 Task: Open Card Trademark Registration Review in Board Social Media Influencer Giveaway Campaign Creation and Management to Workspace Content Writing and add a team member Softage.3@softage.net, a label Green, a checklist Podcasting, an attachment from Trello, a color Green and finally, add a card description 'Develop and launch new customer engagement program' and a comment 'Given the potential impact of this task on our team morale and motivation, let us ensure that we approach it with a sense of positivity and enthusiasm.'. Add a start date 'Jan 03, 1900' with a due date 'Jan 10, 1900'
Action: Mouse moved to (35, 382)
Screenshot: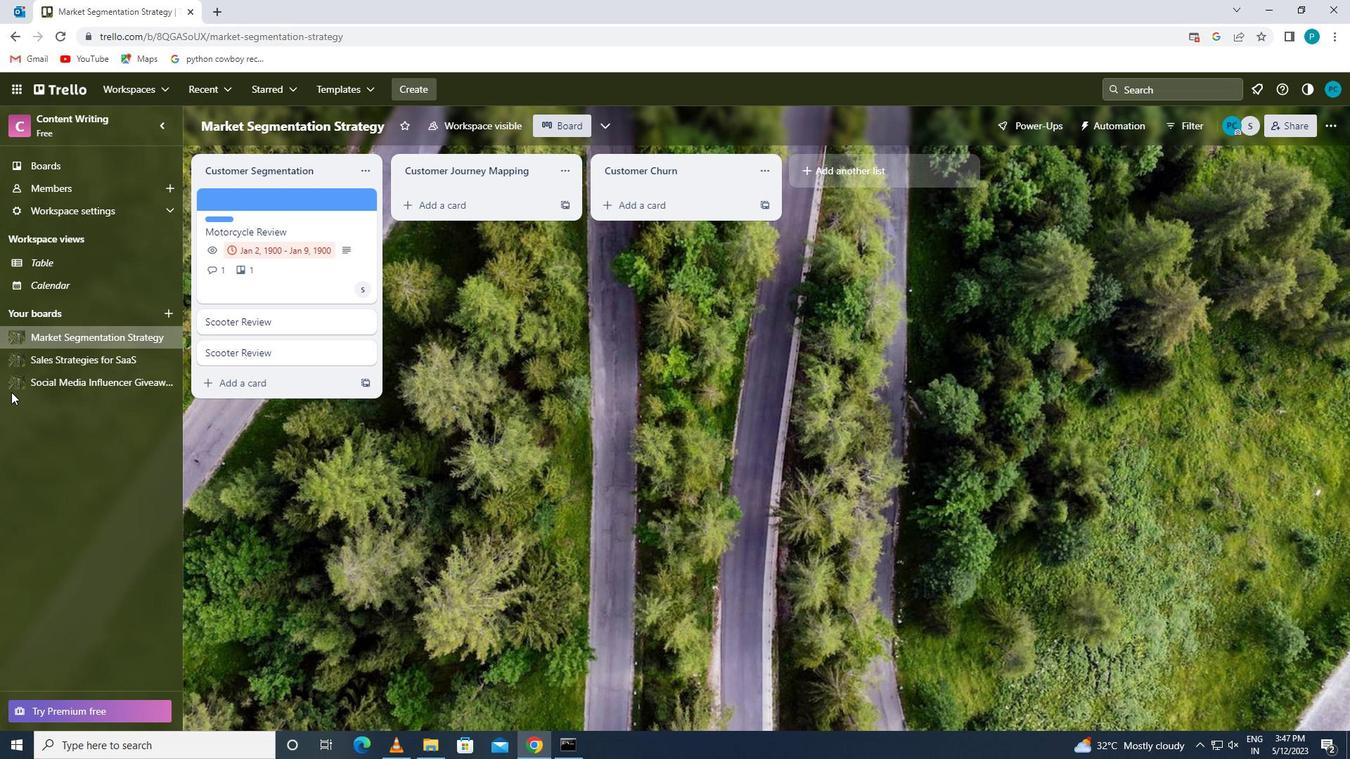 
Action: Mouse pressed left at (35, 382)
Screenshot: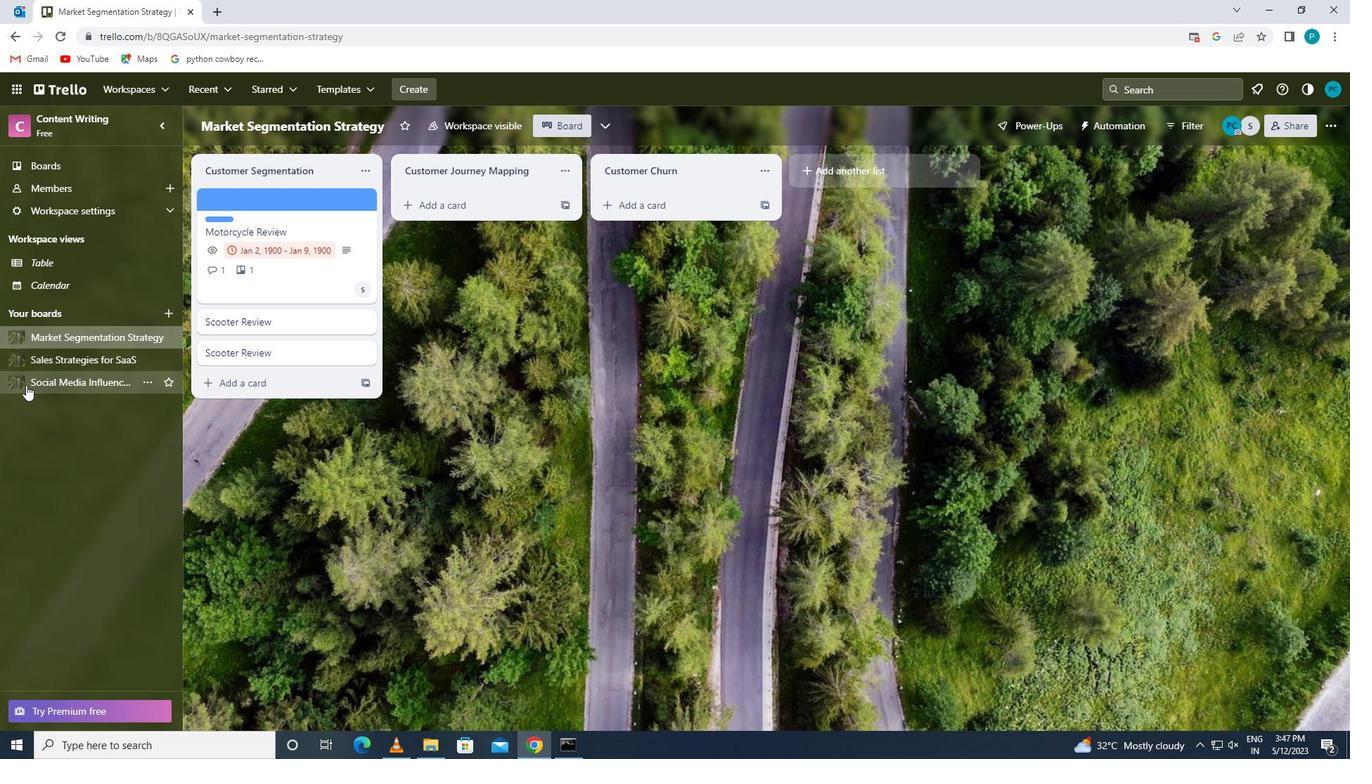 
Action: Mouse moved to (278, 213)
Screenshot: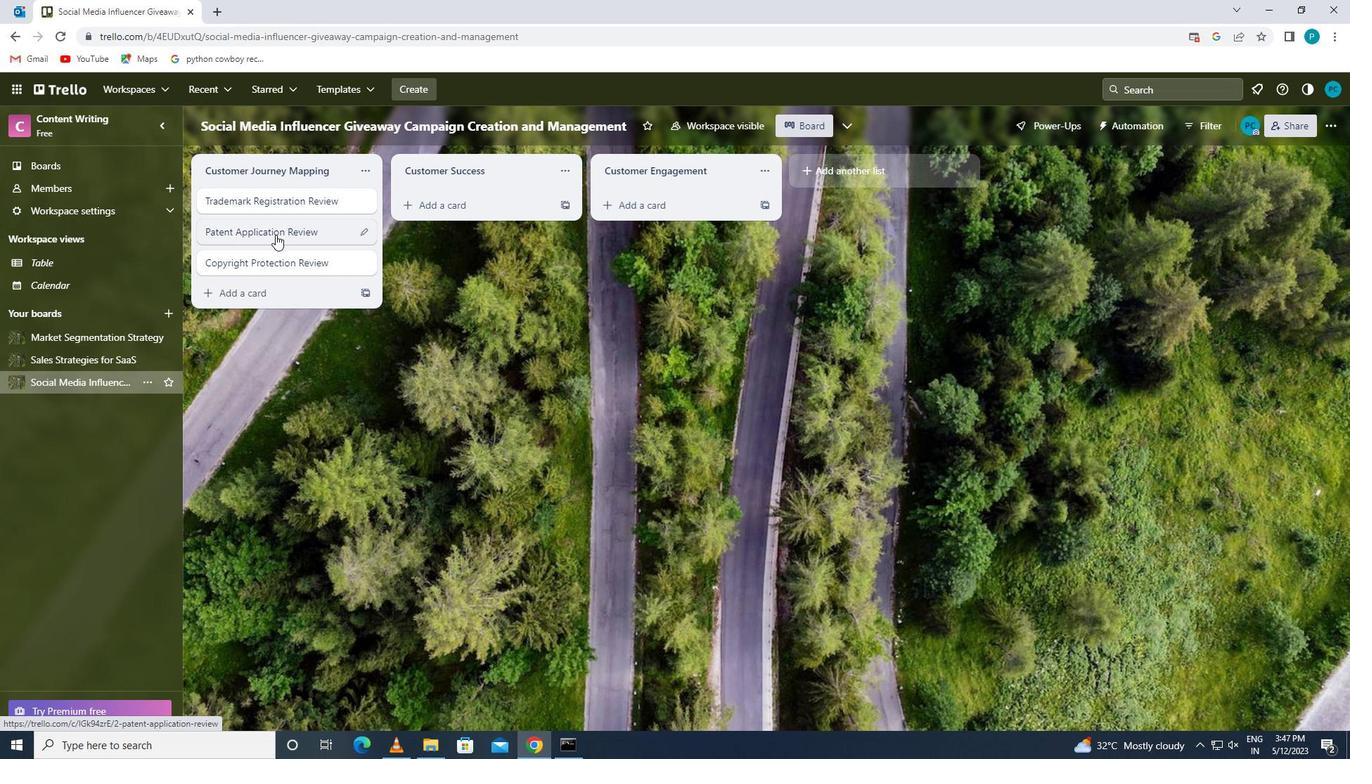 
Action: Mouse pressed left at (278, 213)
Screenshot: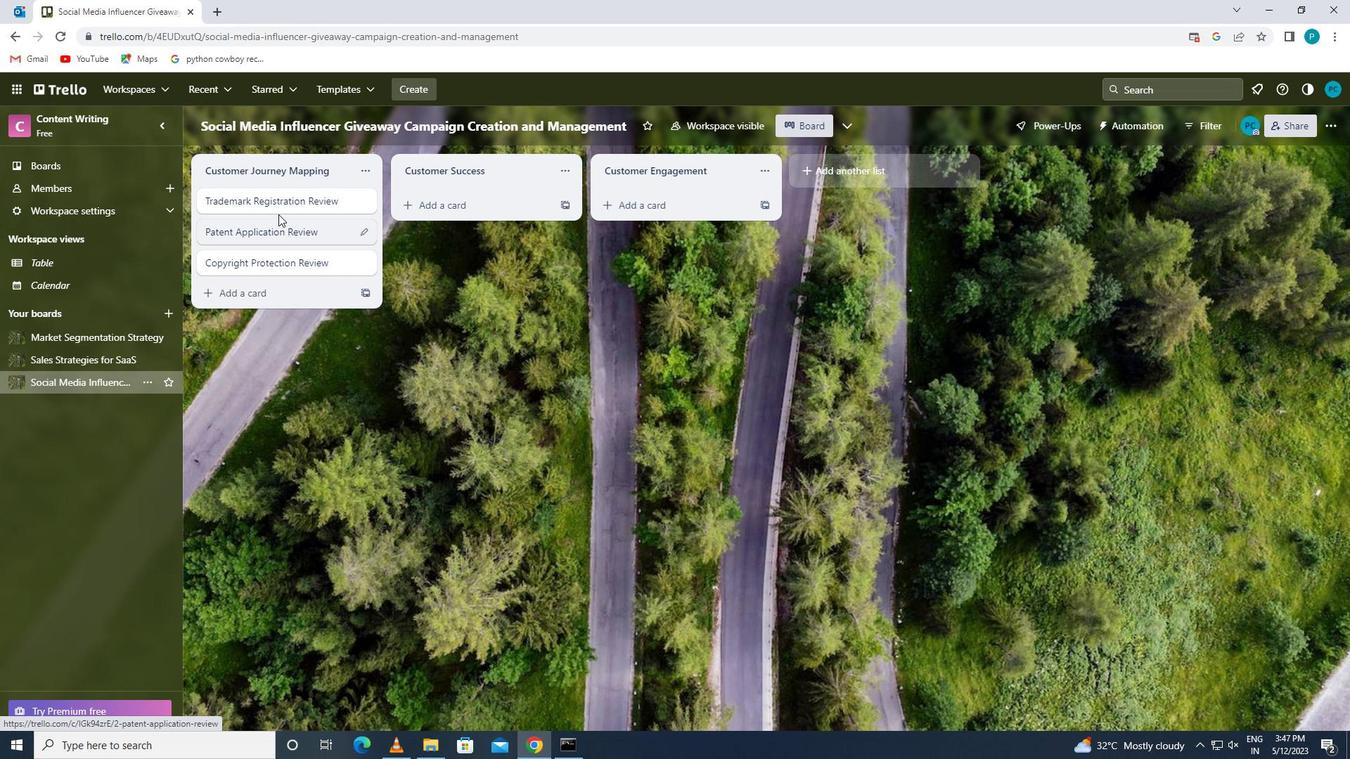 
Action: Mouse moved to (277, 203)
Screenshot: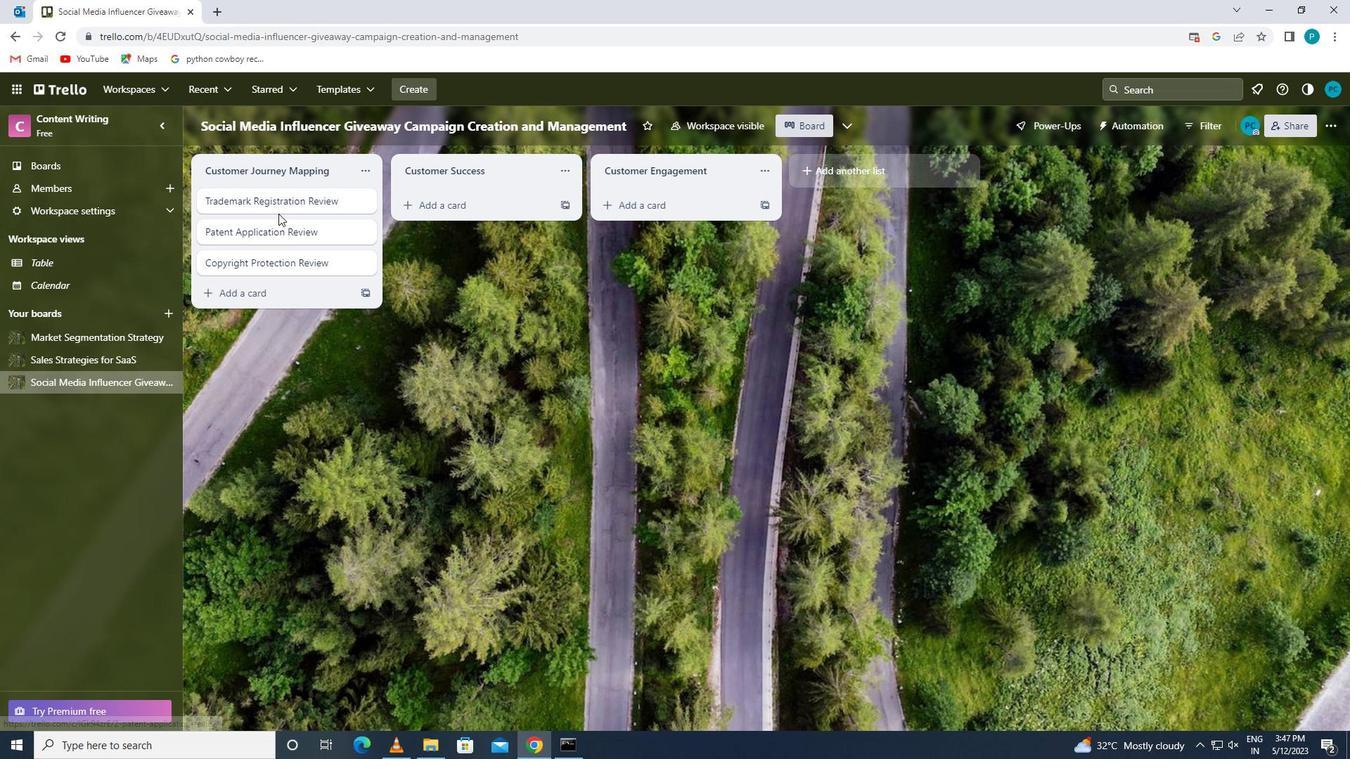 
Action: Mouse pressed left at (277, 203)
Screenshot: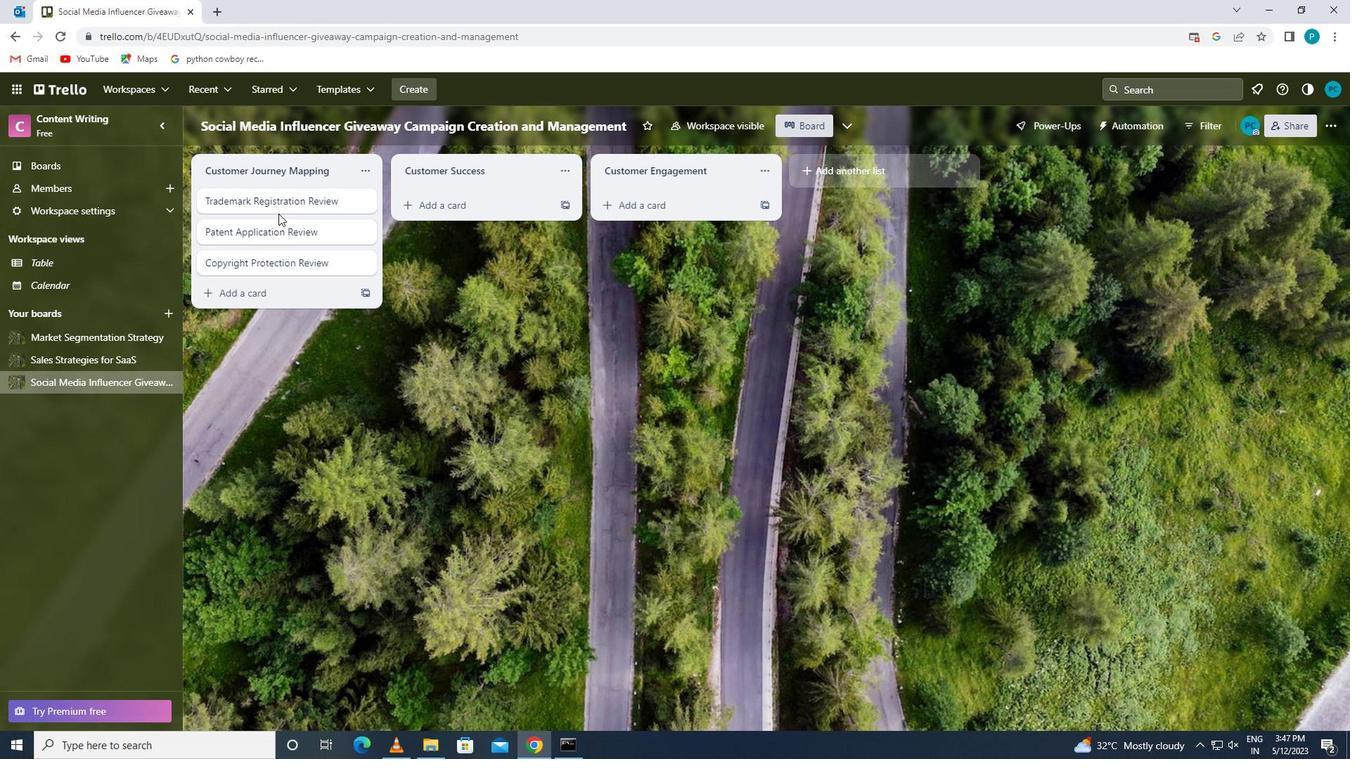 
Action: Mouse moved to (828, 208)
Screenshot: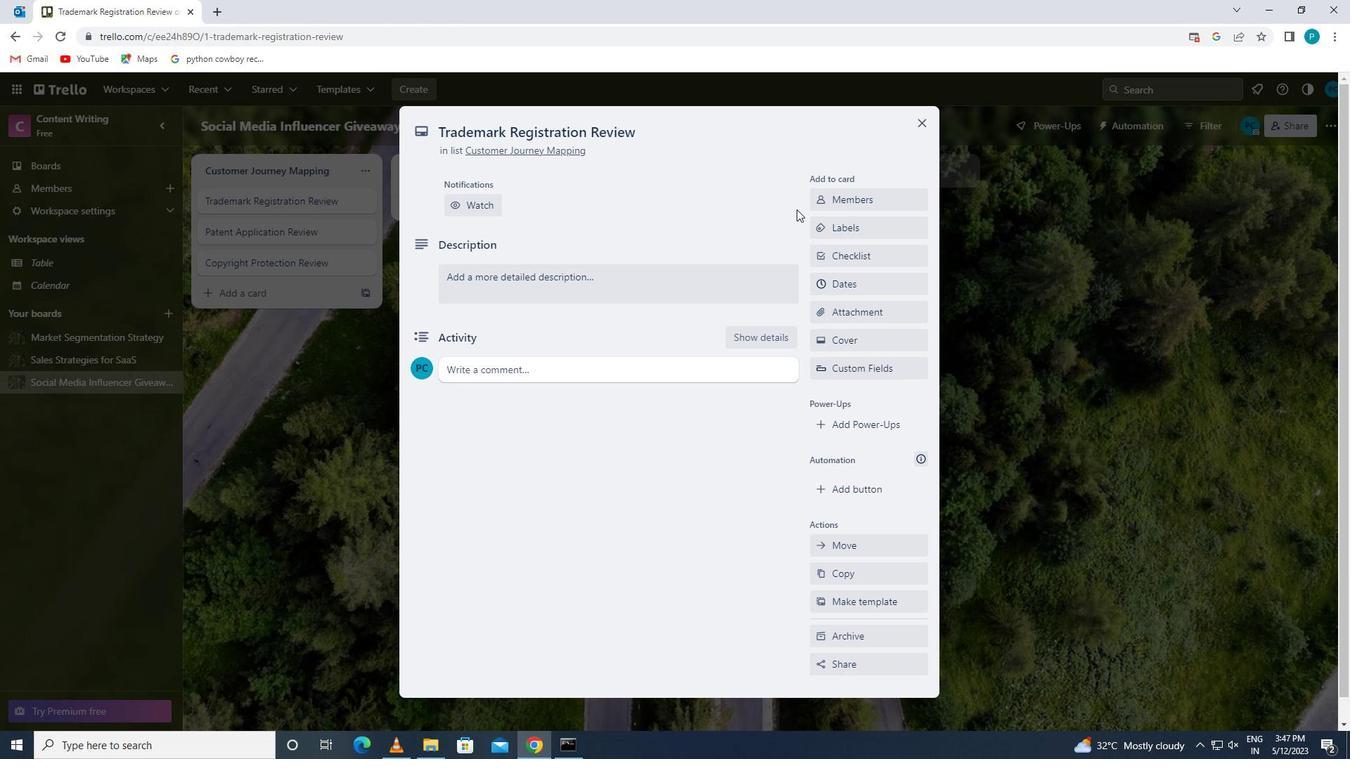 
Action: Mouse pressed left at (828, 208)
Screenshot: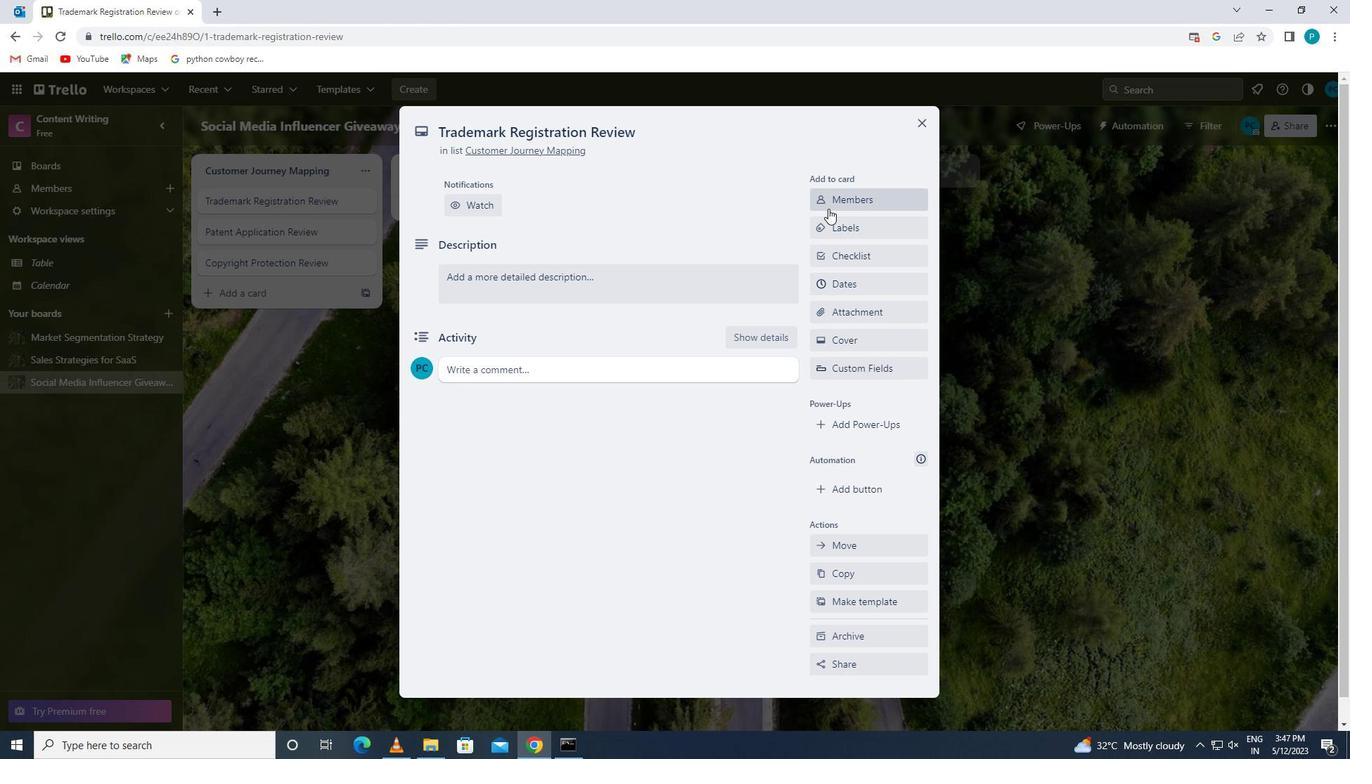 
Action: Key pressed <Key.caps_lock>s<Key.caps_lock>o
Screenshot: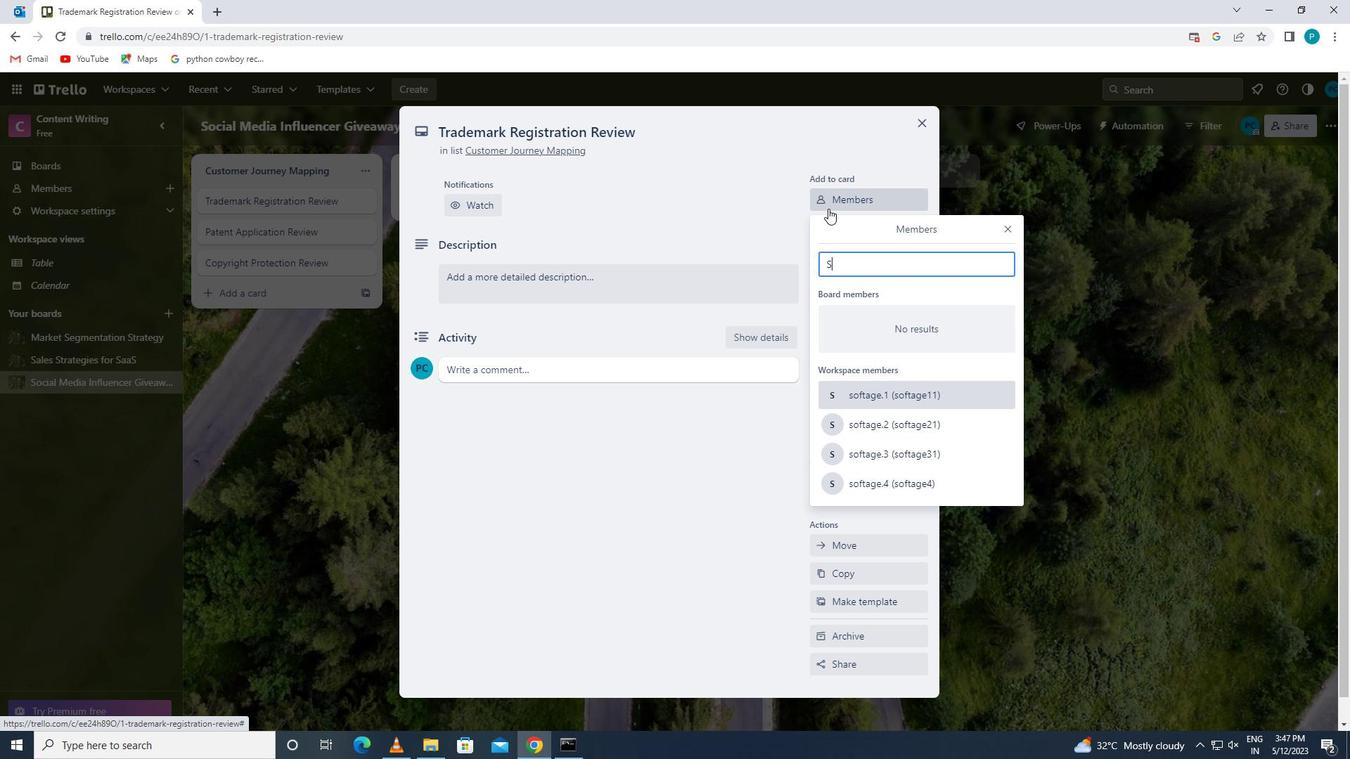 
Action: Mouse moved to (889, 446)
Screenshot: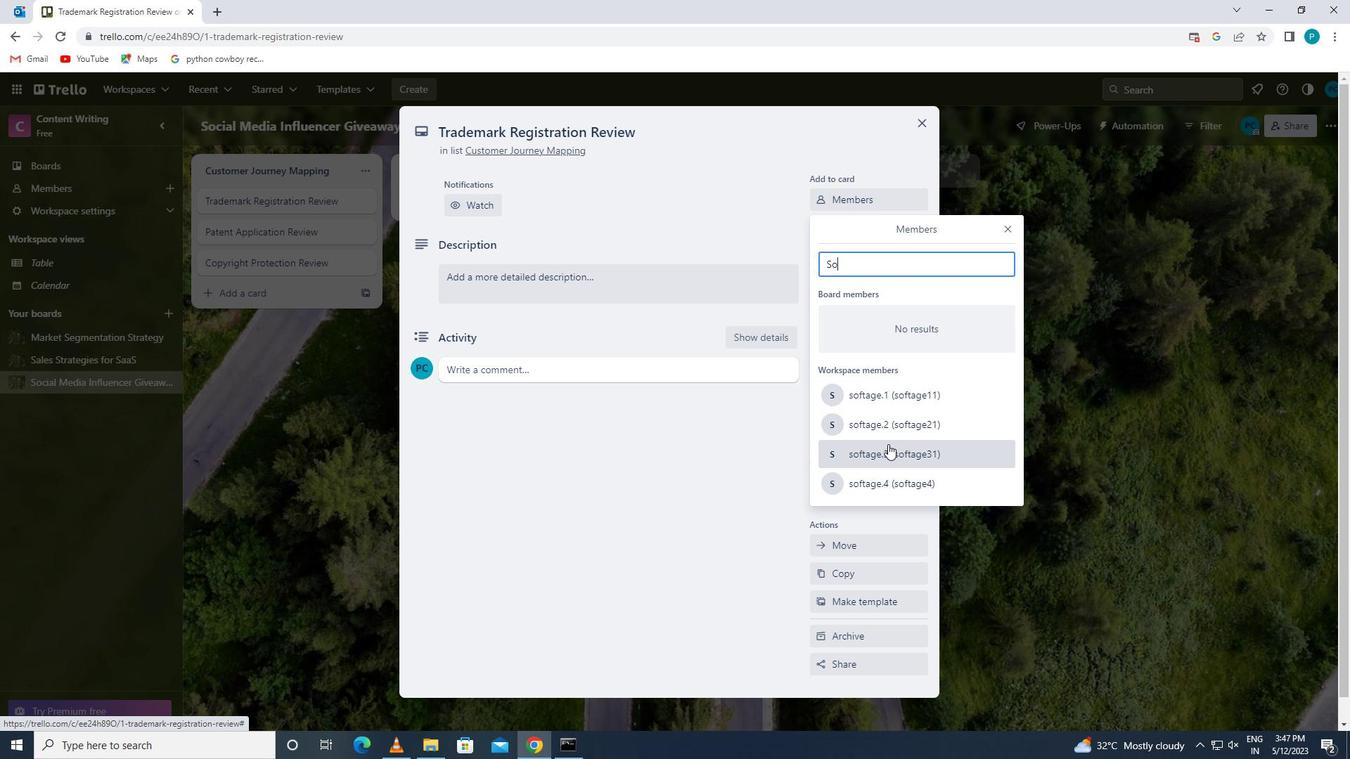 
Action: Mouse pressed left at (889, 446)
Screenshot: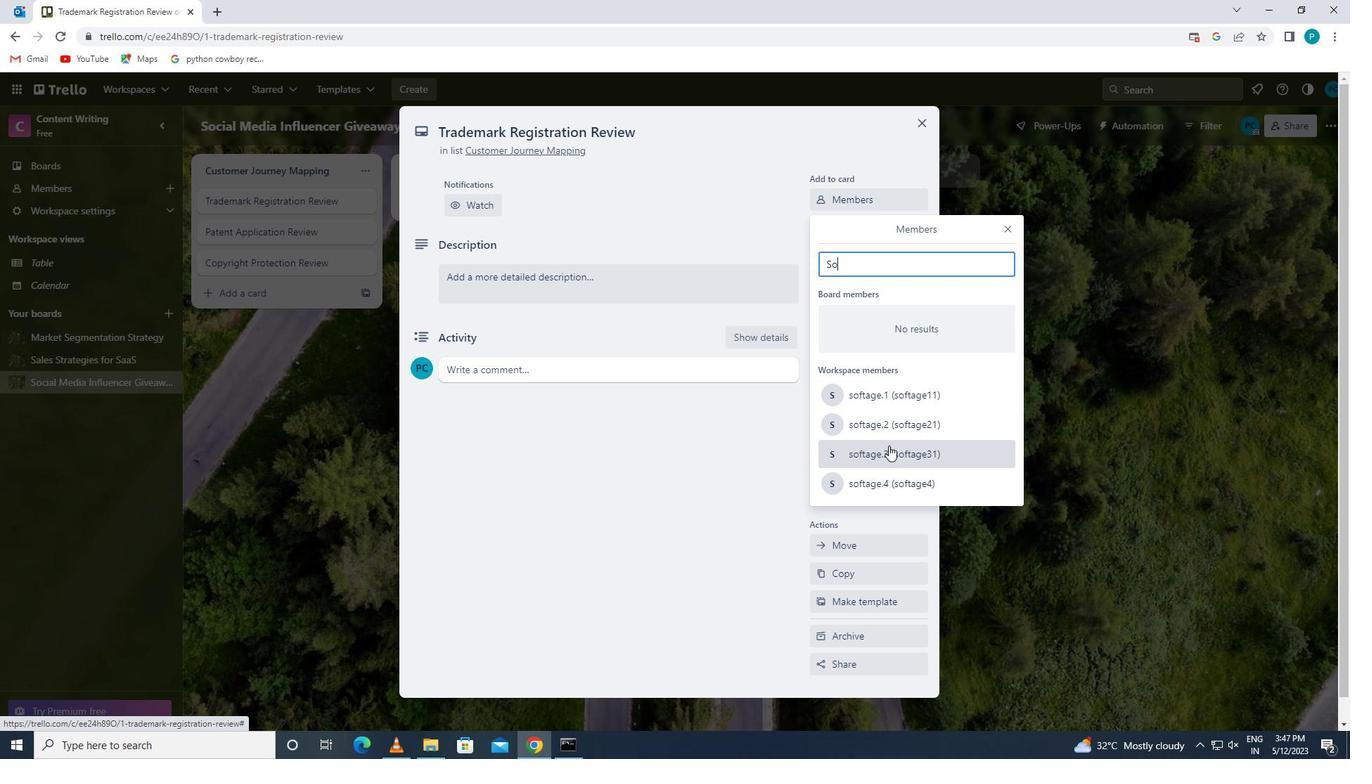 
Action: Mouse moved to (1006, 224)
Screenshot: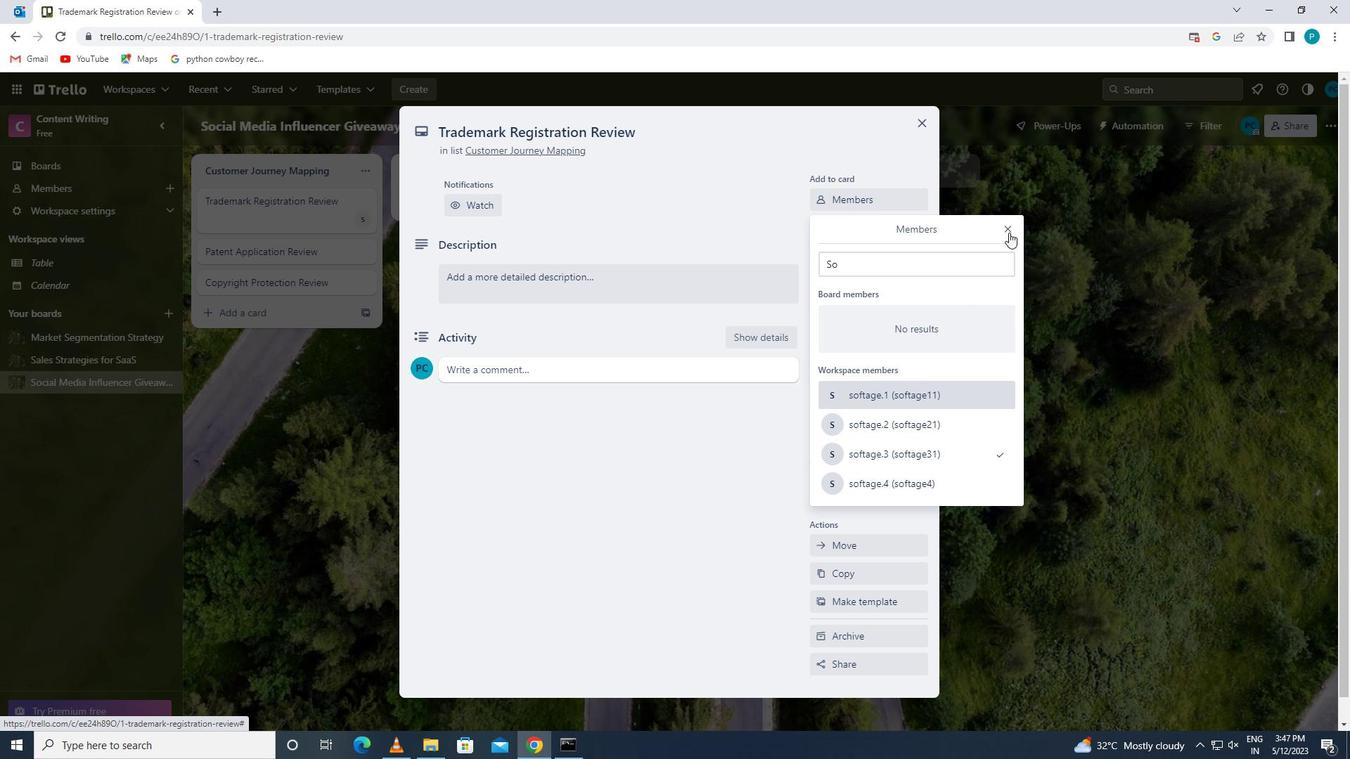 
Action: Mouse pressed left at (1006, 224)
Screenshot: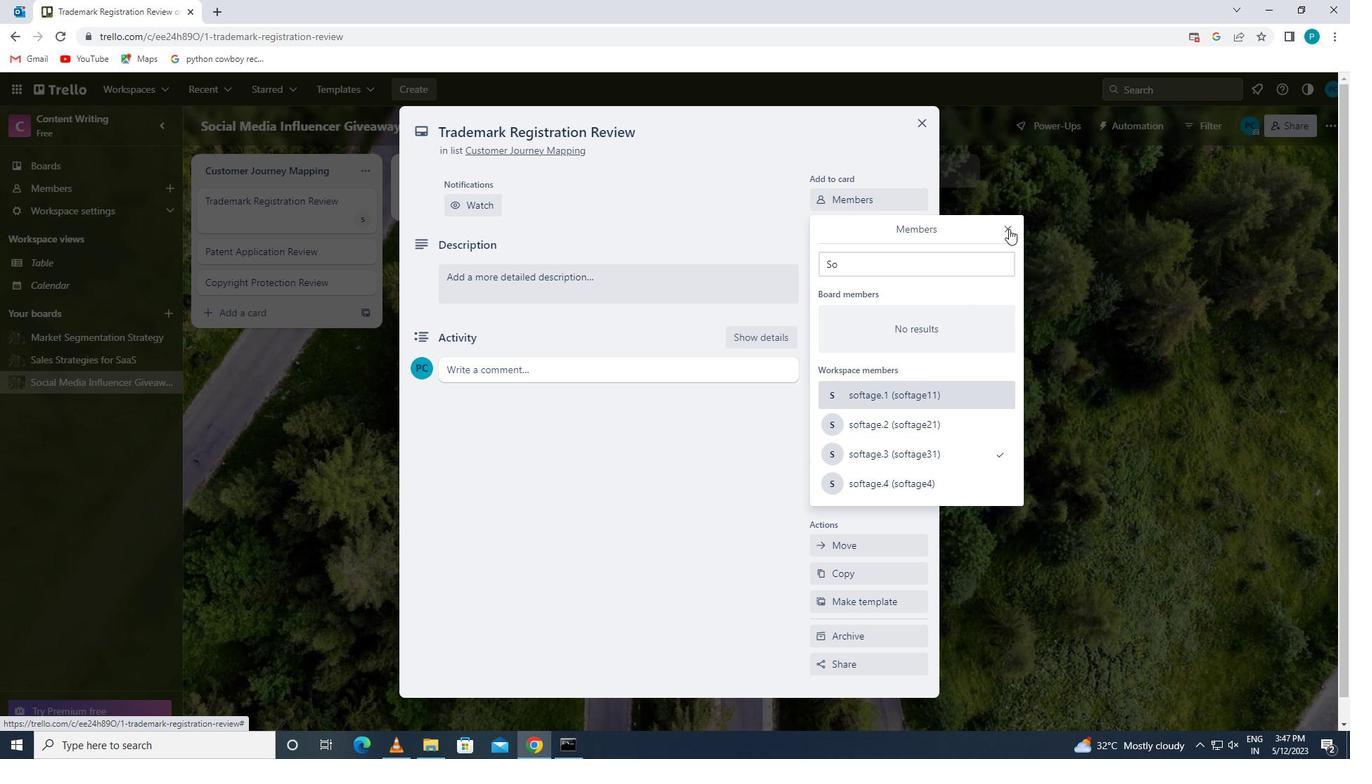 
Action: Mouse moved to (846, 270)
Screenshot: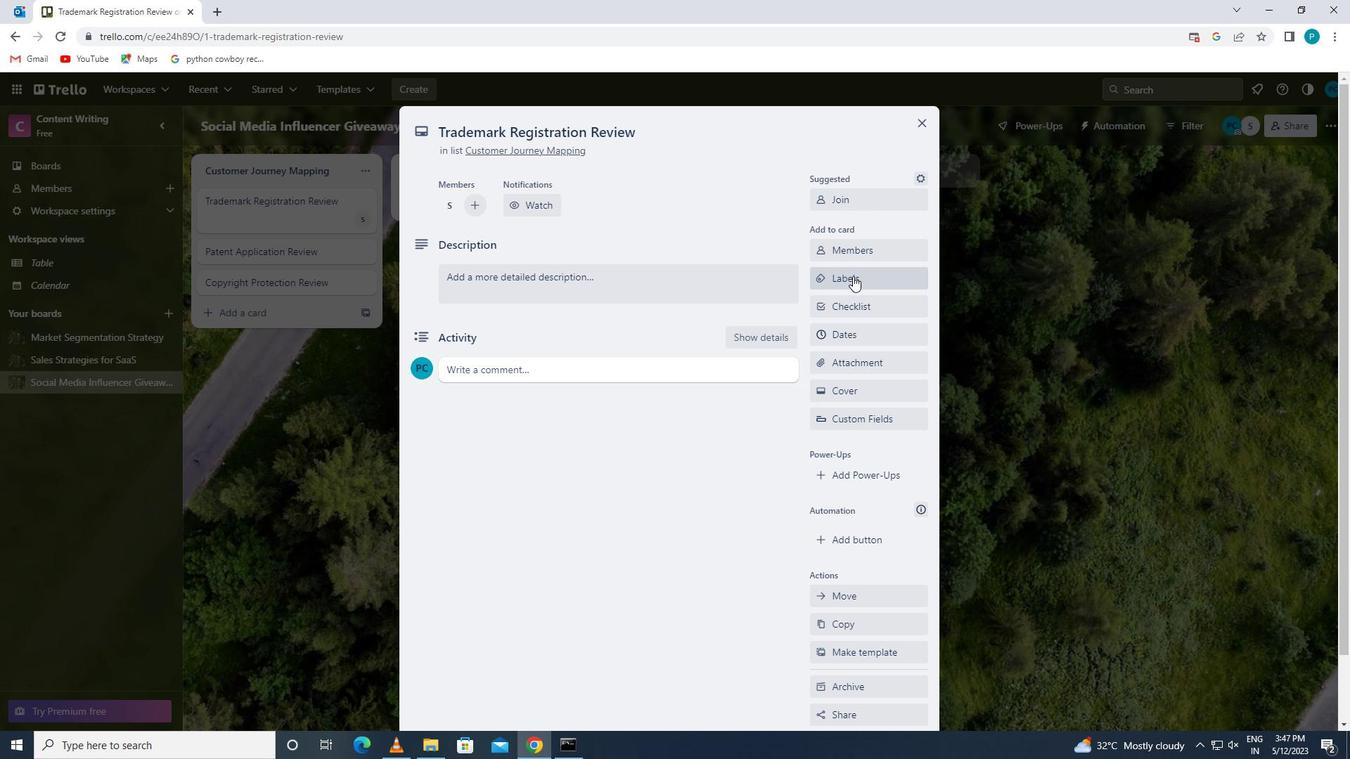 
Action: Mouse pressed left at (846, 270)
Screenshot: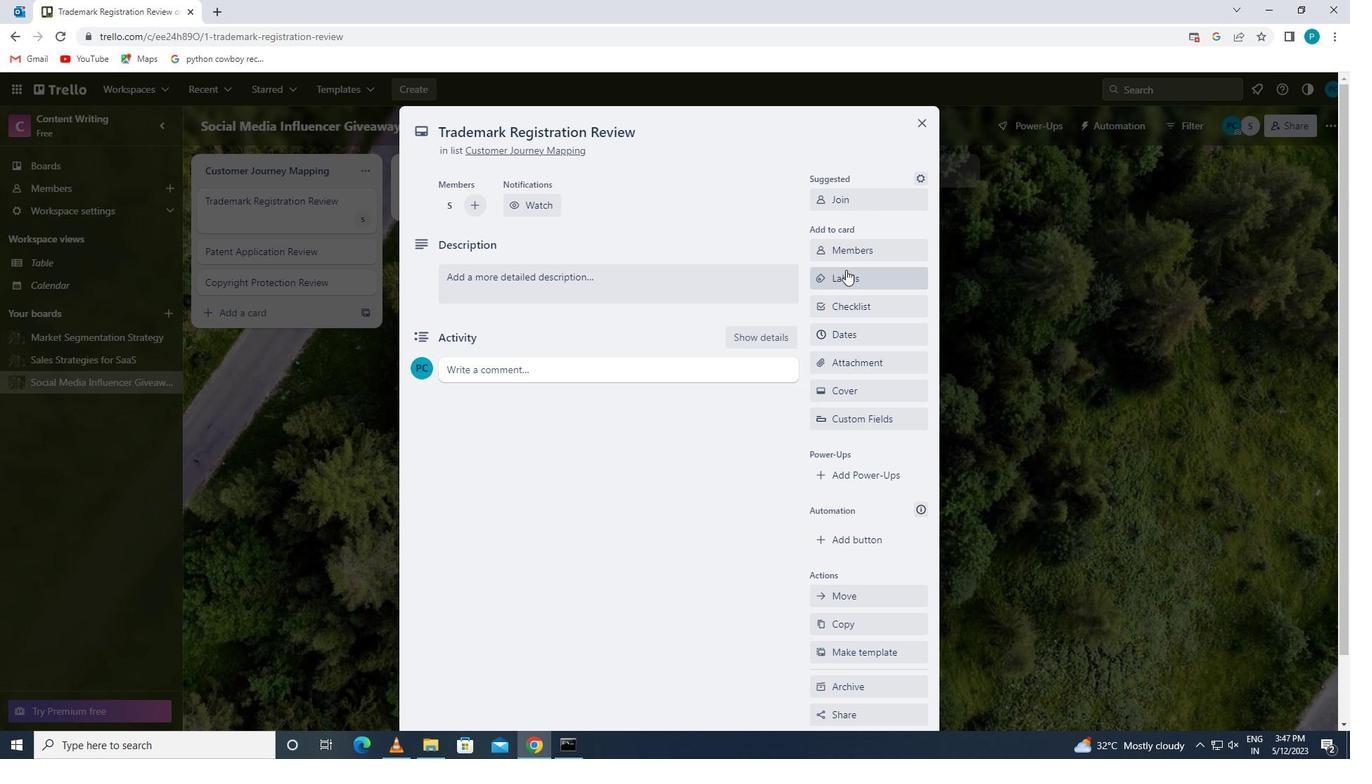 
Action: Mouse moved to (884, 555)
Screenshot: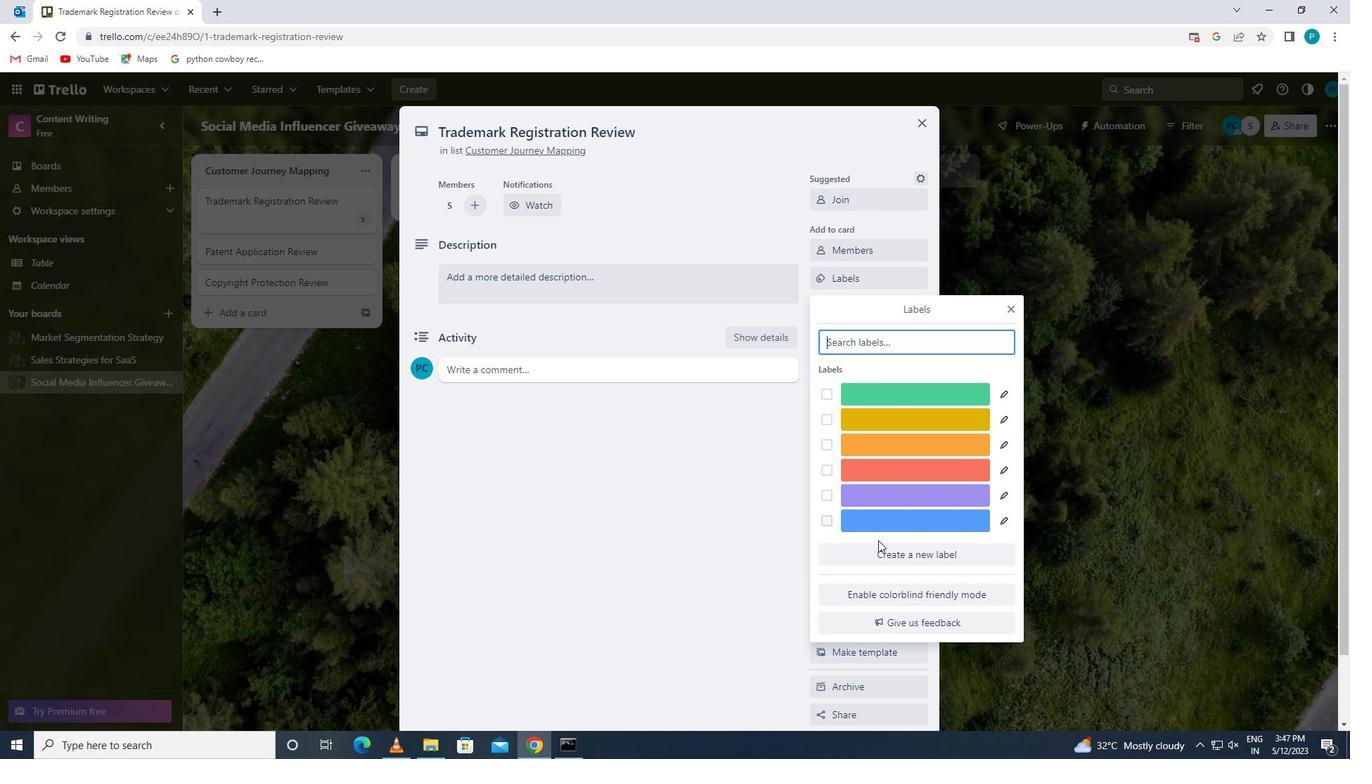 
Action: Mouse pressed left at (884, 555)
Screenshot: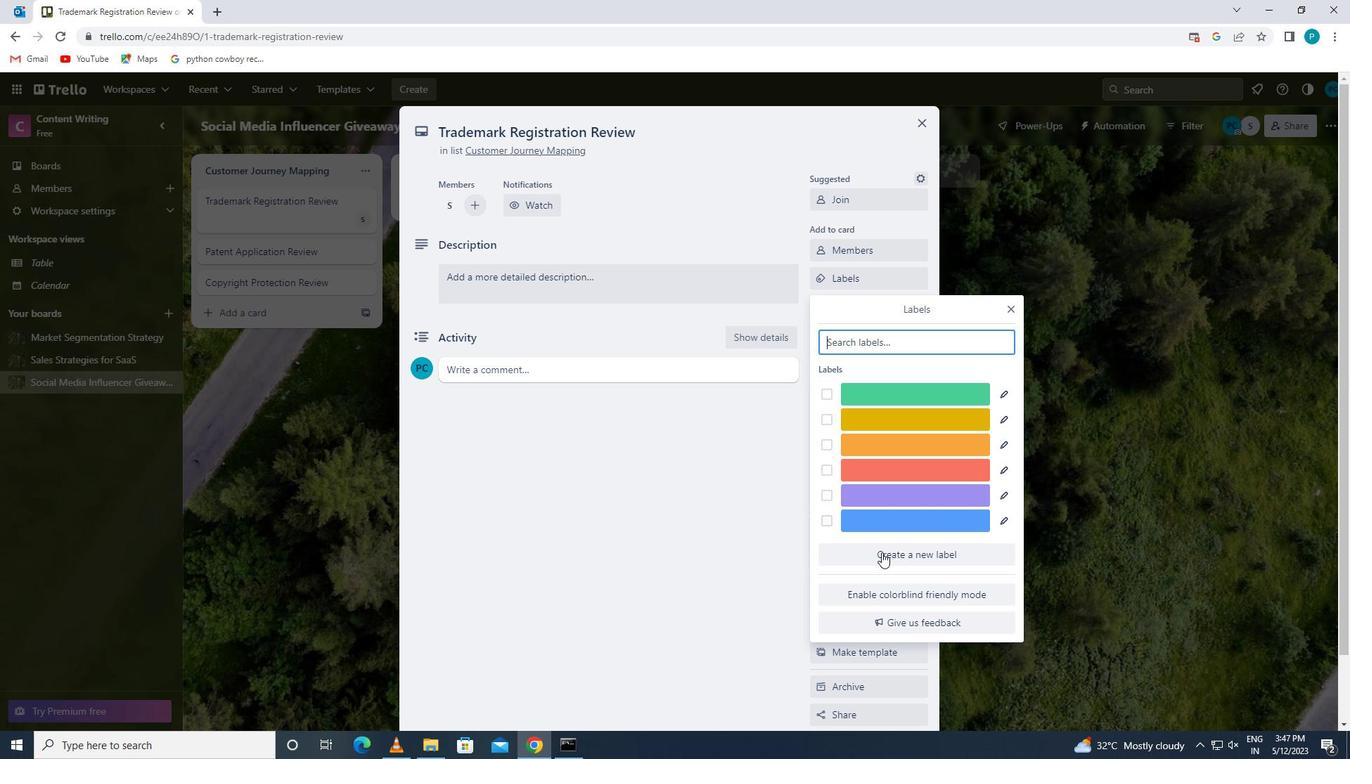 
Action: Mouse moved to (841, 509)
Screenshot: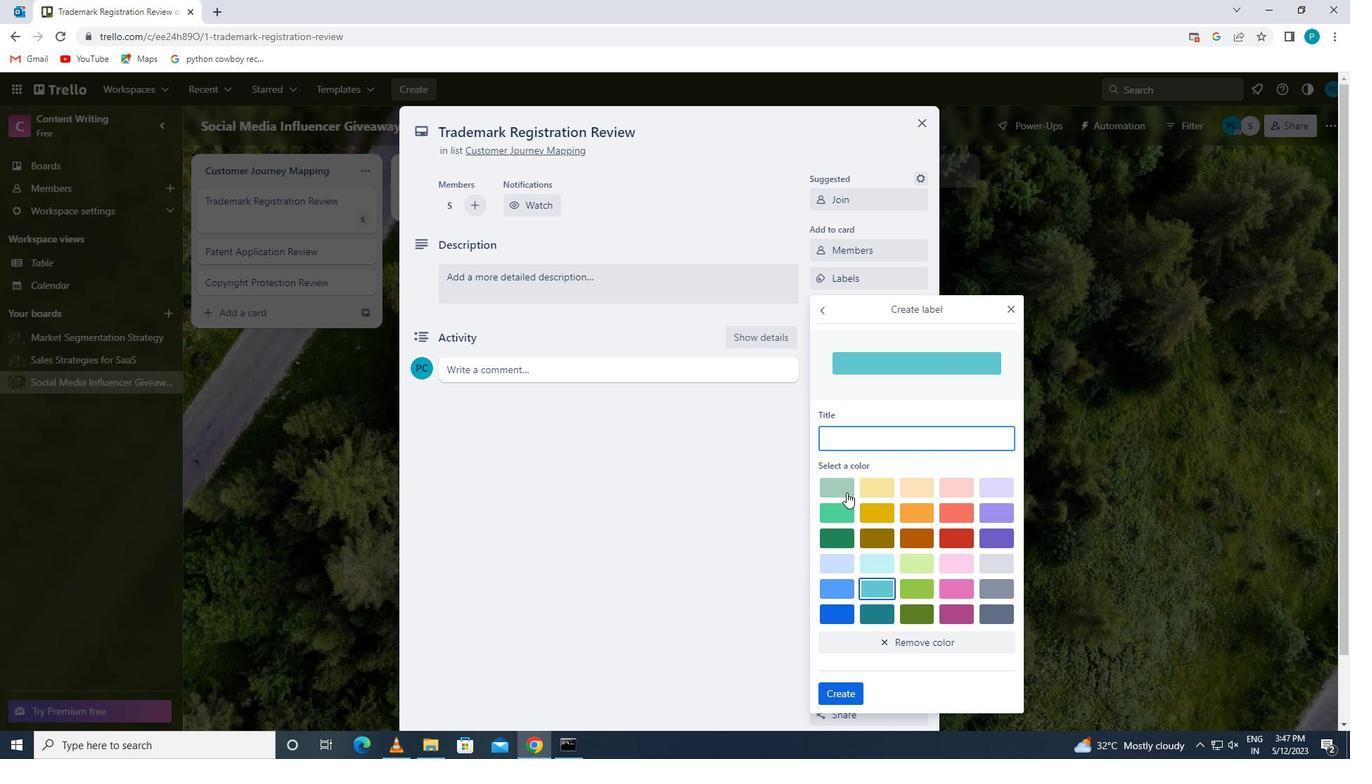 
Action: Mouse pressed left at (841, 509)
Screenshot: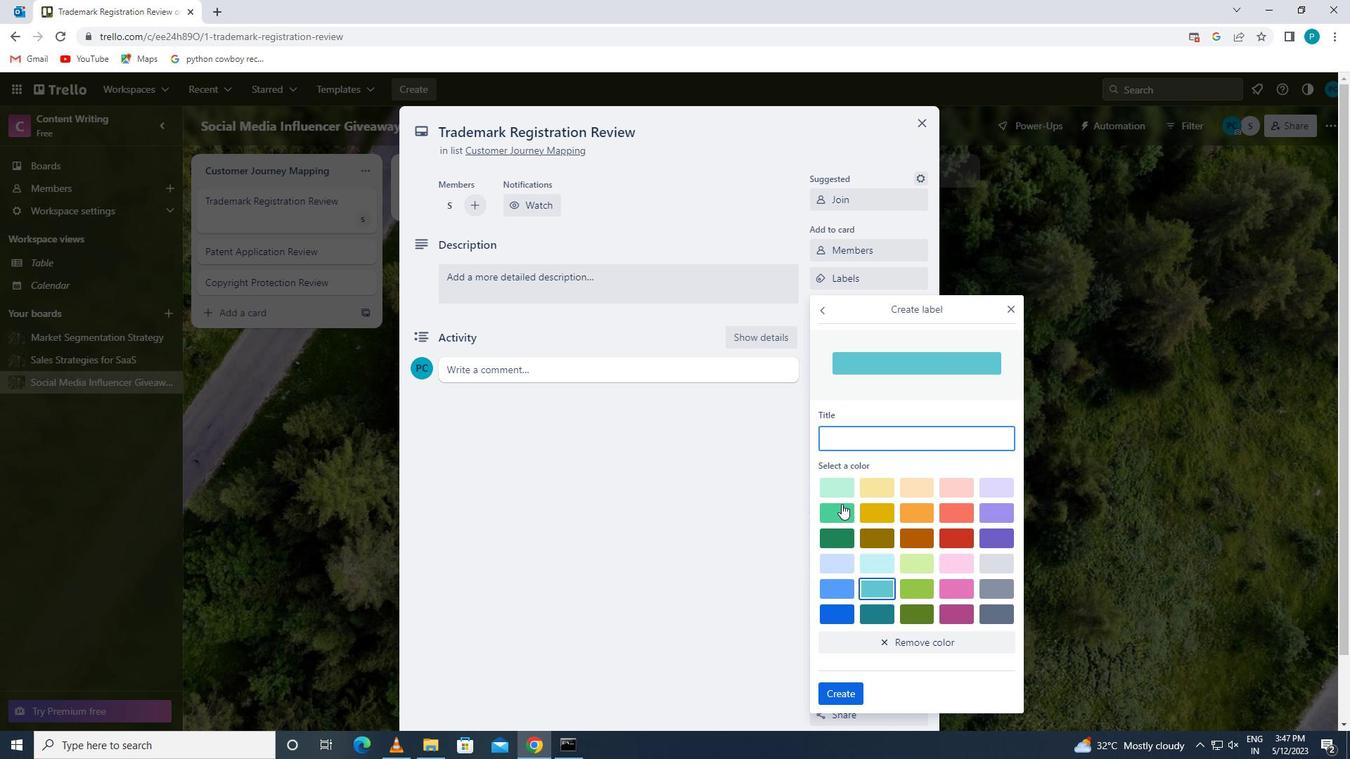 
Action: Mouse moved to (833, 695)
Screenshot: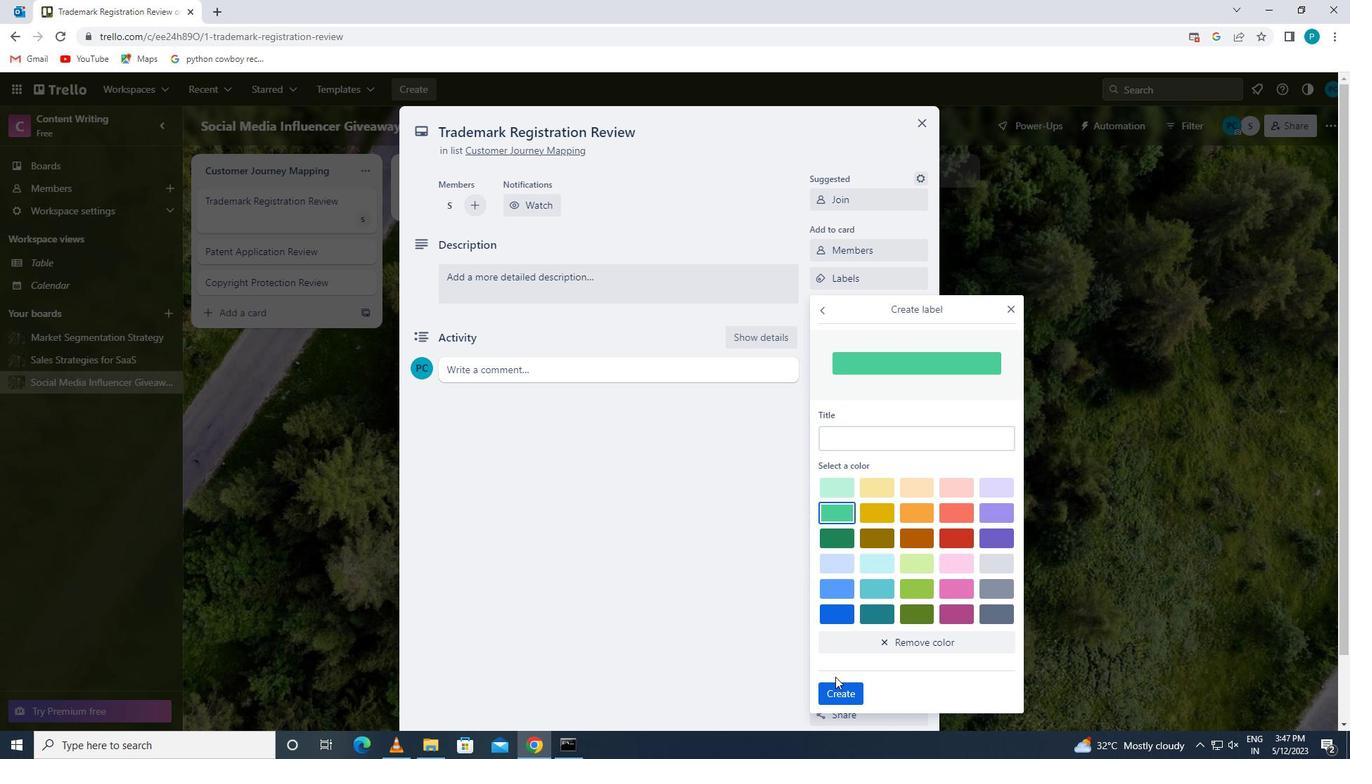
Action: Mouse pressed left at (833, 695)
Screenshot: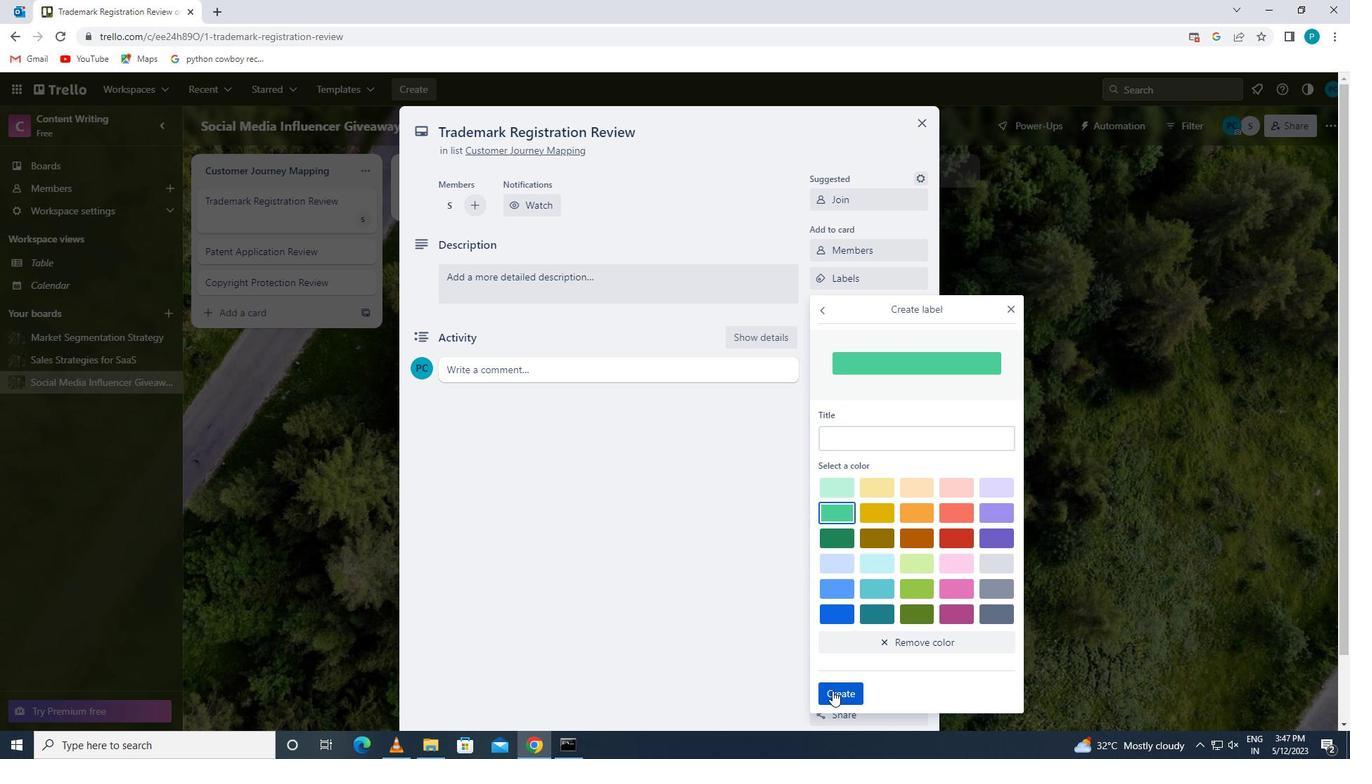 
Action: Mouse moved to (1006, 308)
Screenshot: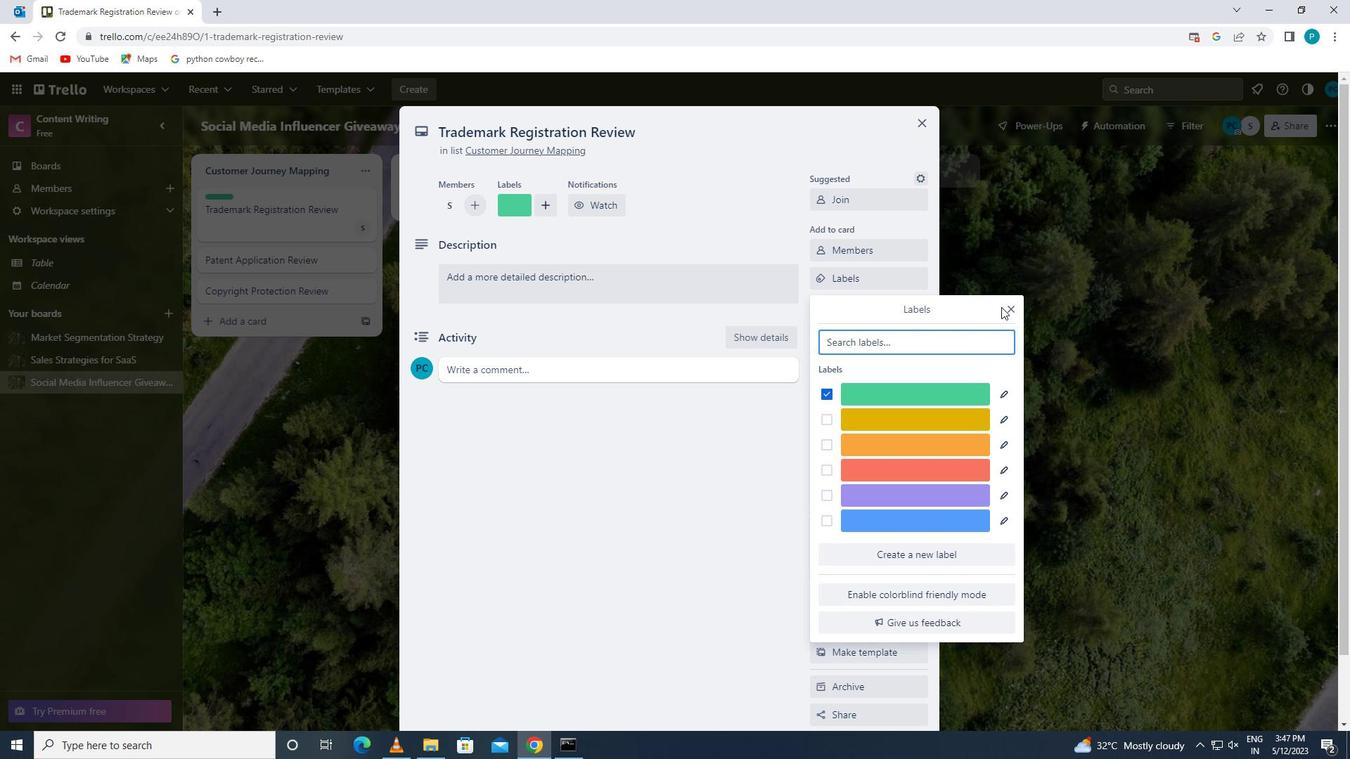 
Action: Mouse pressed left at (1006, 308)
Screenshot: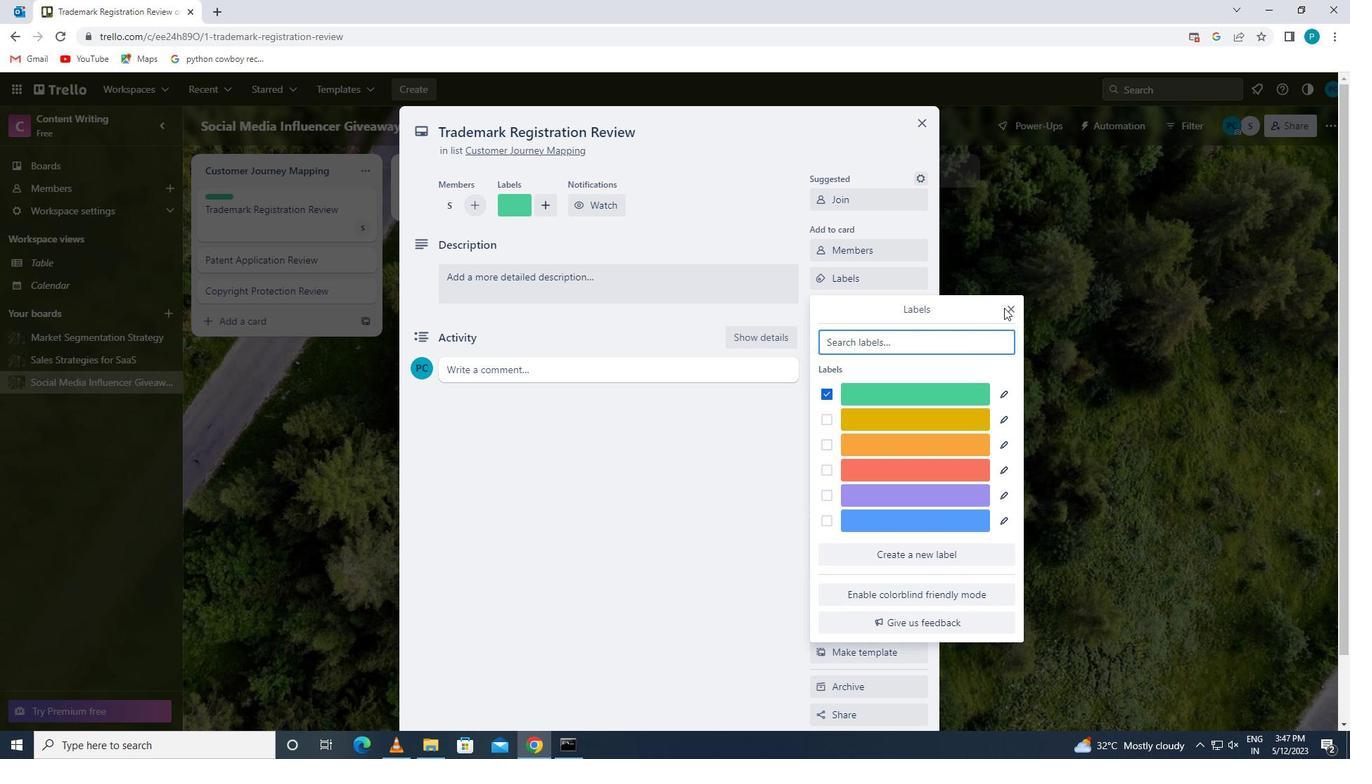 
Action: Mouse moved to (1011, 308)
Screenshot: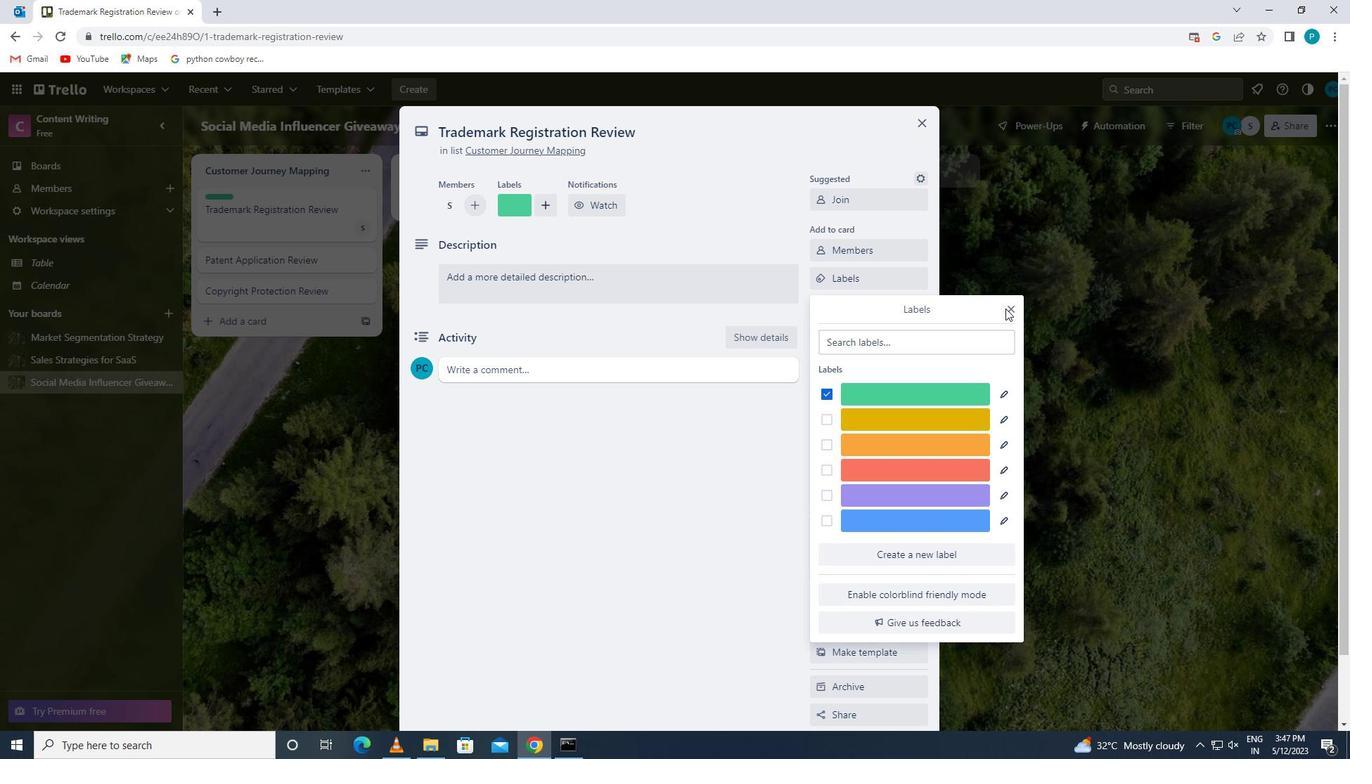 
Action: Mouse pressed left at (1011, 308)
Screenshot: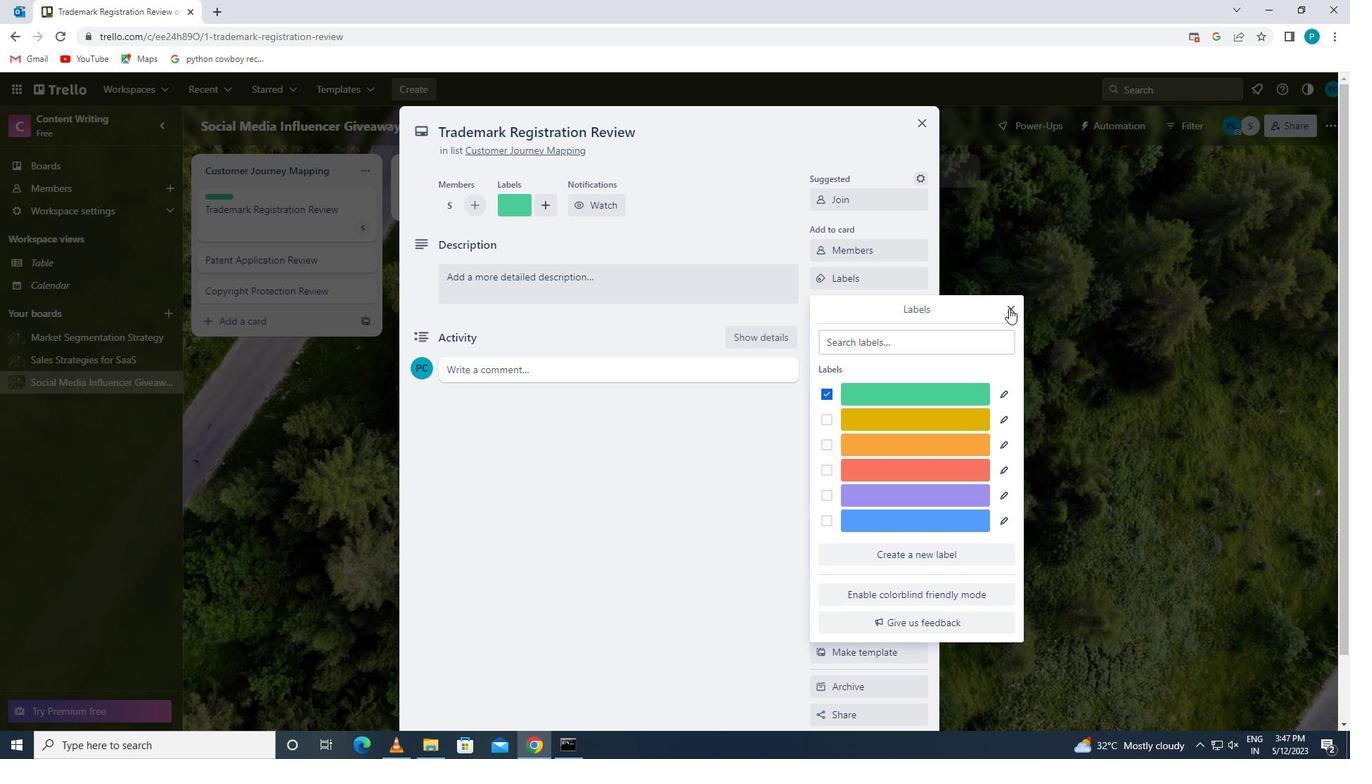 
Action: Mouse moved to (828, 318)
Screenshot: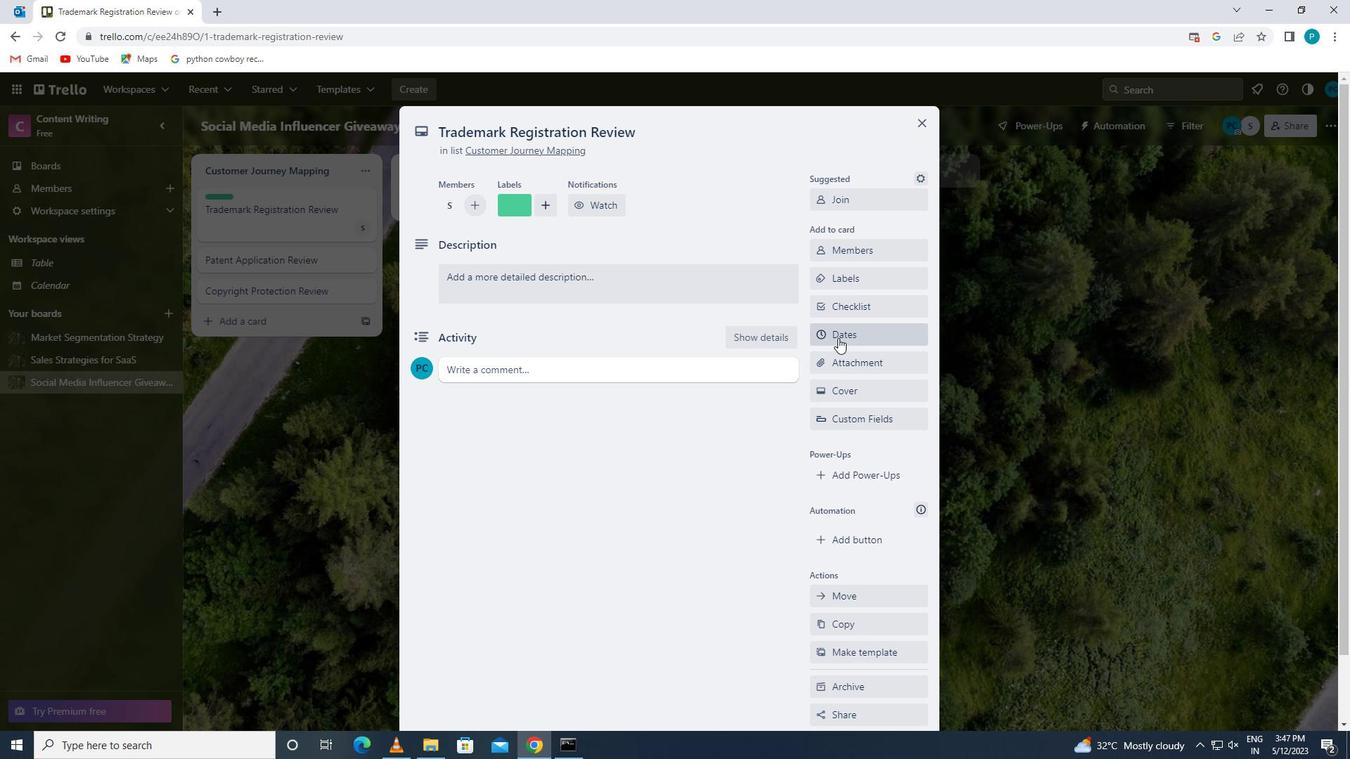 
Action: Mouse pressed left at (828, 318)
Screenshot: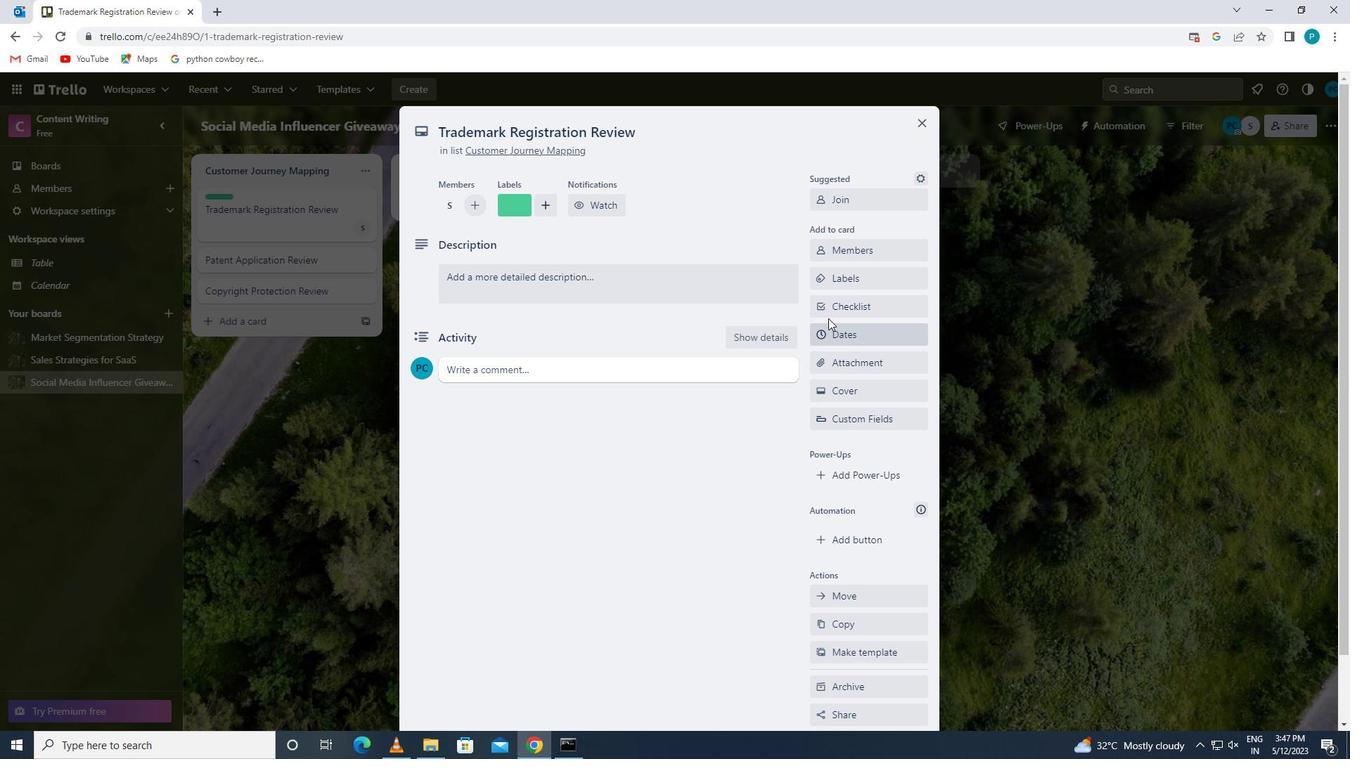 
Action: Mouse moved to (823, 308)
Screenshot: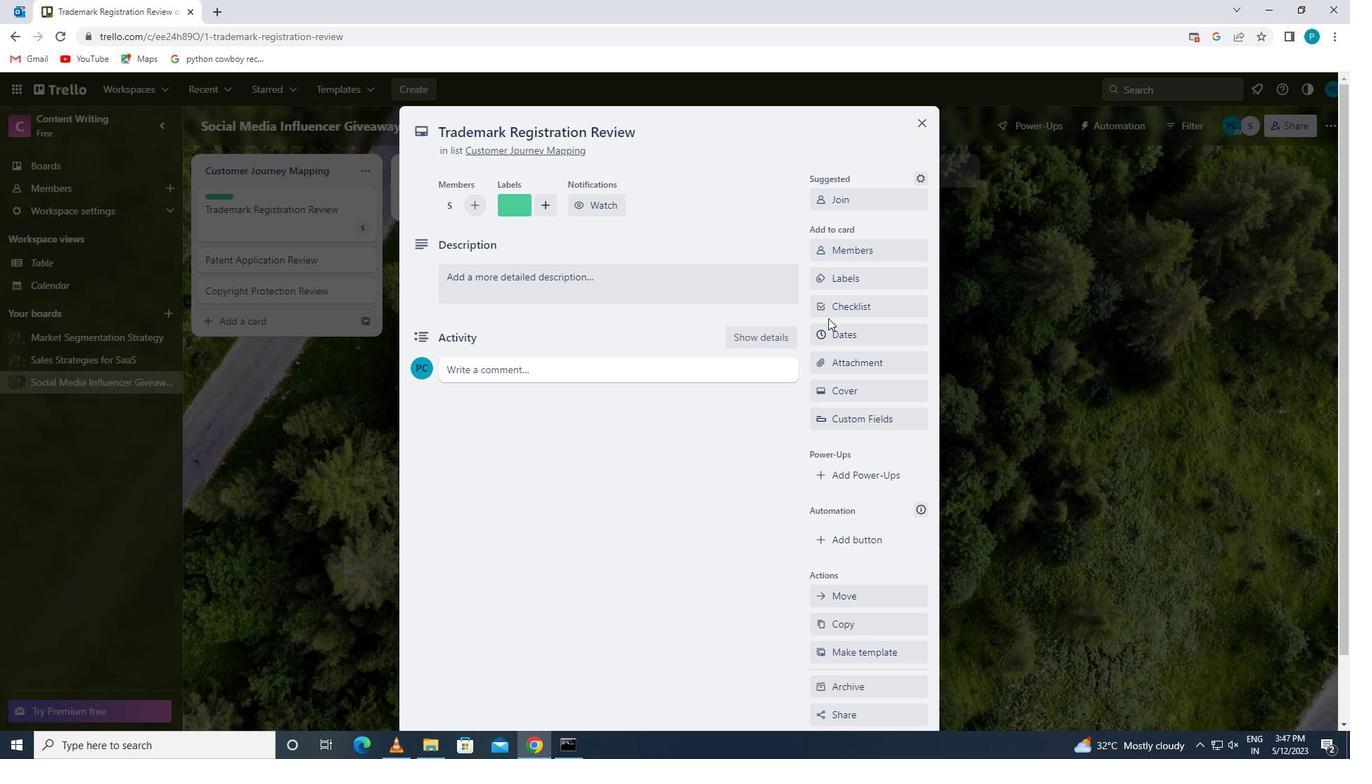 
Action: Mouse pressed left at (823, 308)
Screenshot: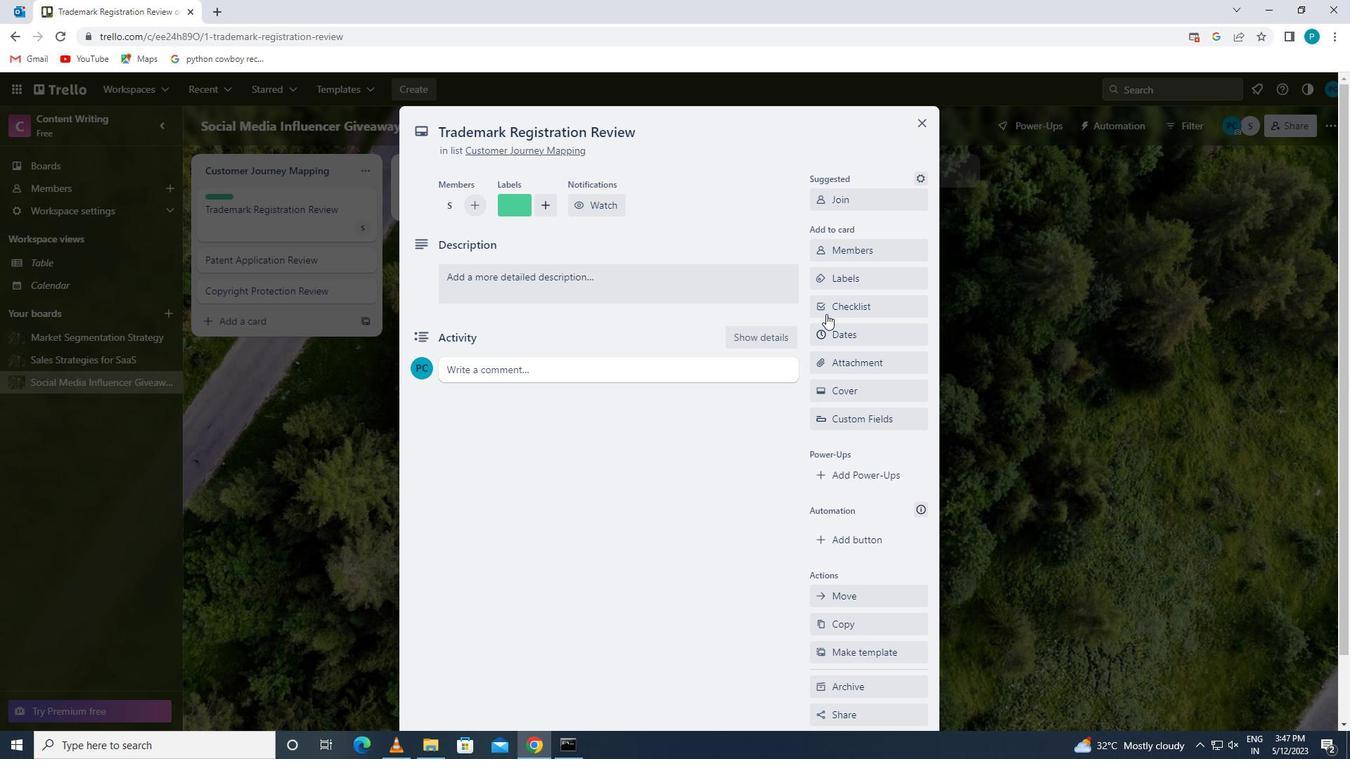 
Action: Key pressed p
Screenshot: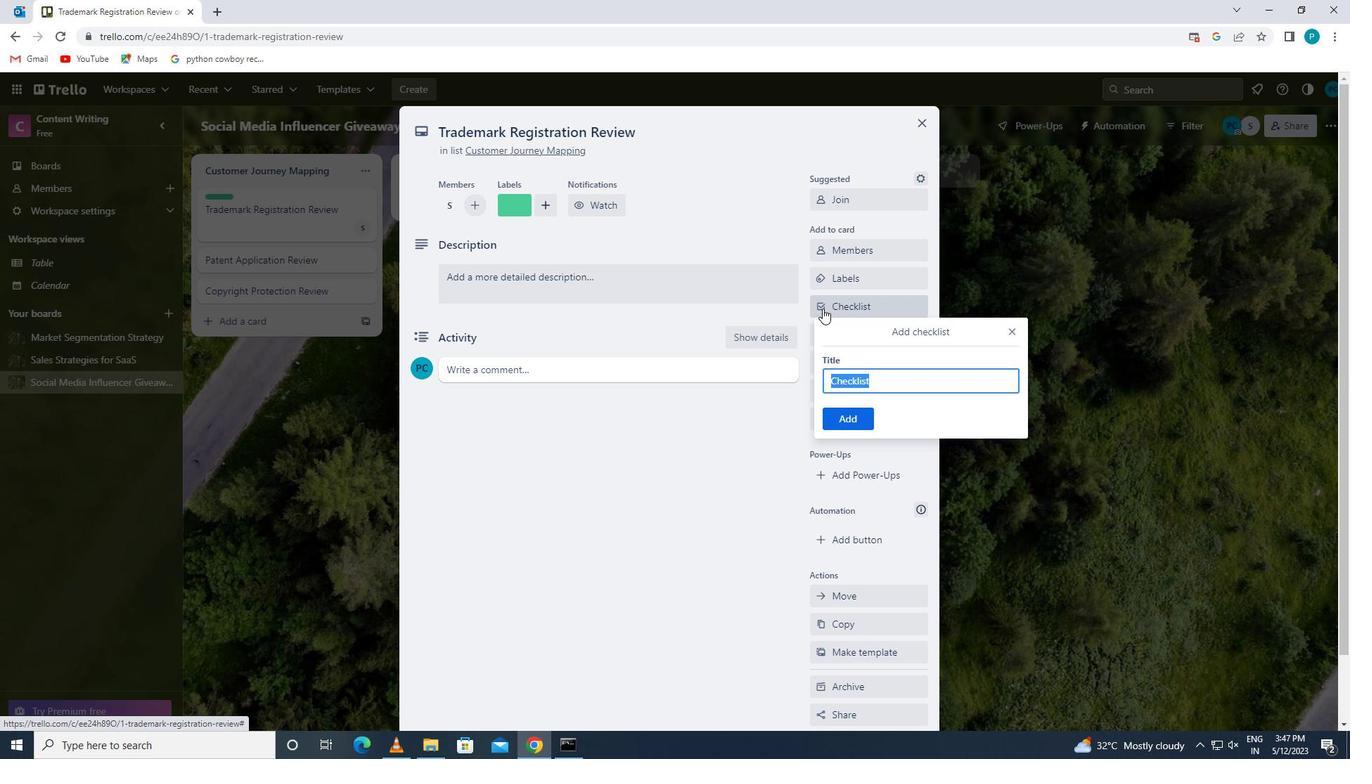 
Action: Mouse moved to (938, 447)
Screenshot: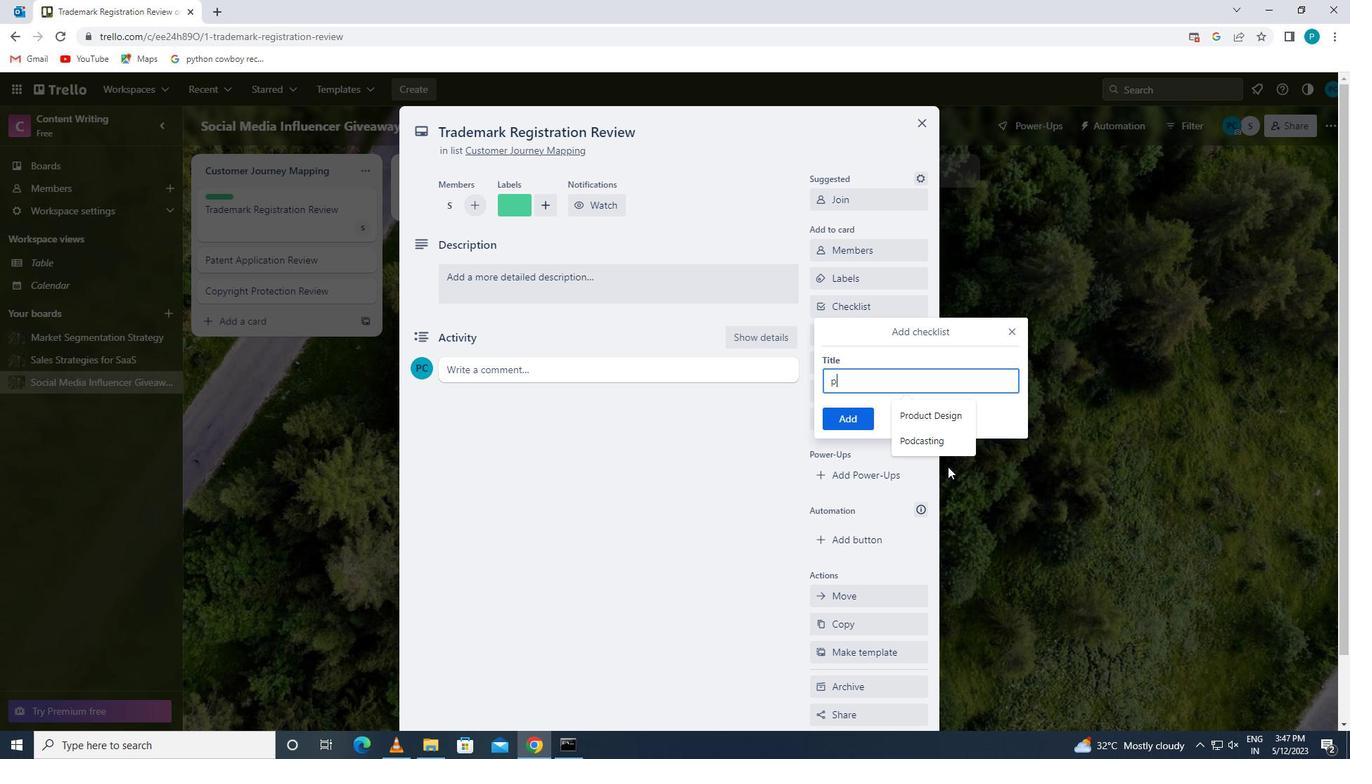 
Action: Mouse pressed left at (938, 447)
Screenshot: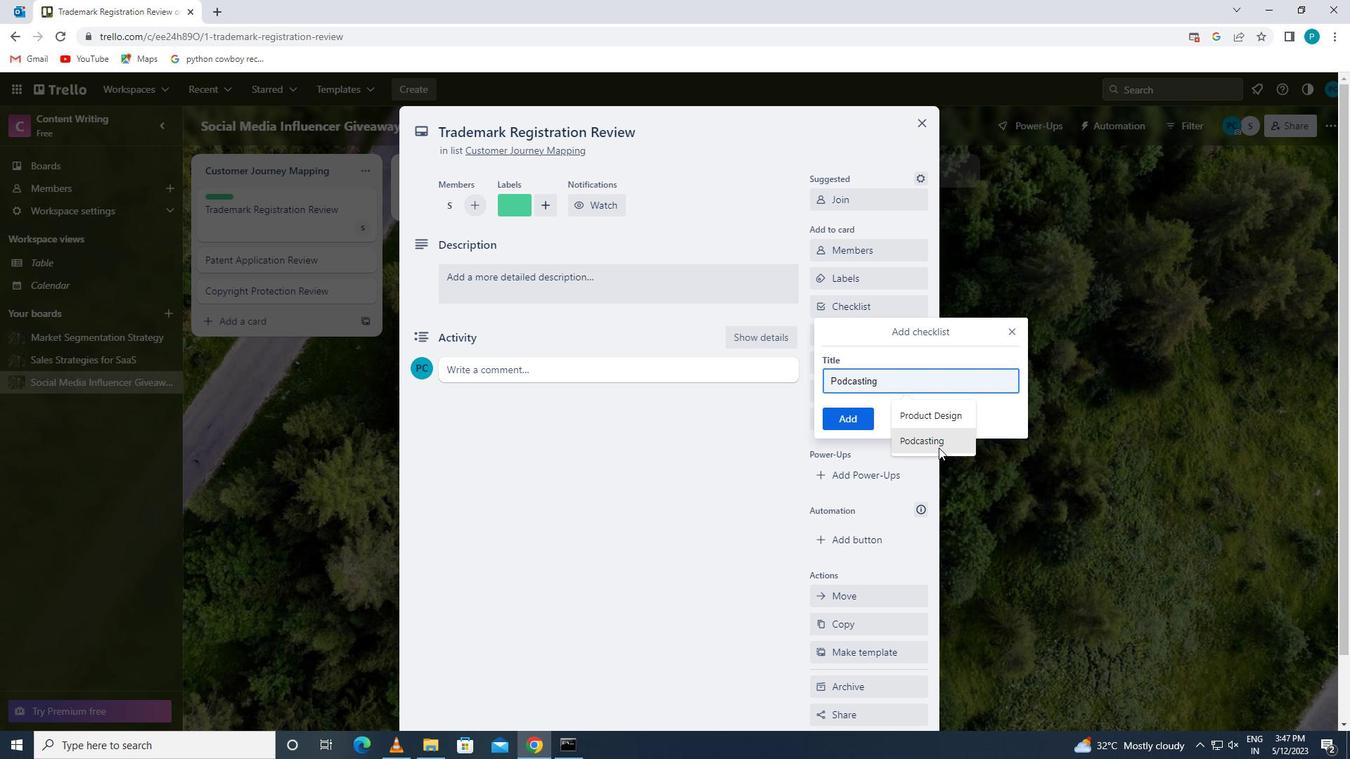 
Action: Mouse moved to (845, 412)
Screenshot: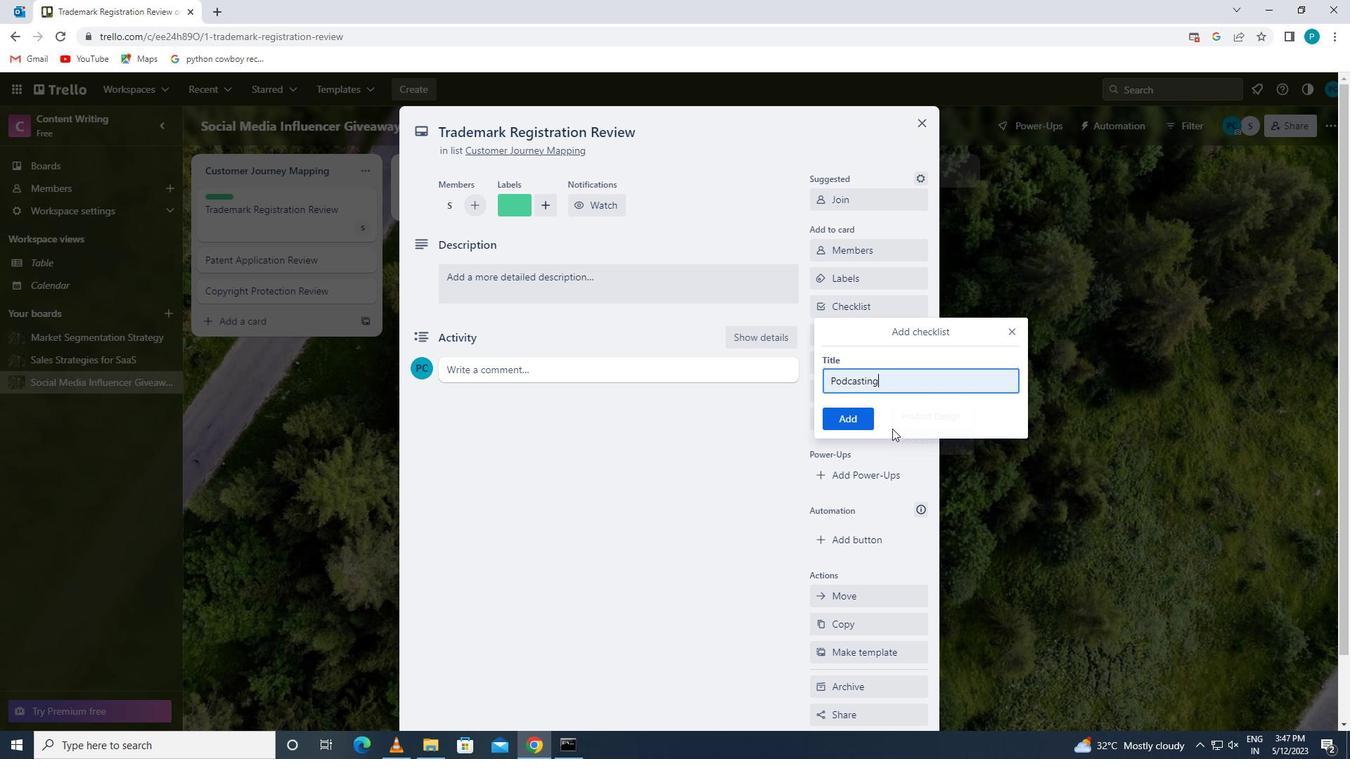 
Action: Mouse pressed left at (845, 412)
Screenshot: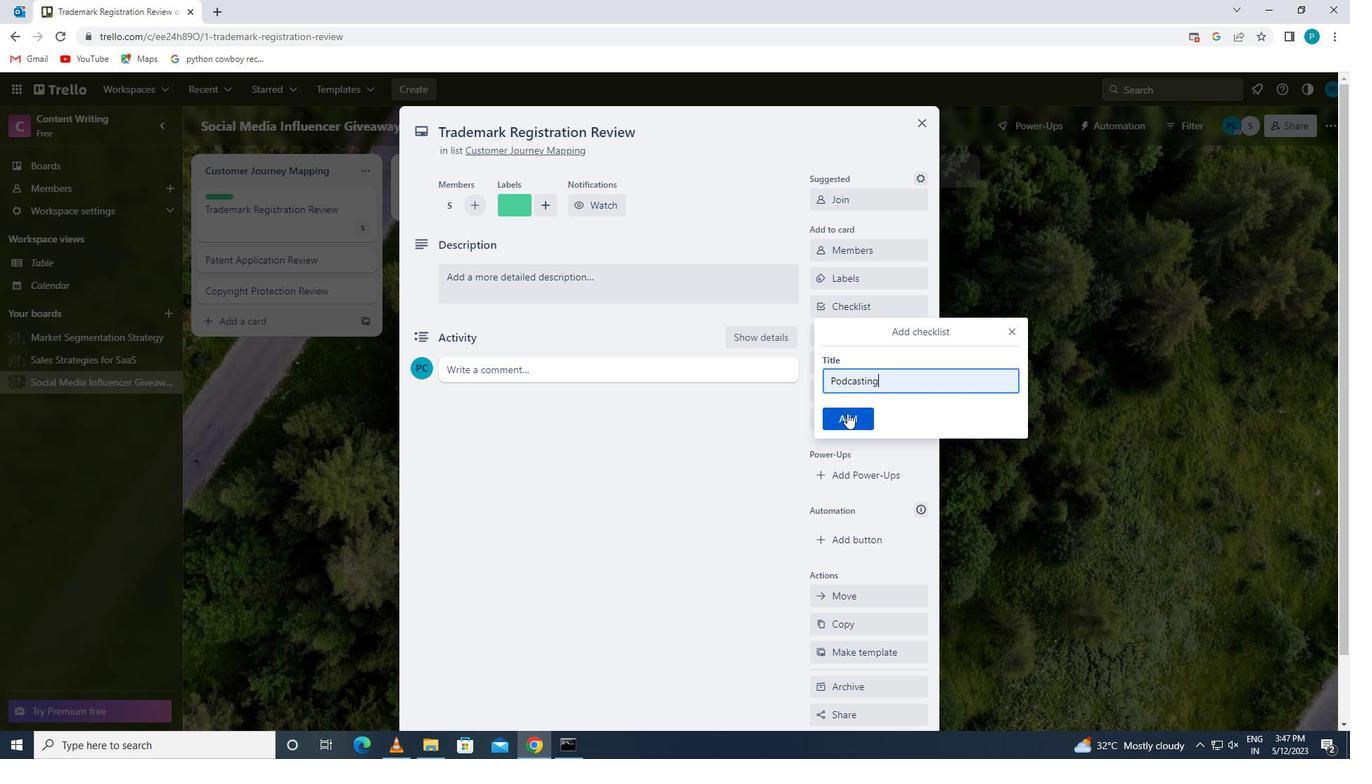 
Action: Mouse moved to (853, 357)
Screenshot: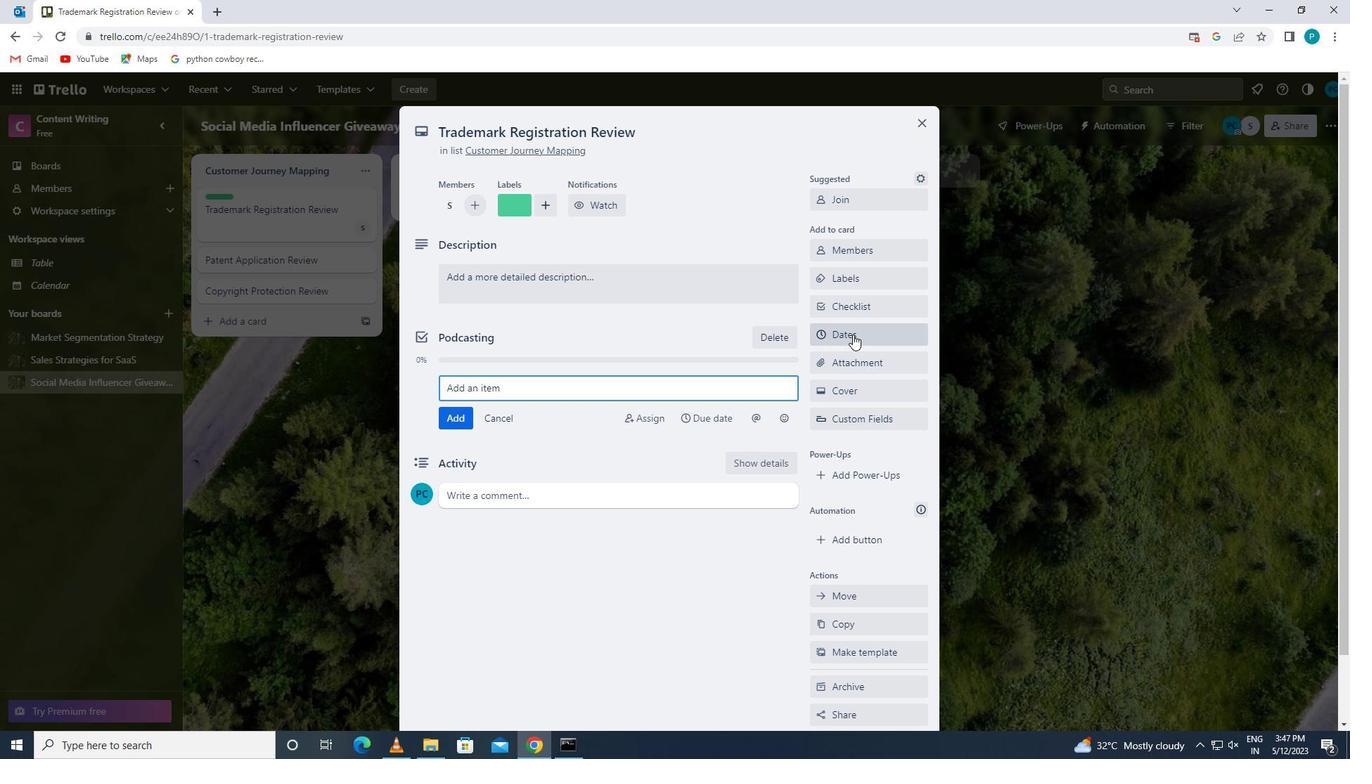
Action: Mouse pressed left at (853, 357)
Screenshot: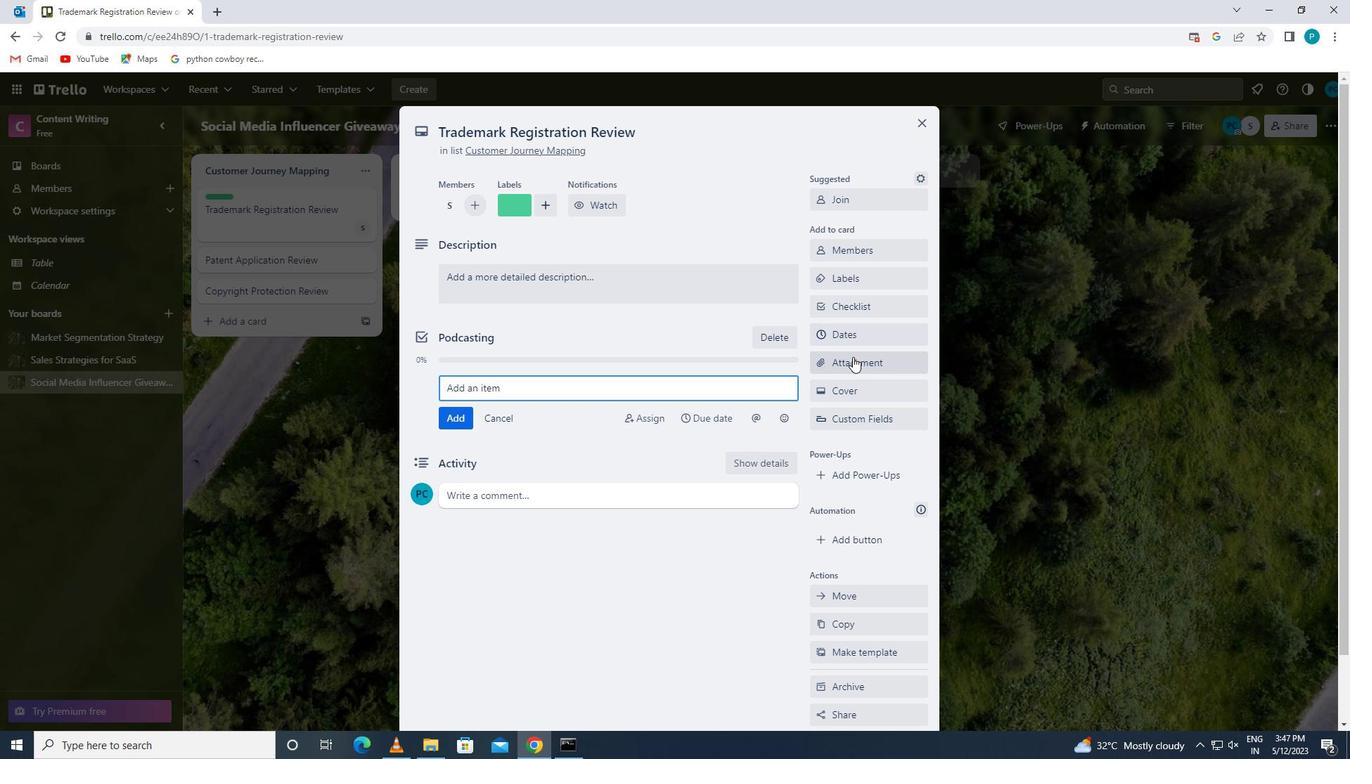 
Action: Mouse moved to (842, 451)
Screenshot: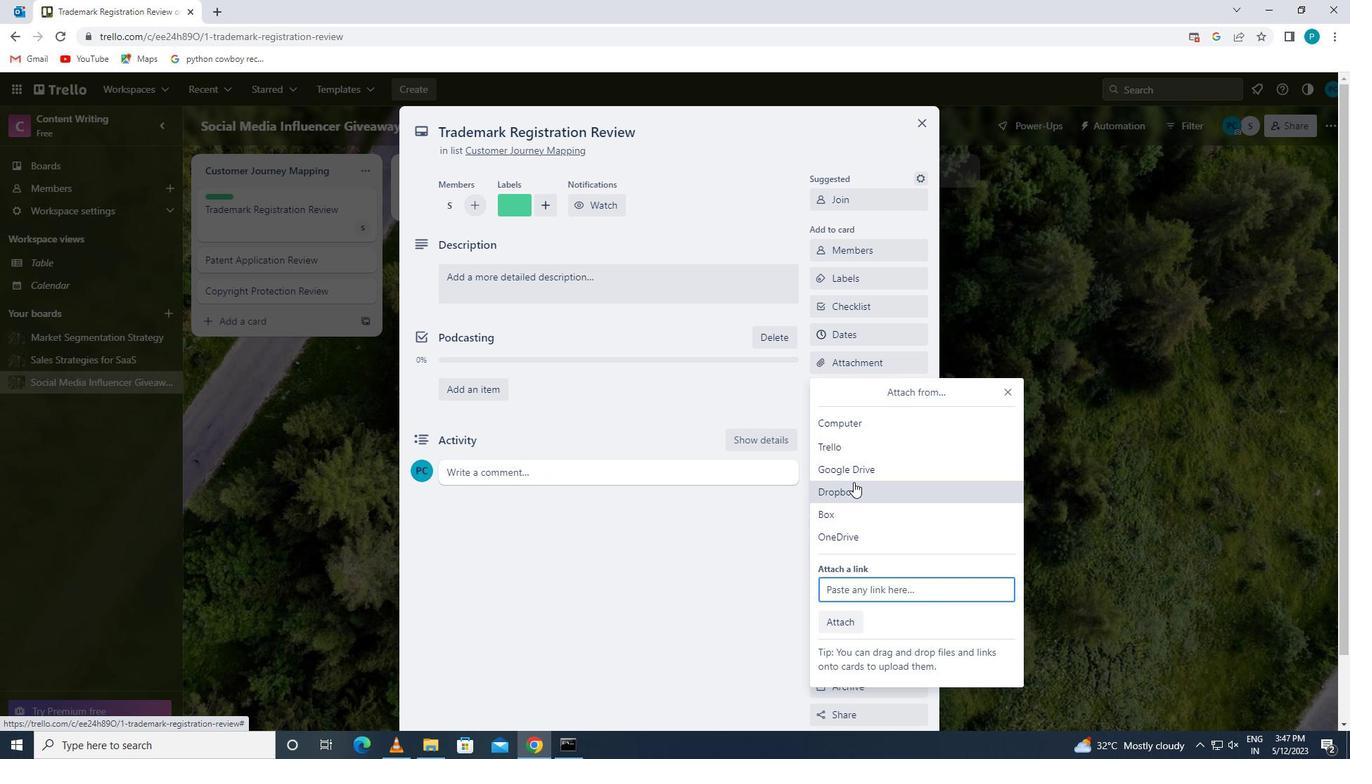 
Action: Mouse pressed left at (842, 451)
Screenshot: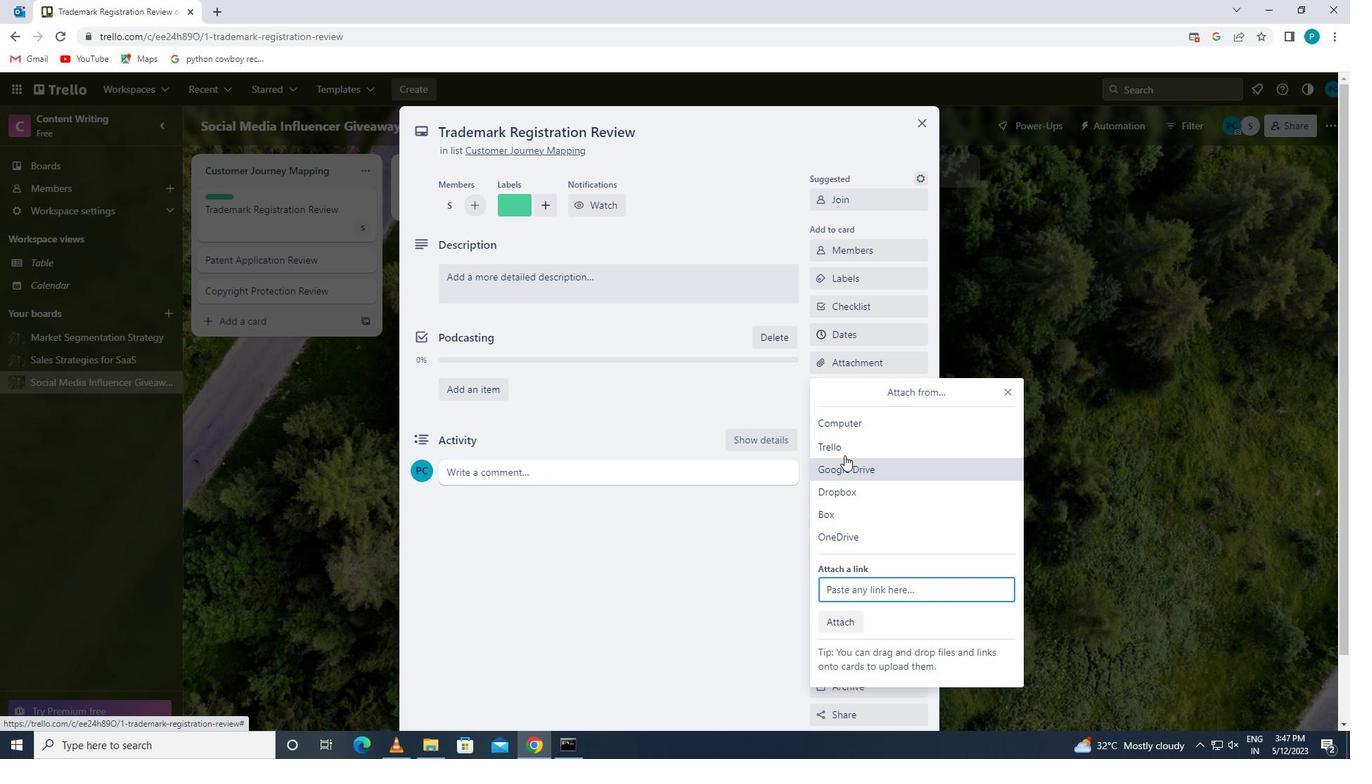 
Action: Mouse moved to (856, 553)
Screenshot: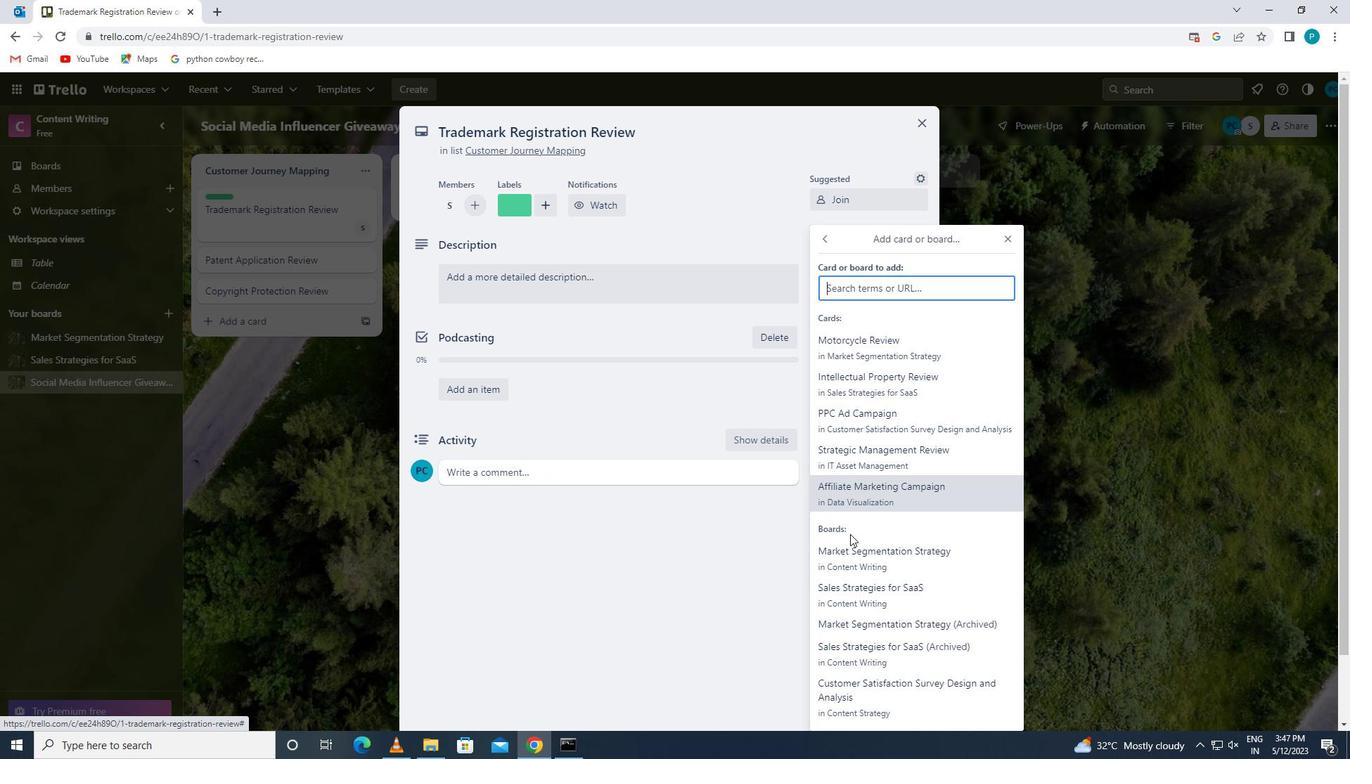 
Action: Mouse pressed left at (856, 553)
Screenshot: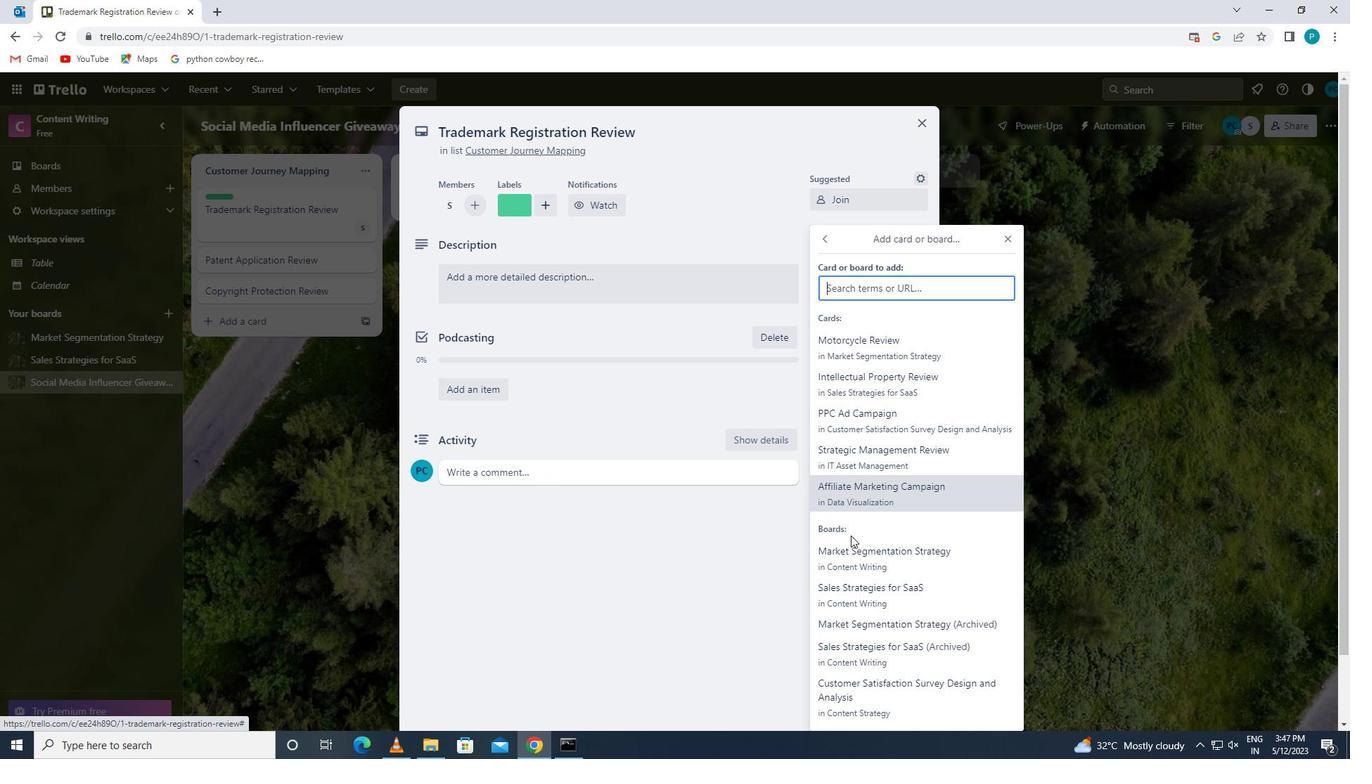 
Action: Mouse moved to (877, 394)
Screenshot: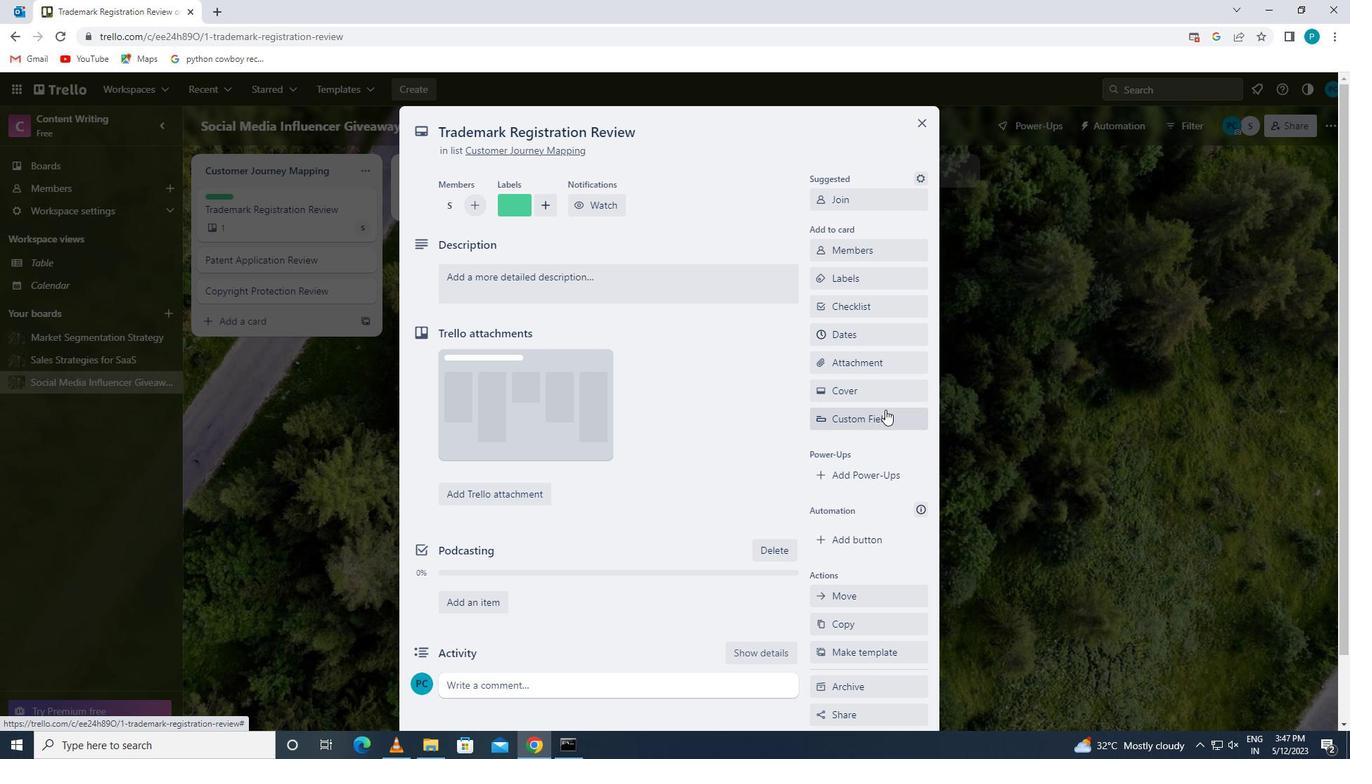 
Action: Mouse pressed left at (877, 394)
Screenshot: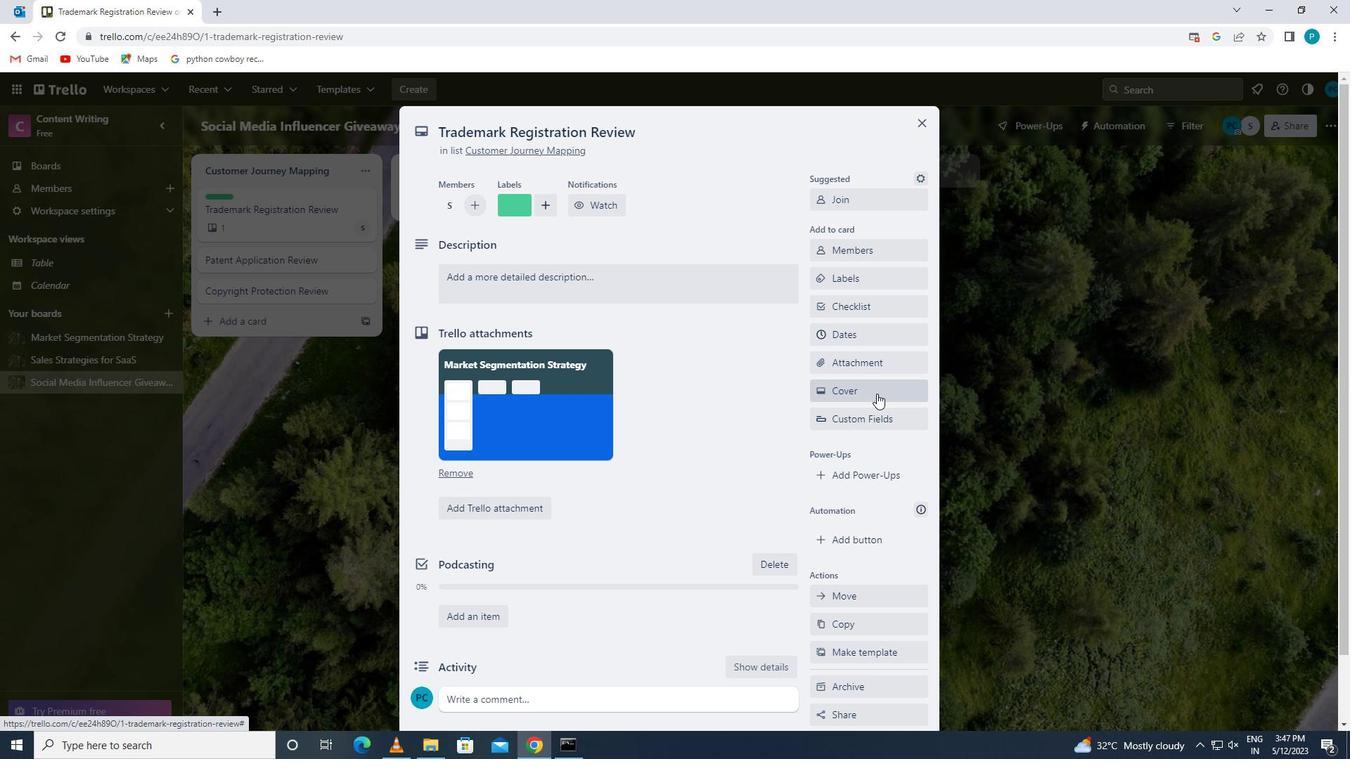 
Action: Mouse moved to (828, 456)
Screenshot: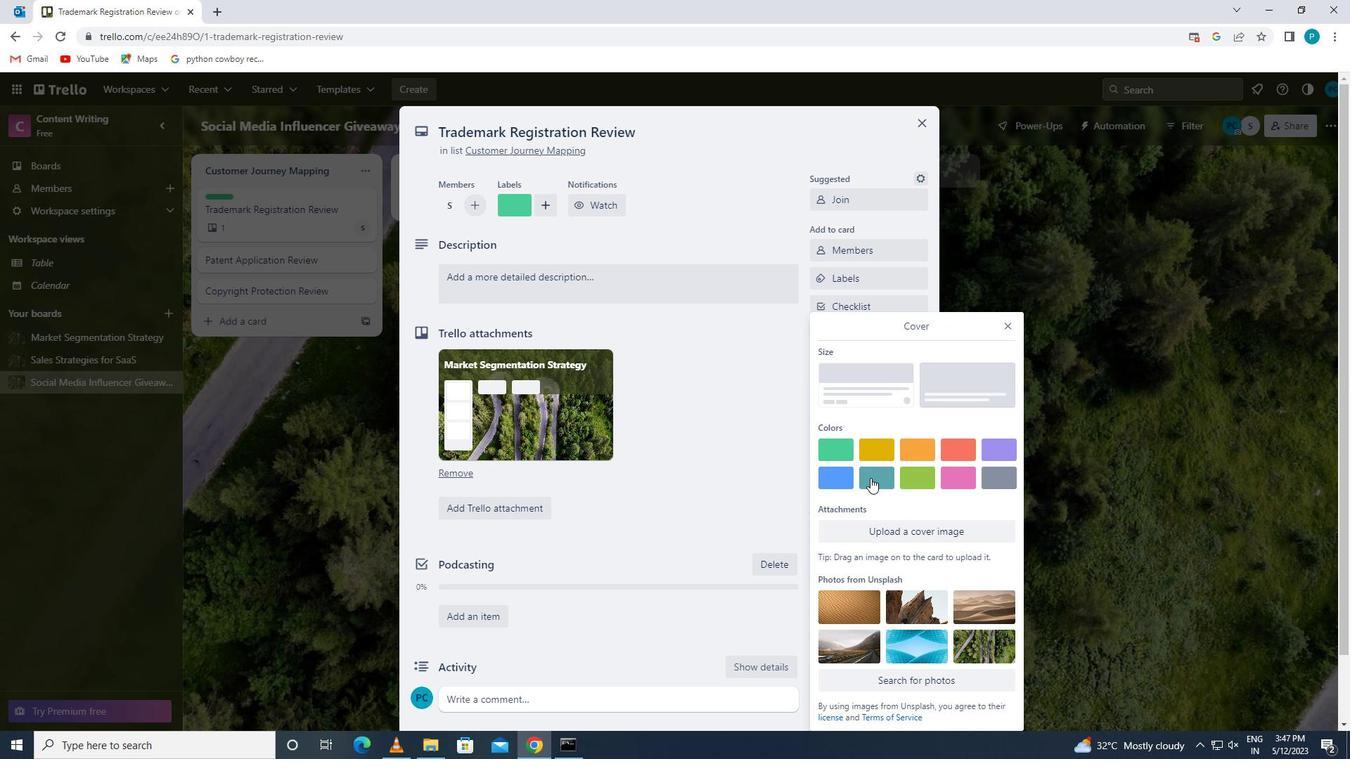 
Action: Mouse pressed left at (828, 456)
Screenshot: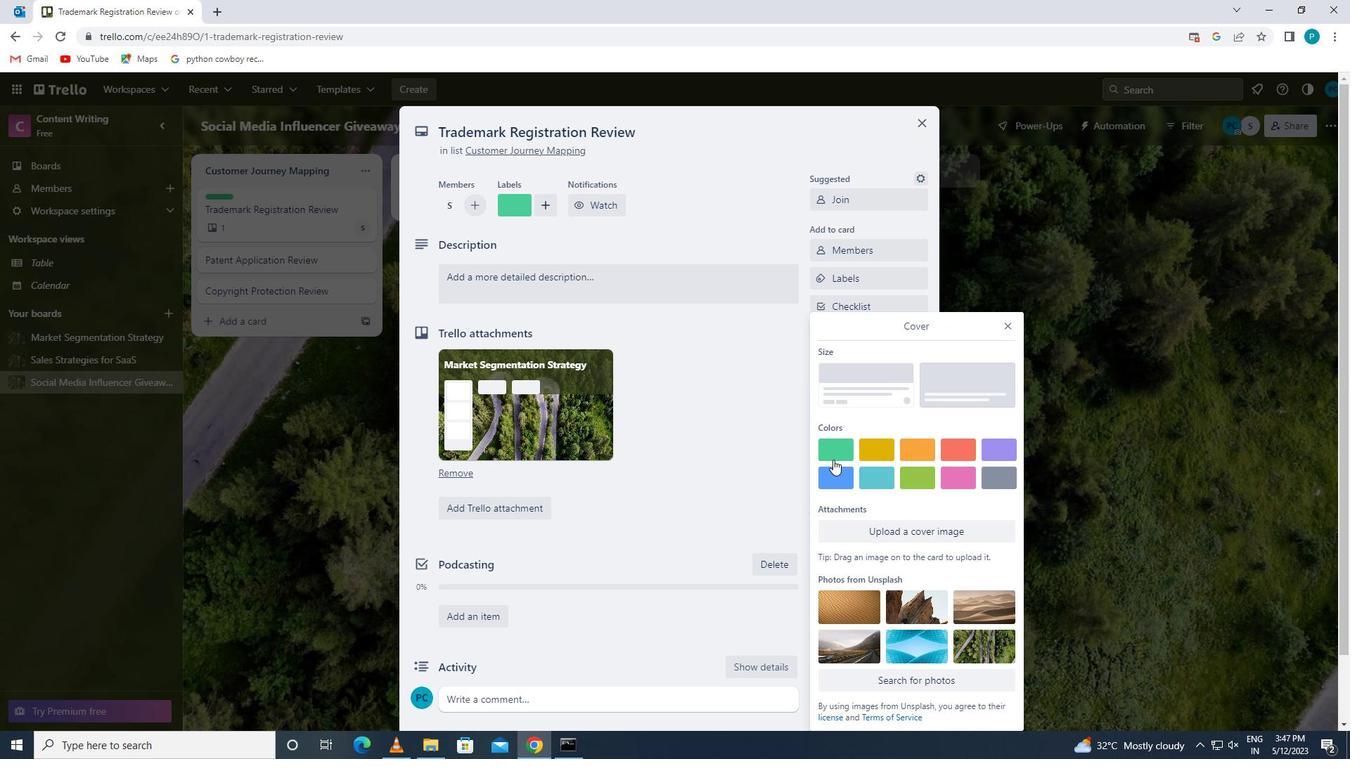 
Action: Mouse moved to (1009, 294)
Screenshot: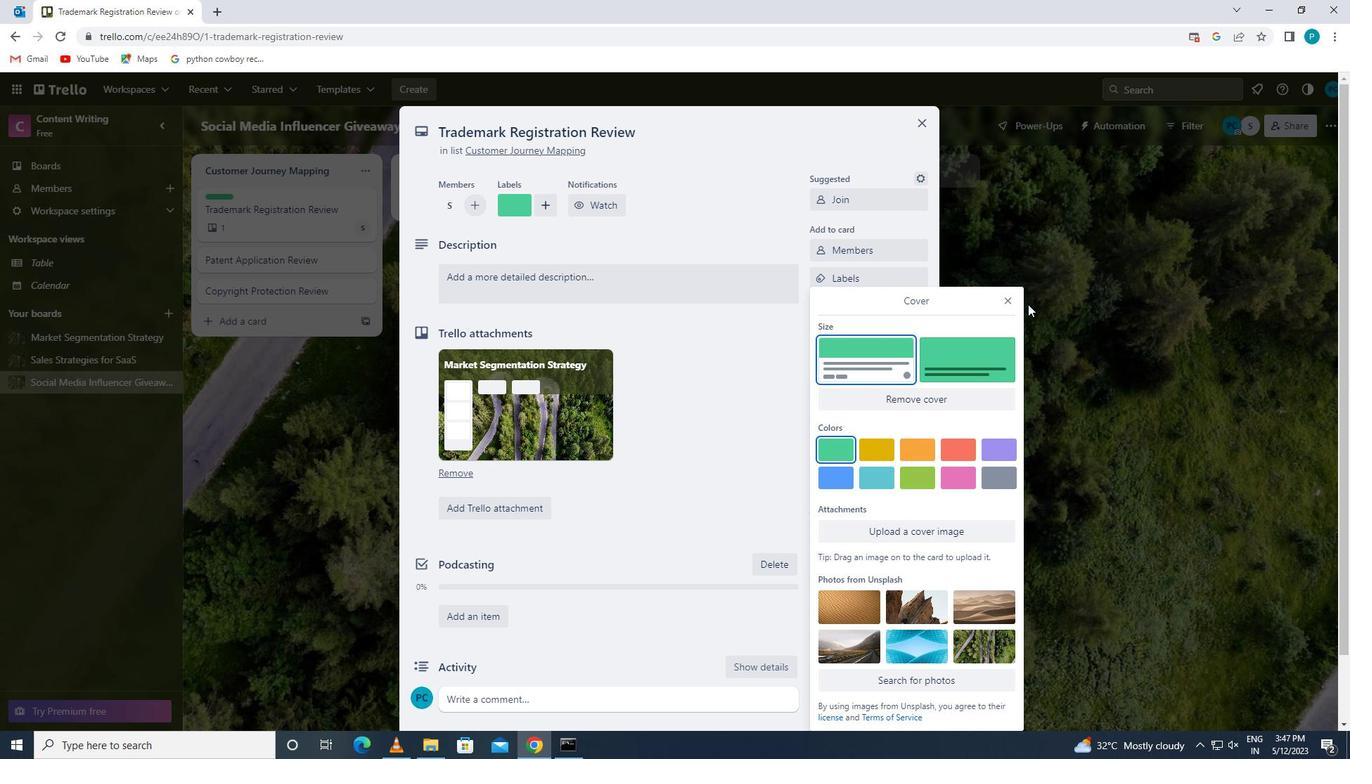 
Action: Mouse pressed left at (1009, 294)
Screenshot: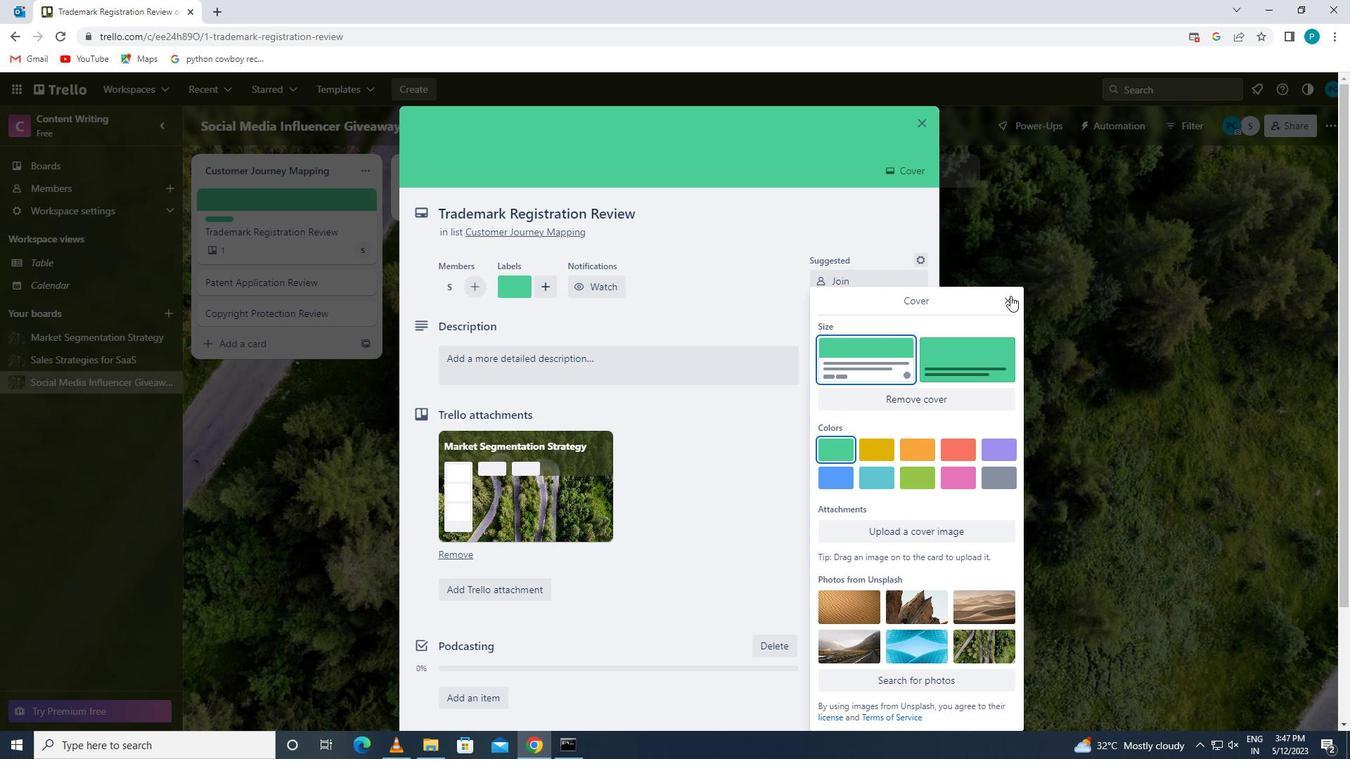 
Action: Mouse moved to (715, 360)
Screenshot: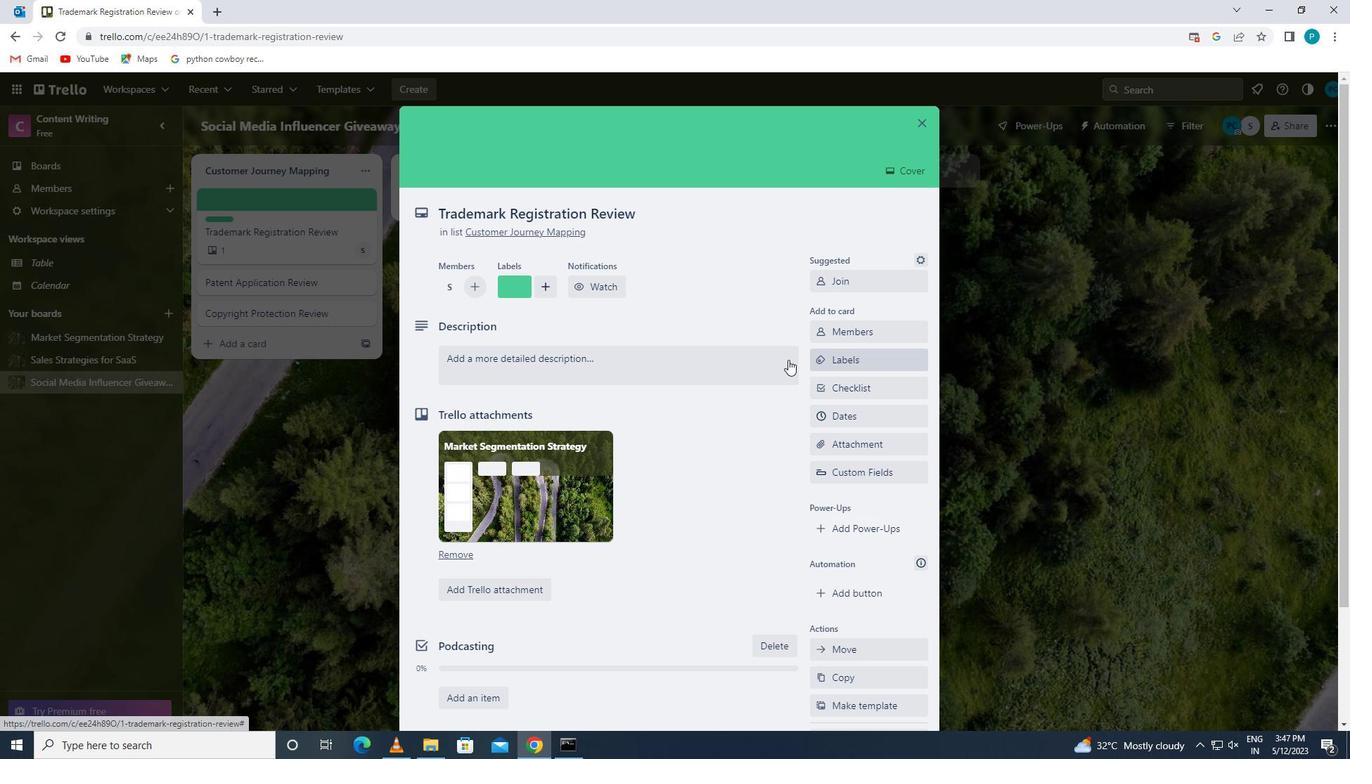 
Action: Mouse pressed left at (715, 360)
Screenshot: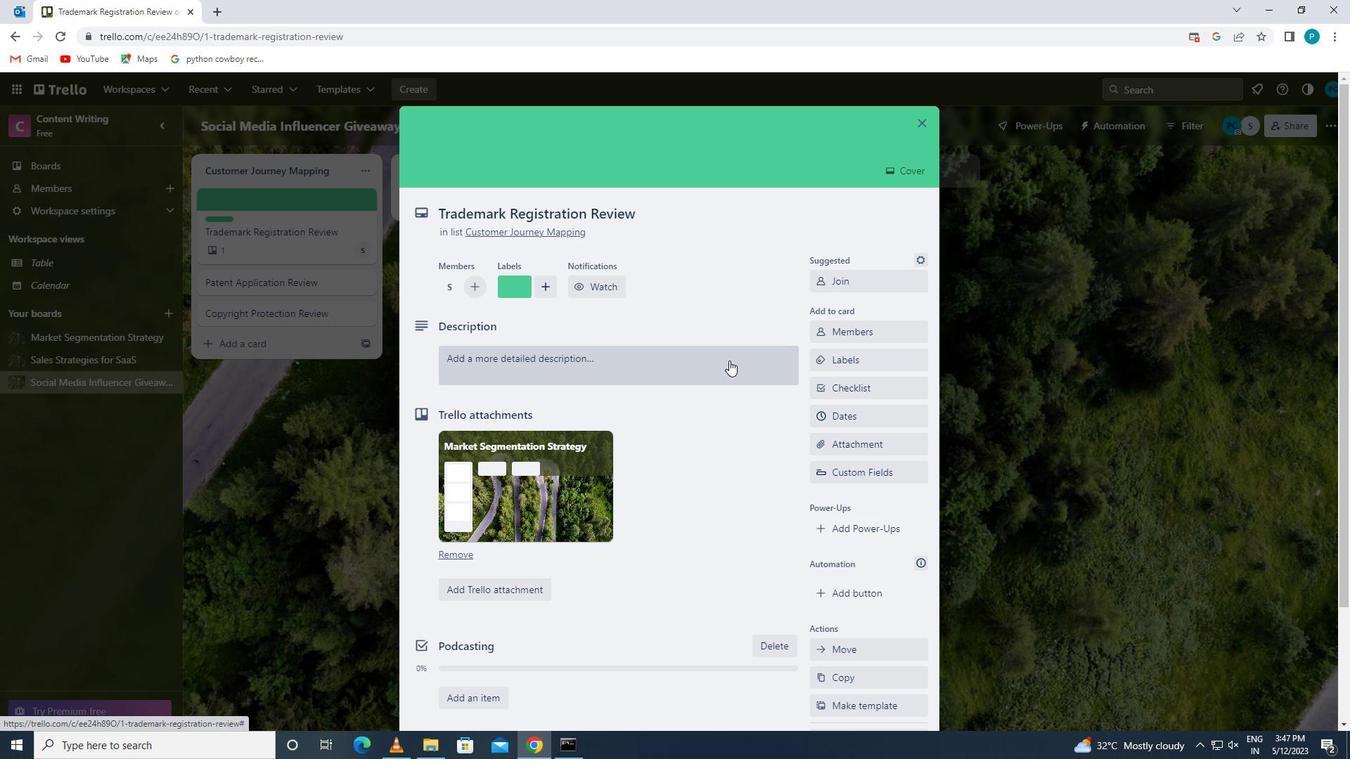 
Action: Key pressed <Key.caps_lock>d<Key.caps_lock>evek<Key.backspace>;<Key.backspace>lop<Key.space>and<Key.space>launch<Key.space>new<Key.space>customer<Key.space>engagement<Key.space>program
Screenshot: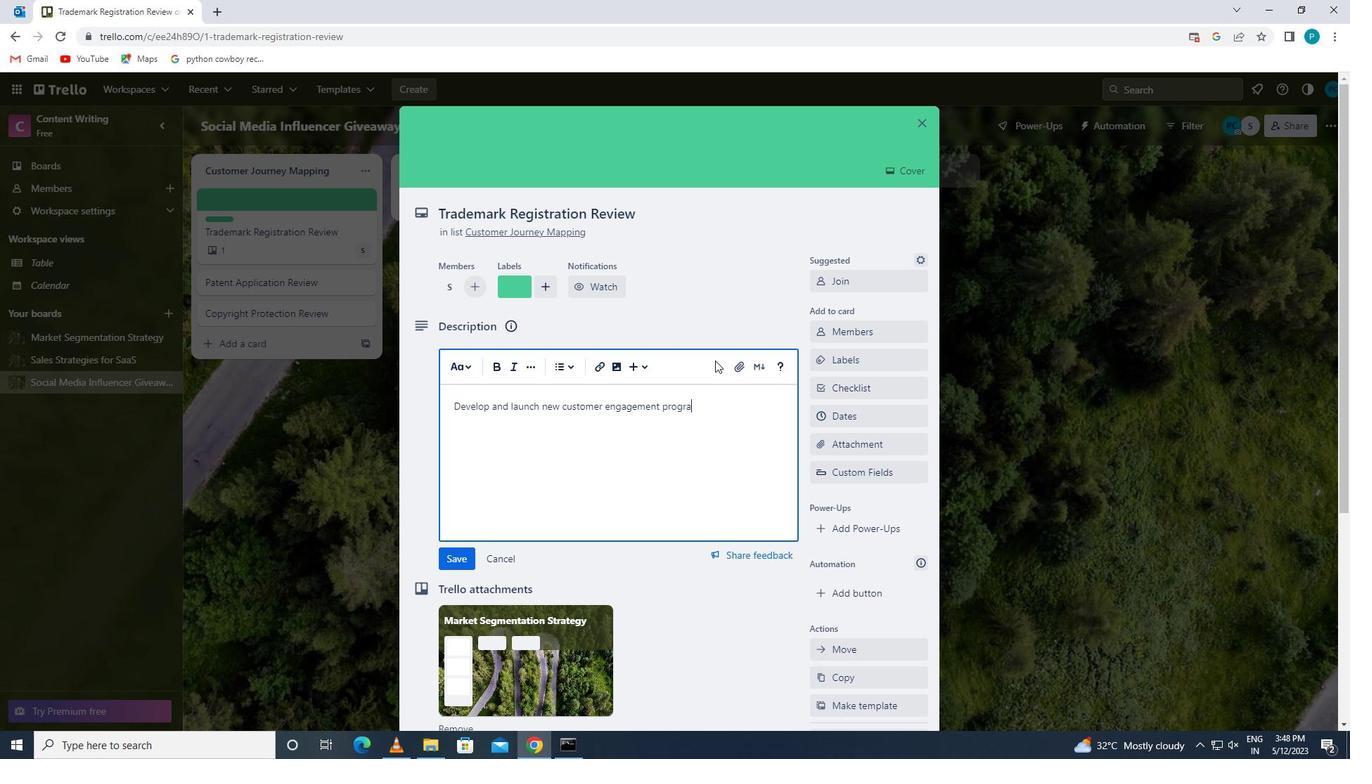 
Action: Mouse moved to (456, 560)
Screenshot: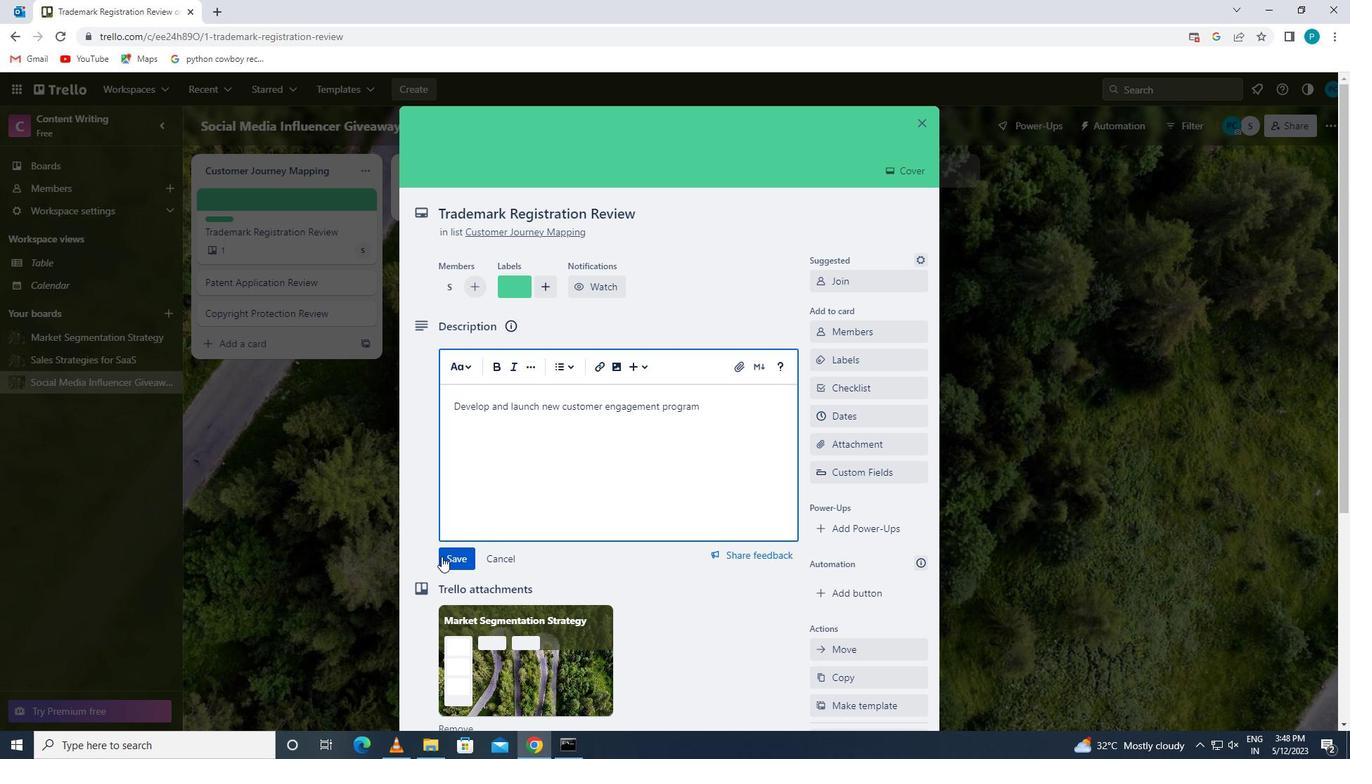 
Action: Mouse pressed left at (456, 560)
Screenshot: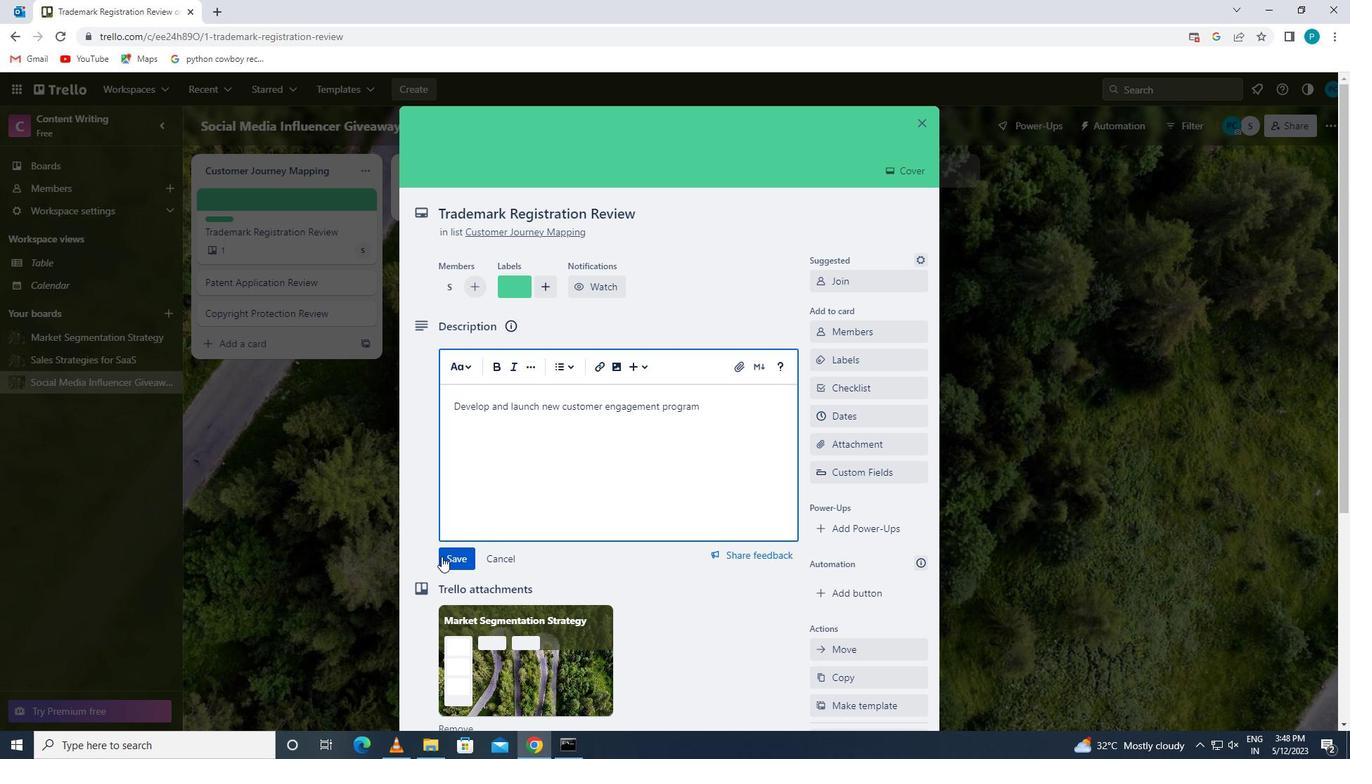 
Action: Mouse moved to (459, 554)
Screenshot: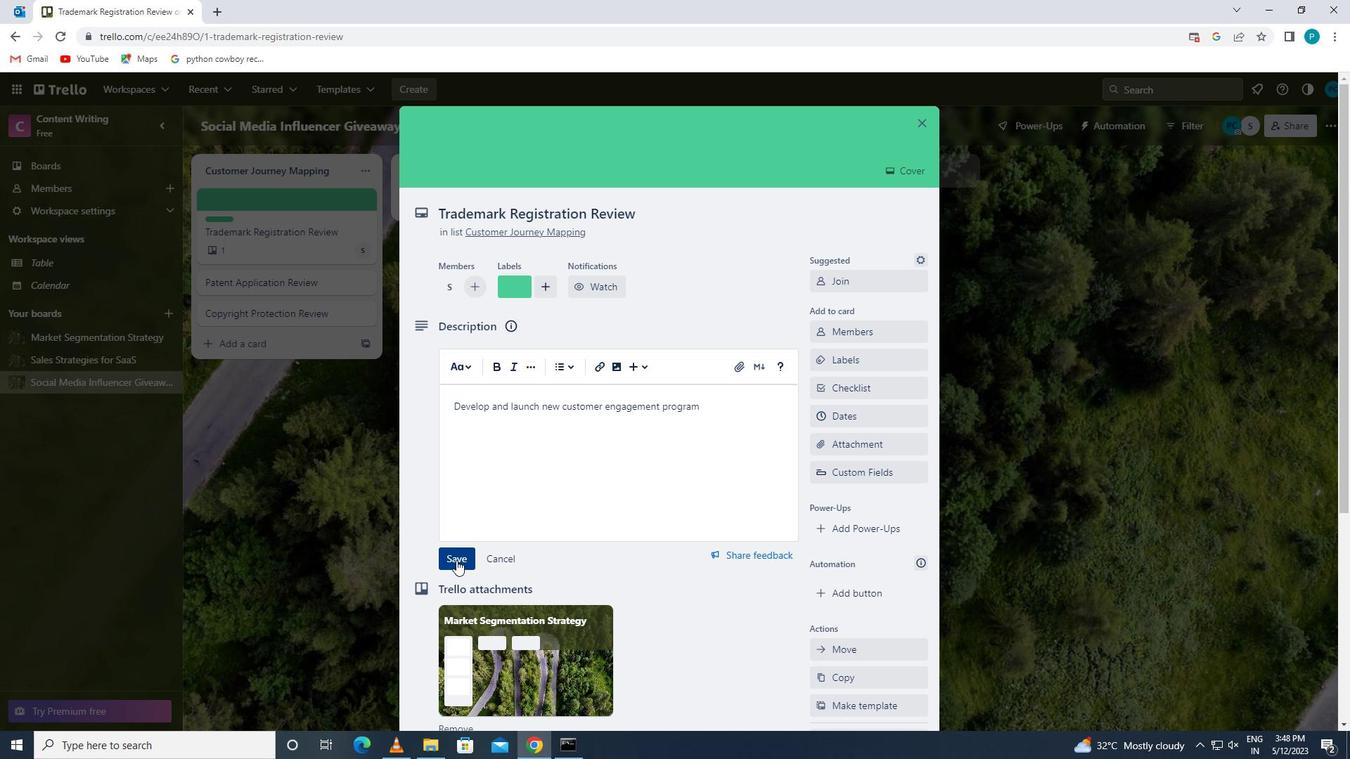 
Action: Mouse scrolled (459, 553) with delta (0, 0)
Screenshot: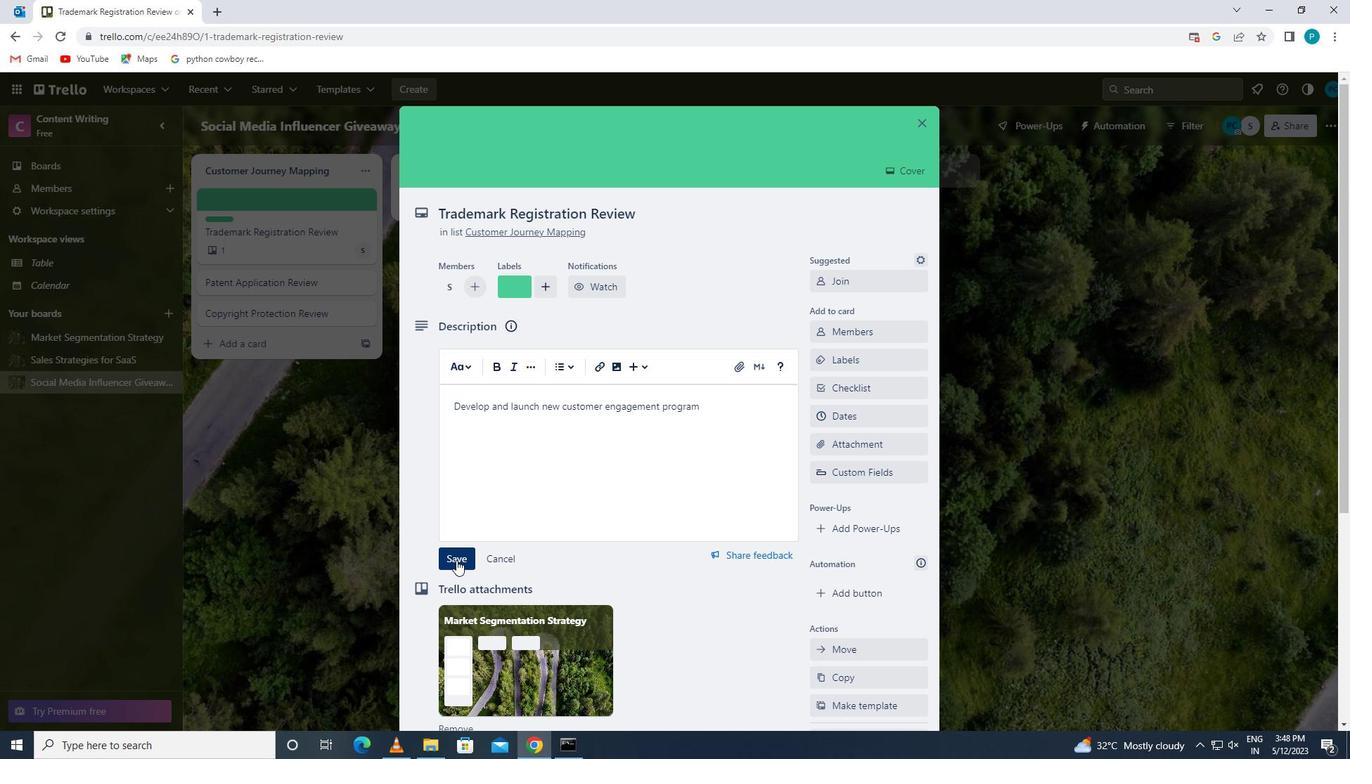 
Action: Mouse scrolled (459, 553) with delta (0, 0)
Screenshot: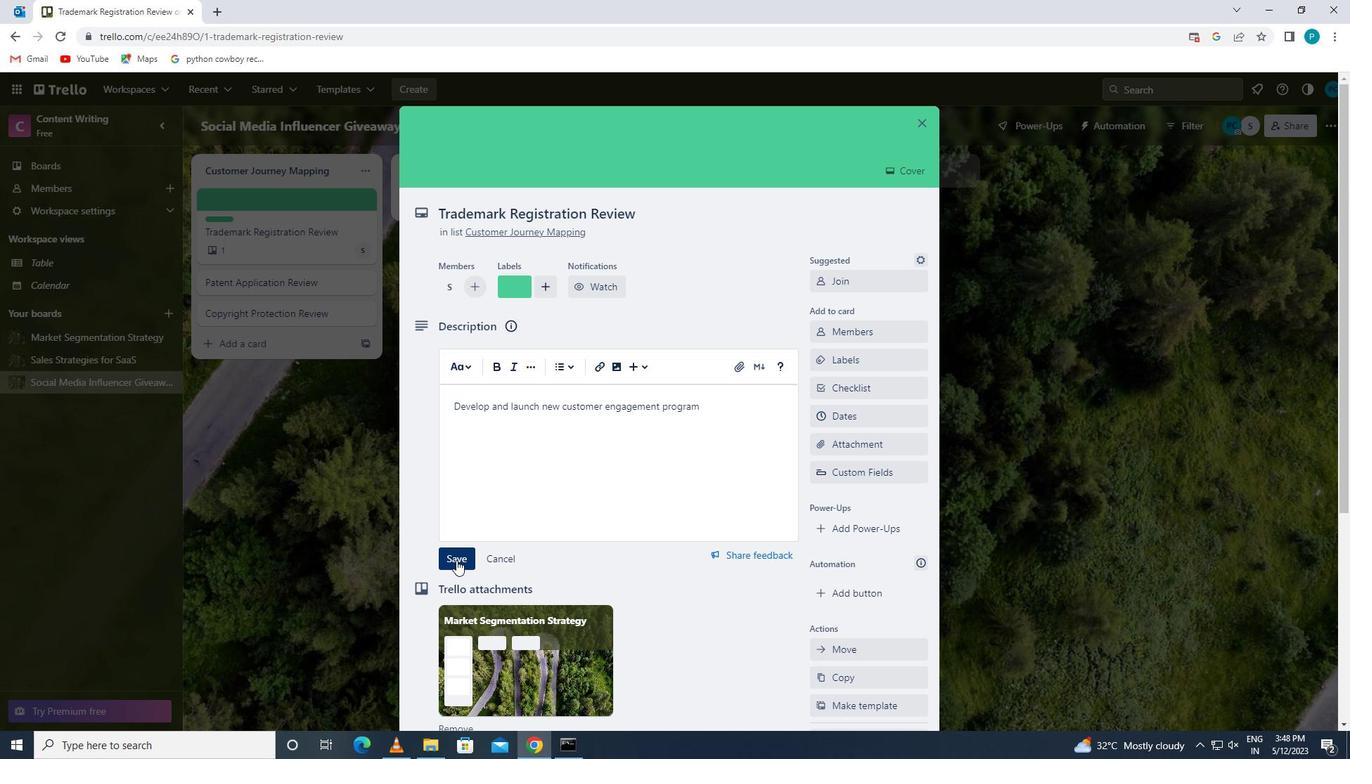 
Action: Mouse scrolled (459, 553) with delta (0, 0)
Screenshot: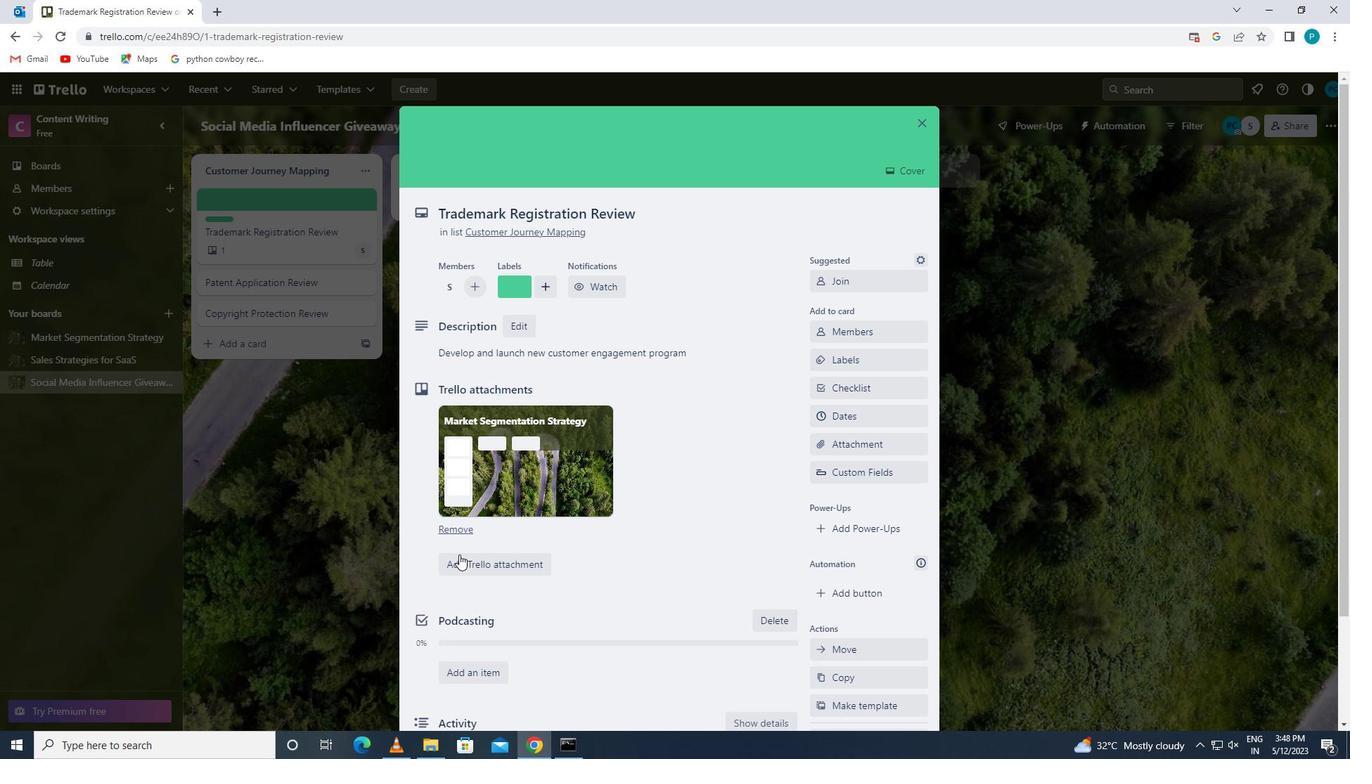 
Action: Mouse moved to (460, 553)
Screenshot: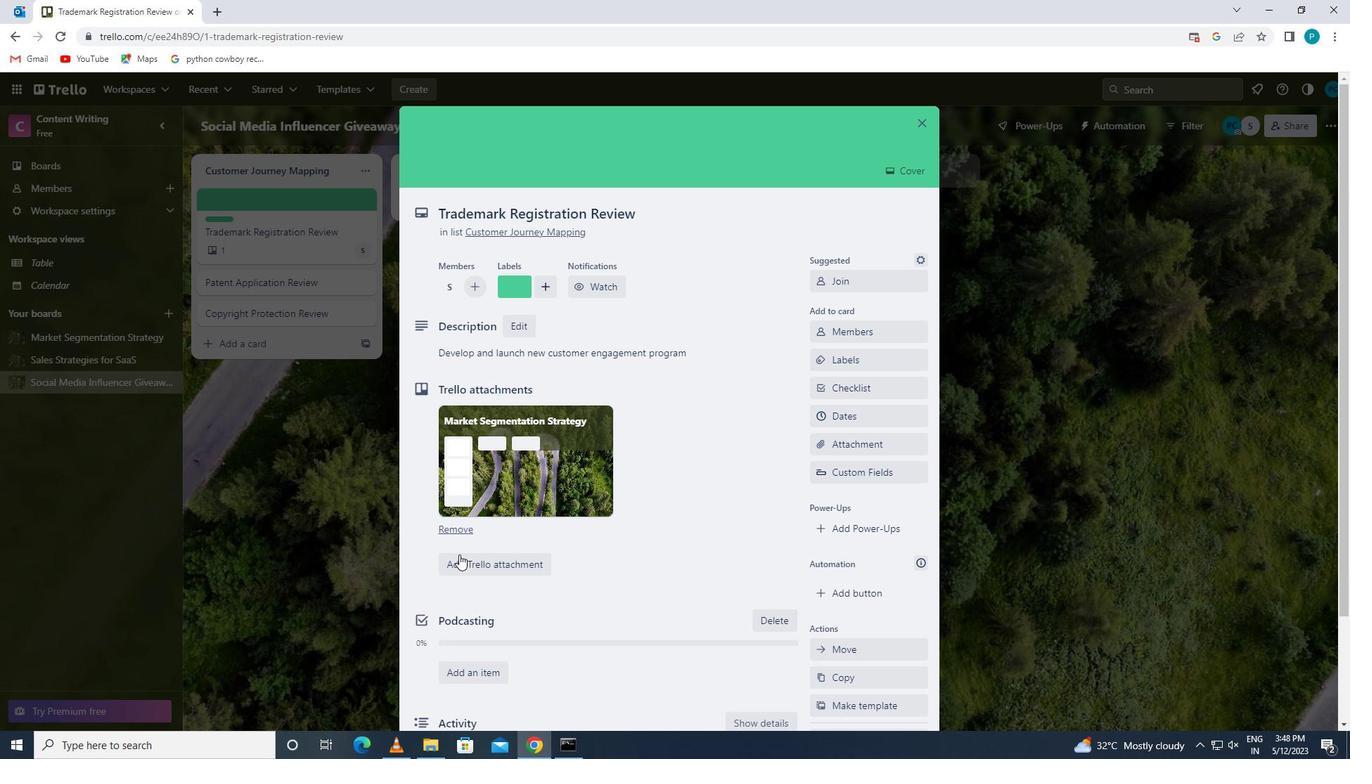 
Action: Mouse scrolled (460, 553) with delta (0, 0)
Screenshot: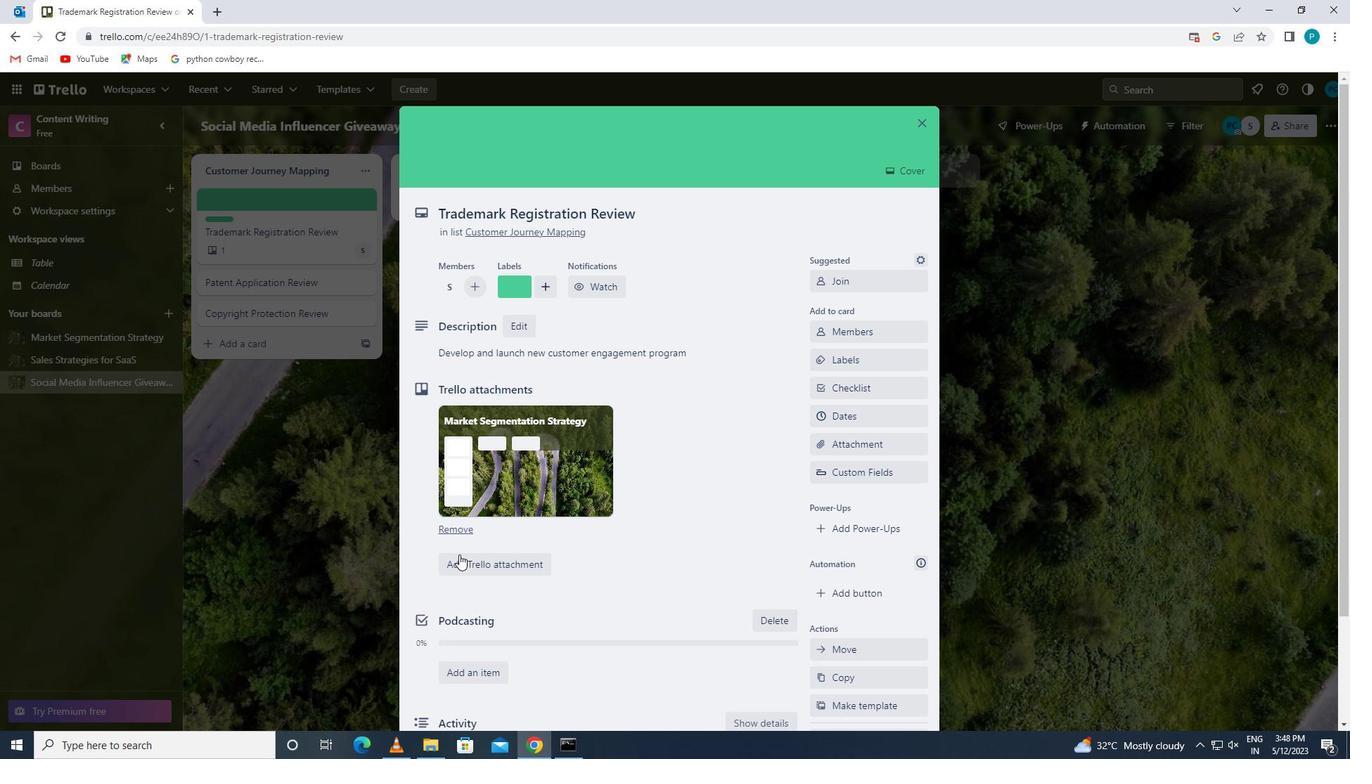 
Action: Mouse moved to (477, 613)
Screenshot: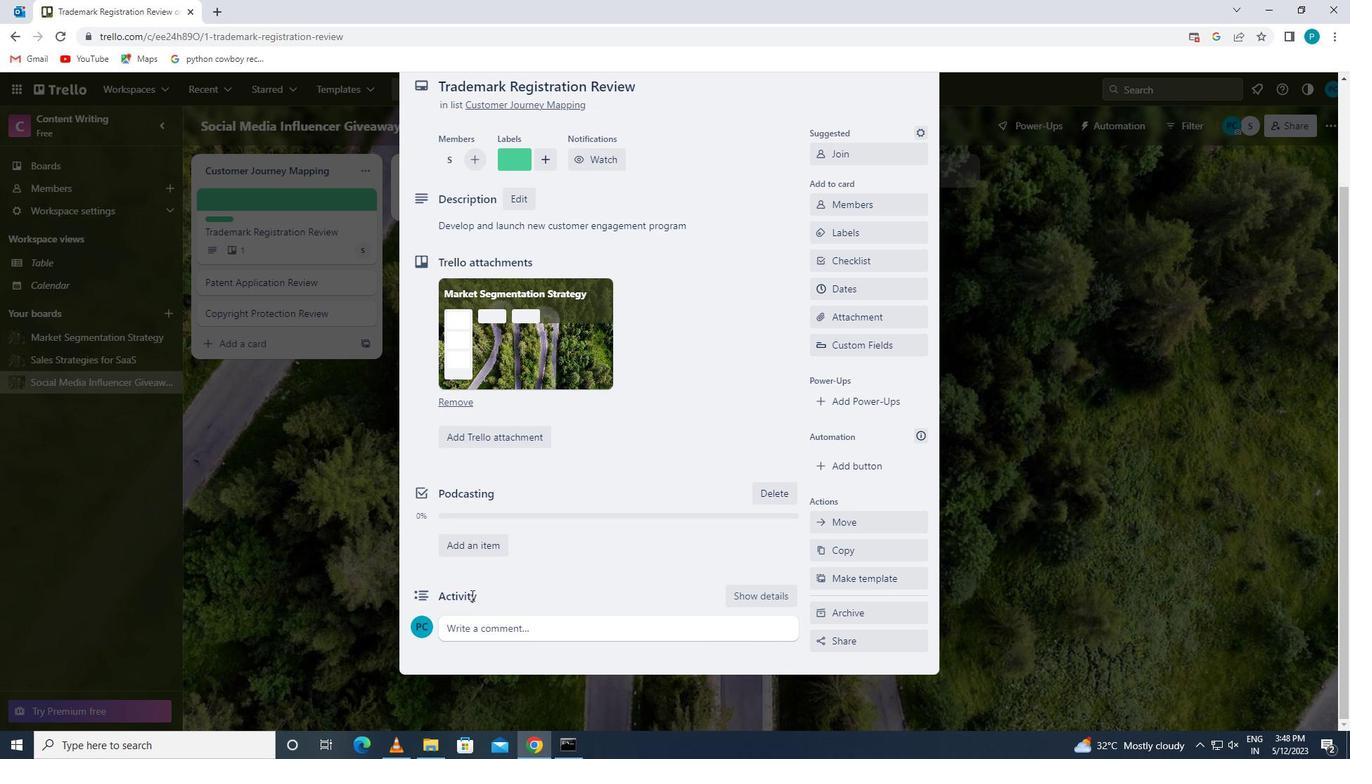 
Action: Mouse pressed left at (477, 613)
Screenshot: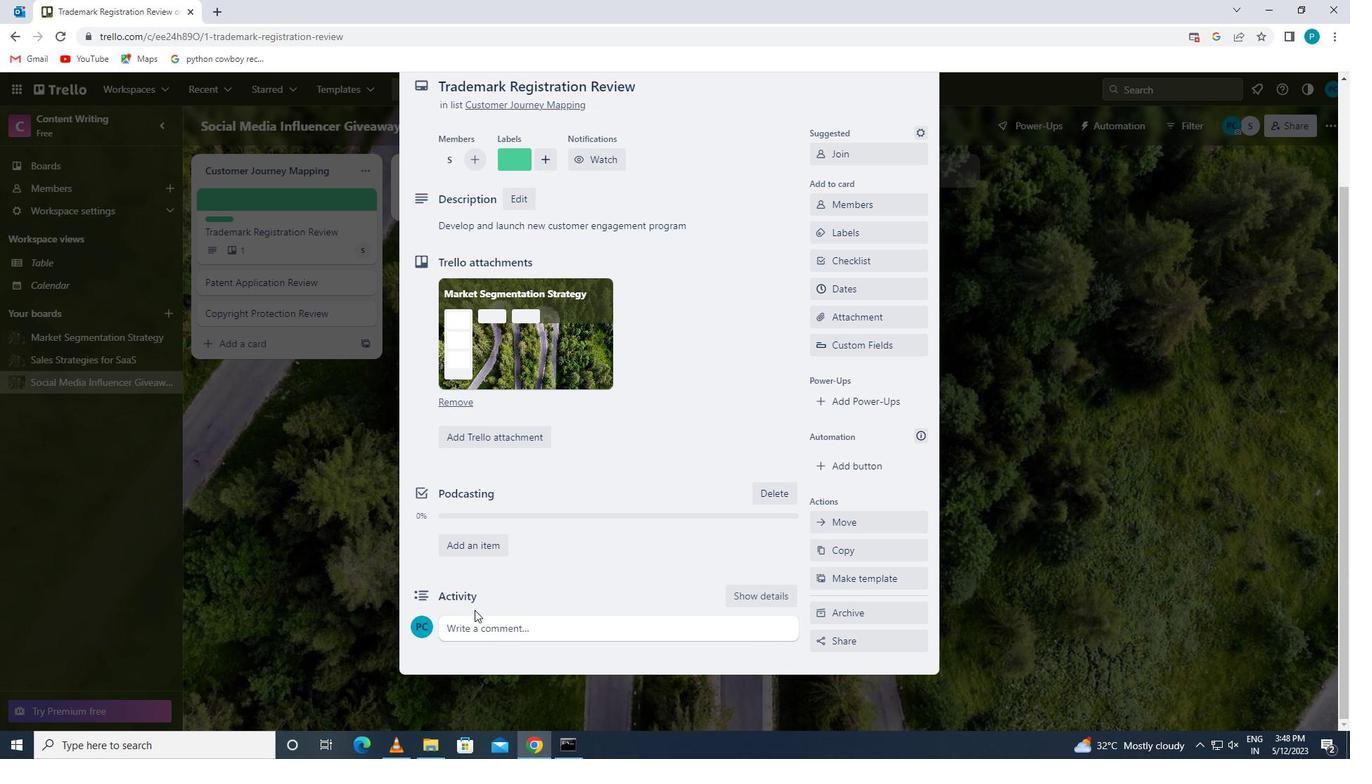 
Action: Mouse moved to (479, 632)
Screenshot: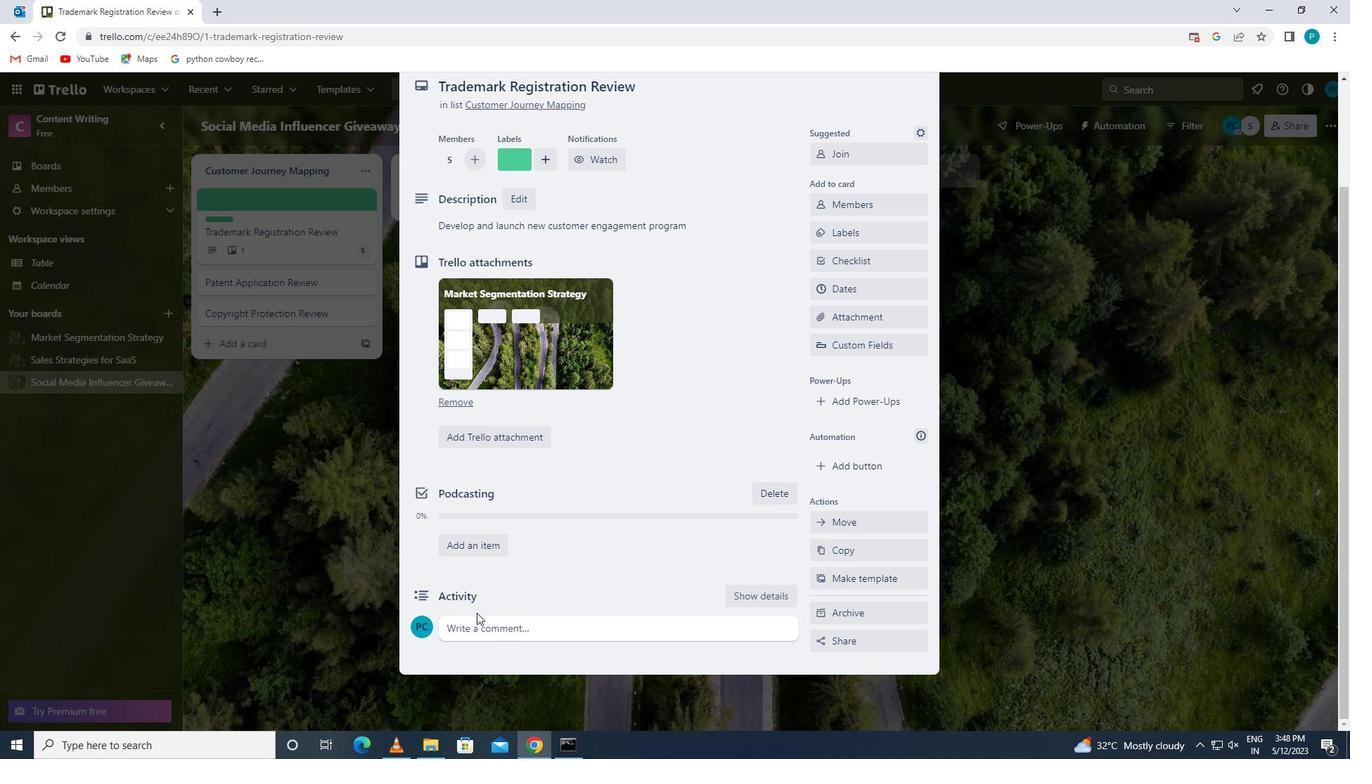 
Action: Mouse pressed left at (479, 632)
Screenshot: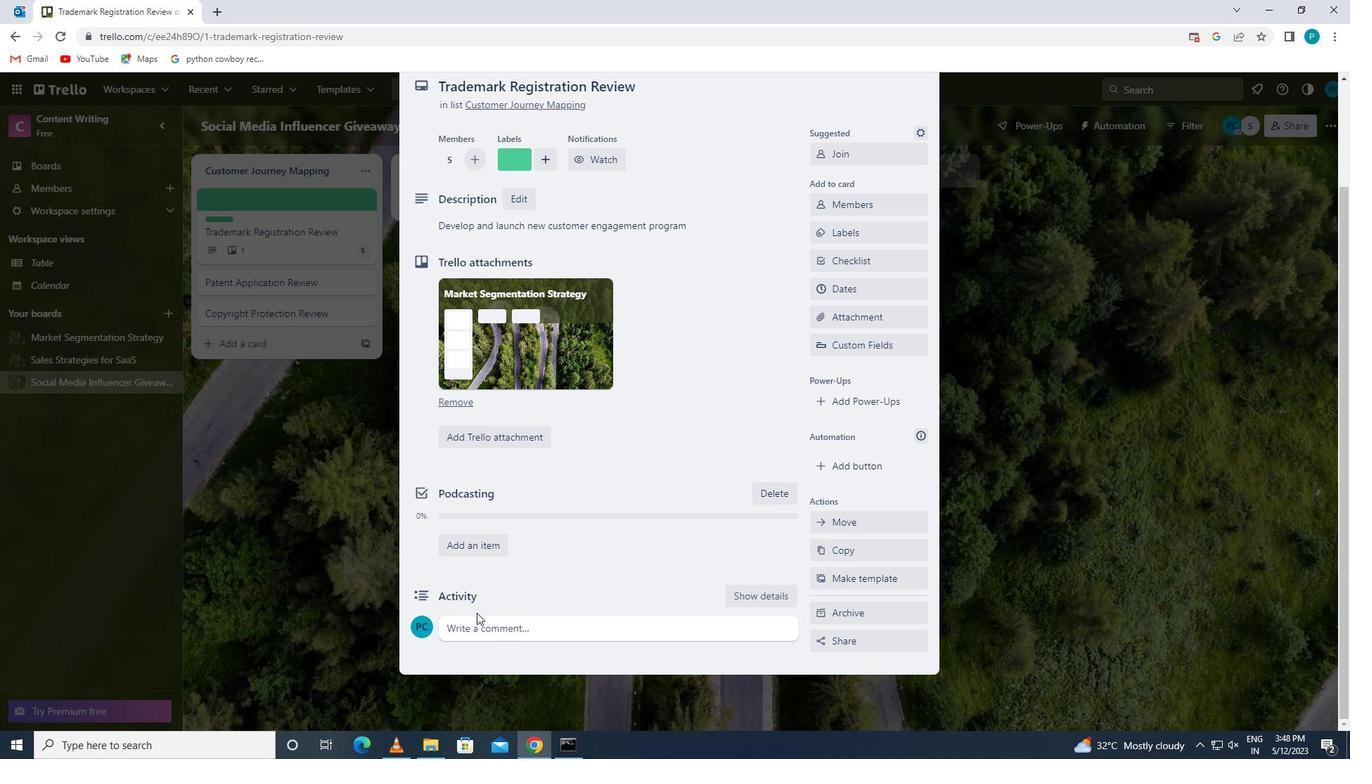 
Action: Mouse moved to (484, 631)
Screenshot: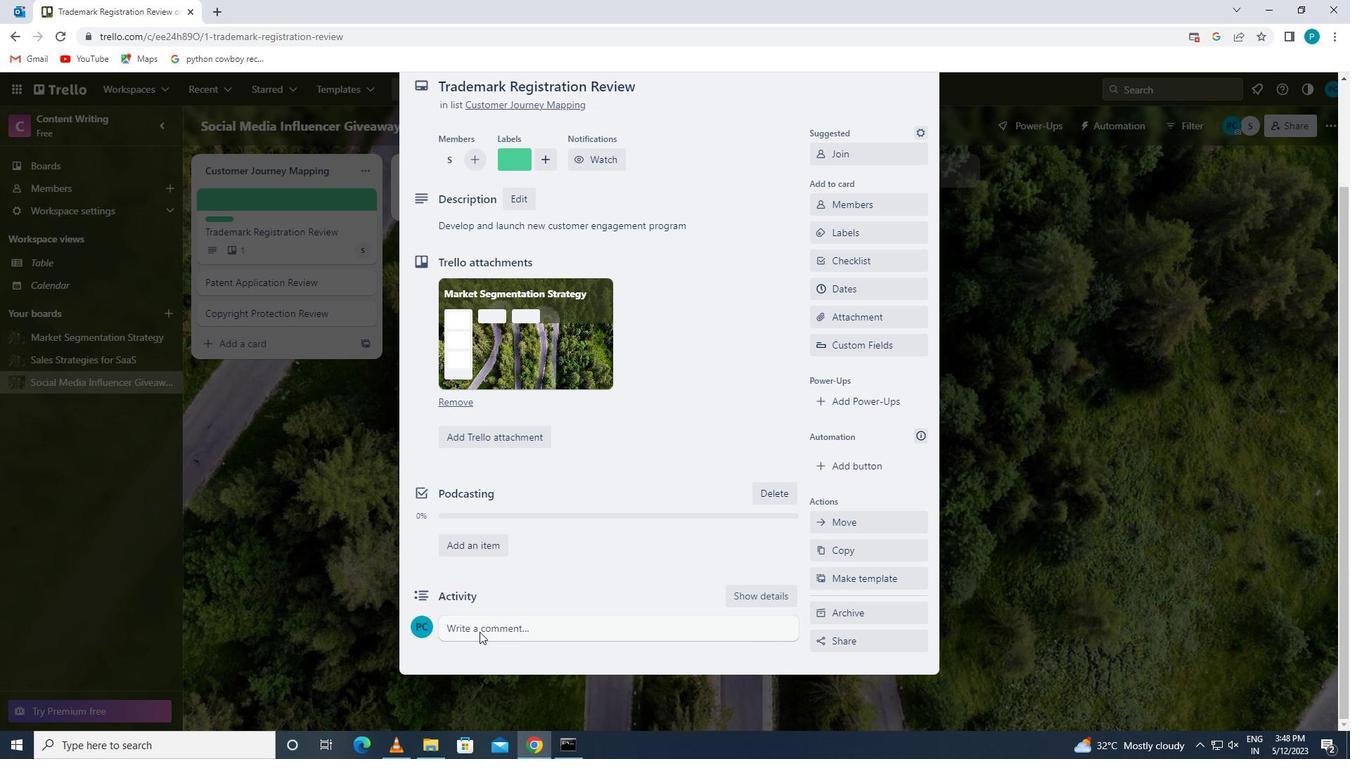 
Action: Key pressed <Key.caps_lock>g<Key.caps_lock>iven<Key.space>the<Key.space>potential<Key.space>impact<Key.space>oft<Key.backspace><Key.space>this<Key.space>task<Key.space>on<Key.space>our<Key.space>team<Key.space>morale<Key.space>and<Key.space>motivation.<Key.backspace>,let<Key.space>us<Key.space>ensure<Key.space>that<Key.space>we<Key.space>approach<Key.space>it<Key.space>with<Key.space>a<Key.space>seb<Key.backspace>nse<Key.space>of<Key.space>positivity<Key.space>and<Key.space>enthusiasm
Screenshot: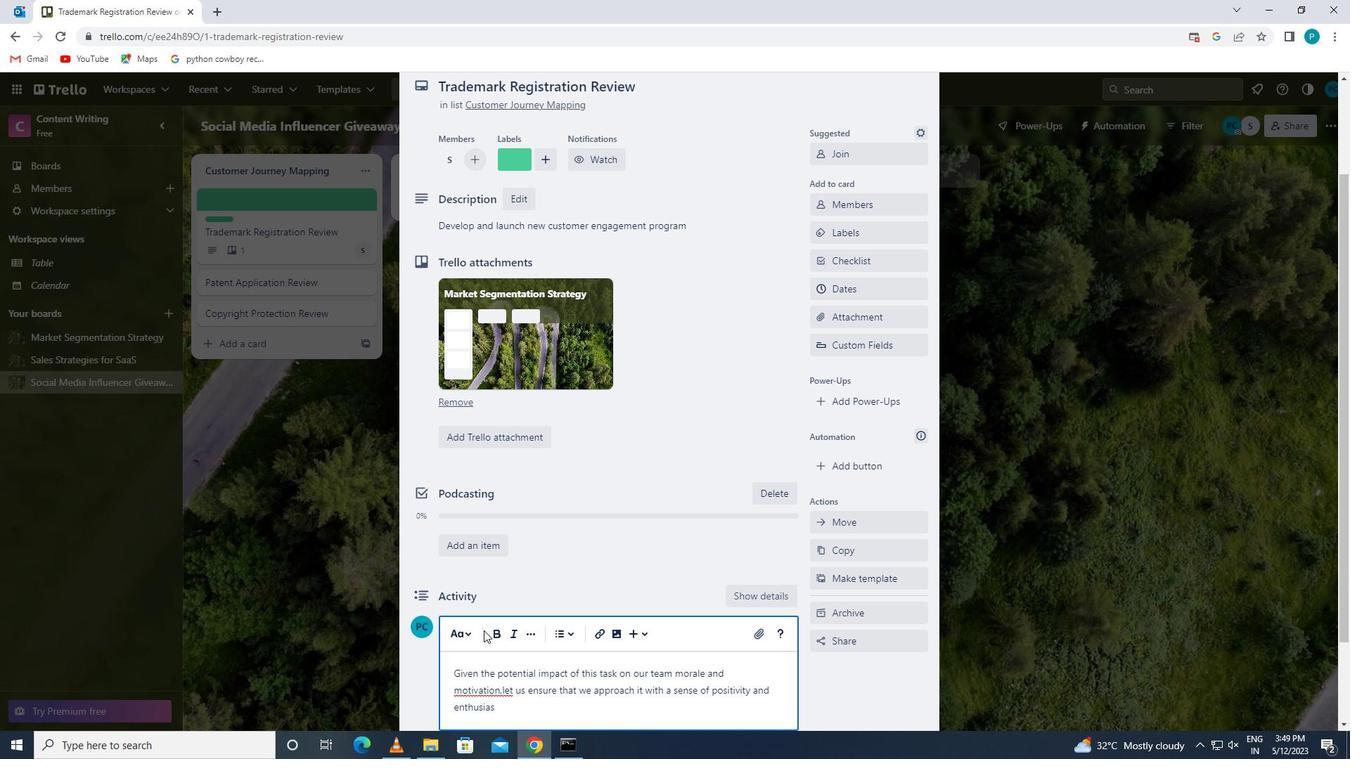 
Action: Mouse moved to (486, 636)
Screenshot: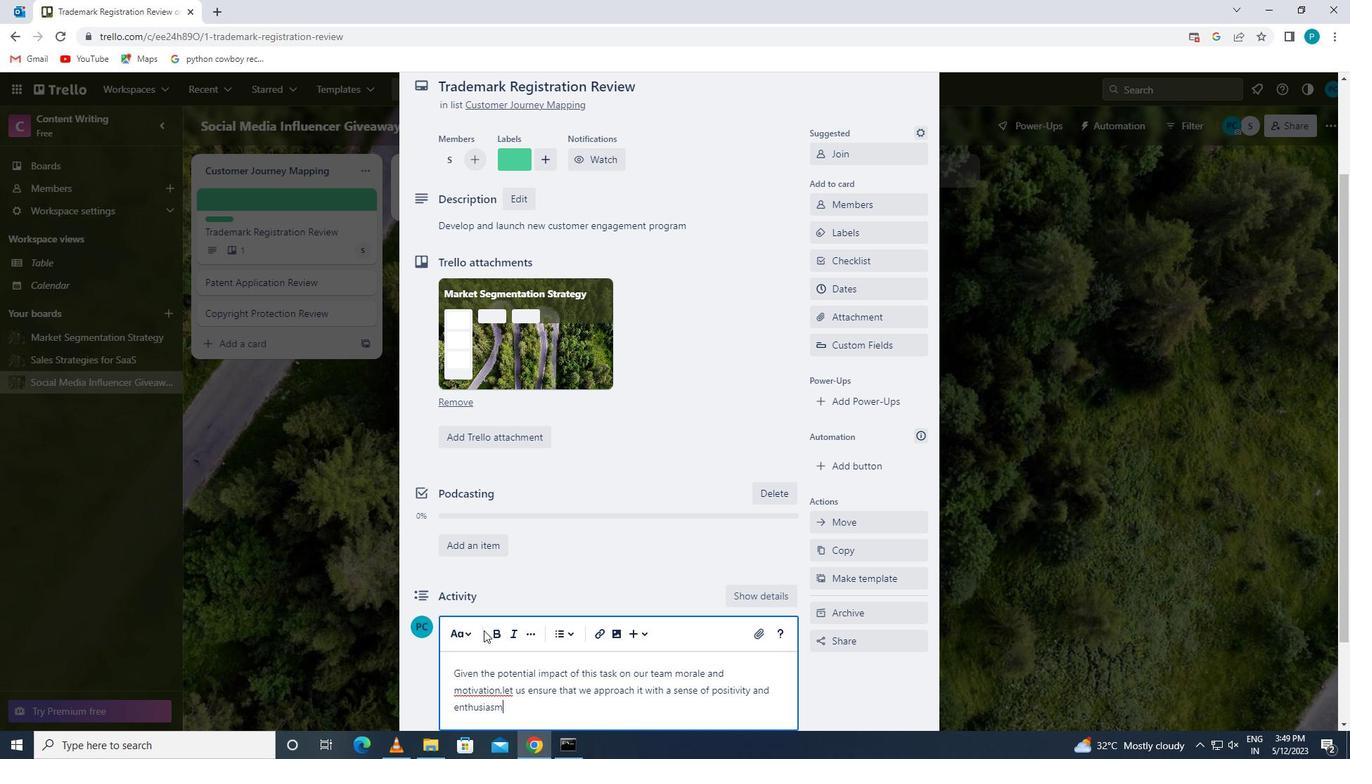 
Action: Mouse scrolled (486, 636) with delta (0, 0)
Screenshot: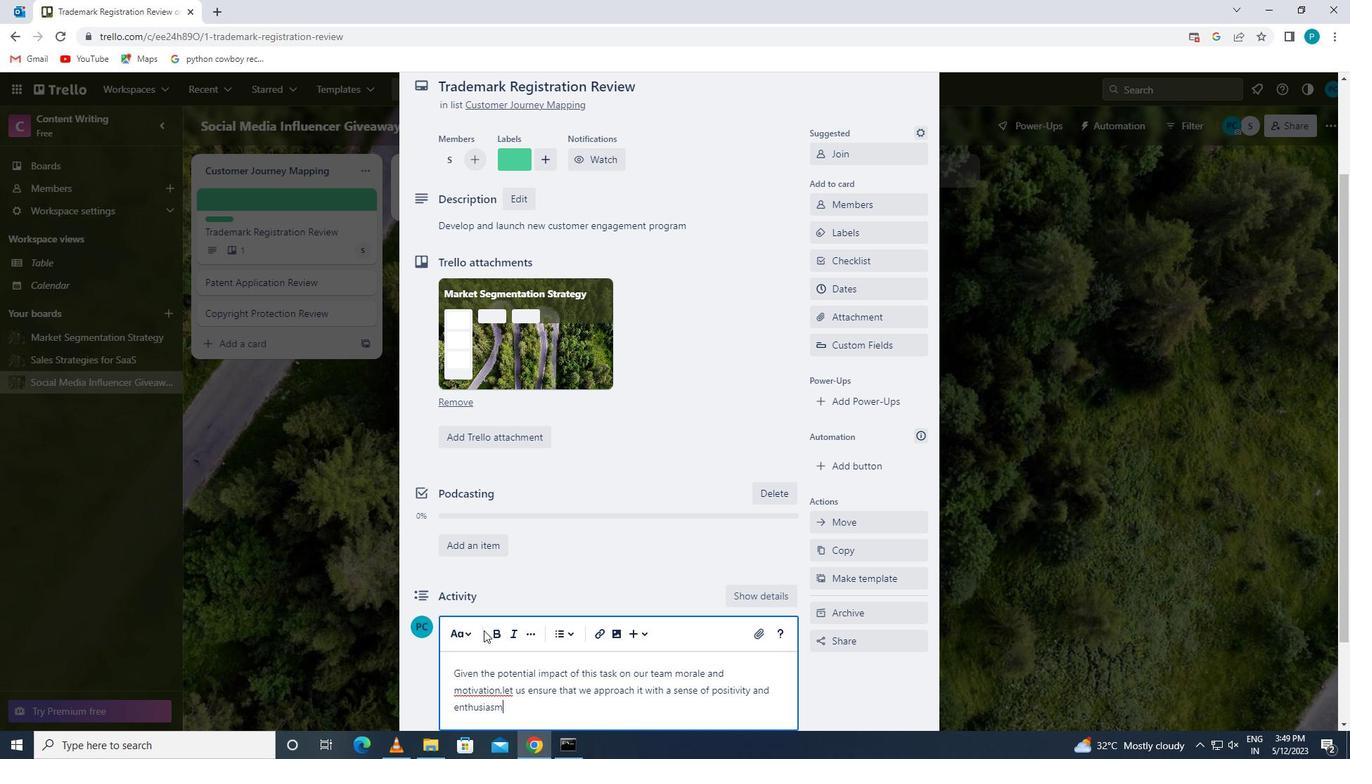 
Action: Mouse moved to (486, 636)
Screenshot: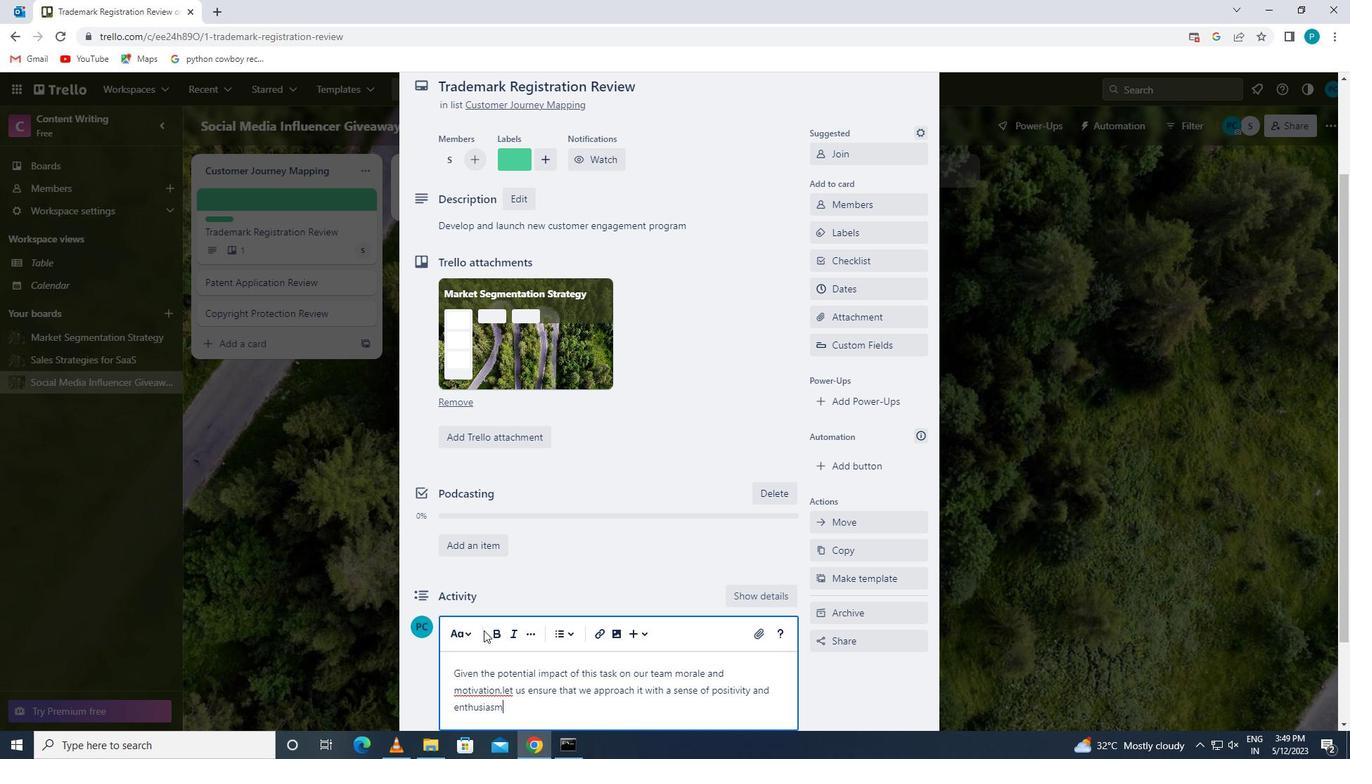 
Action: Mouse scrolled (486, 636) with delta (0, 0)
Screenshot: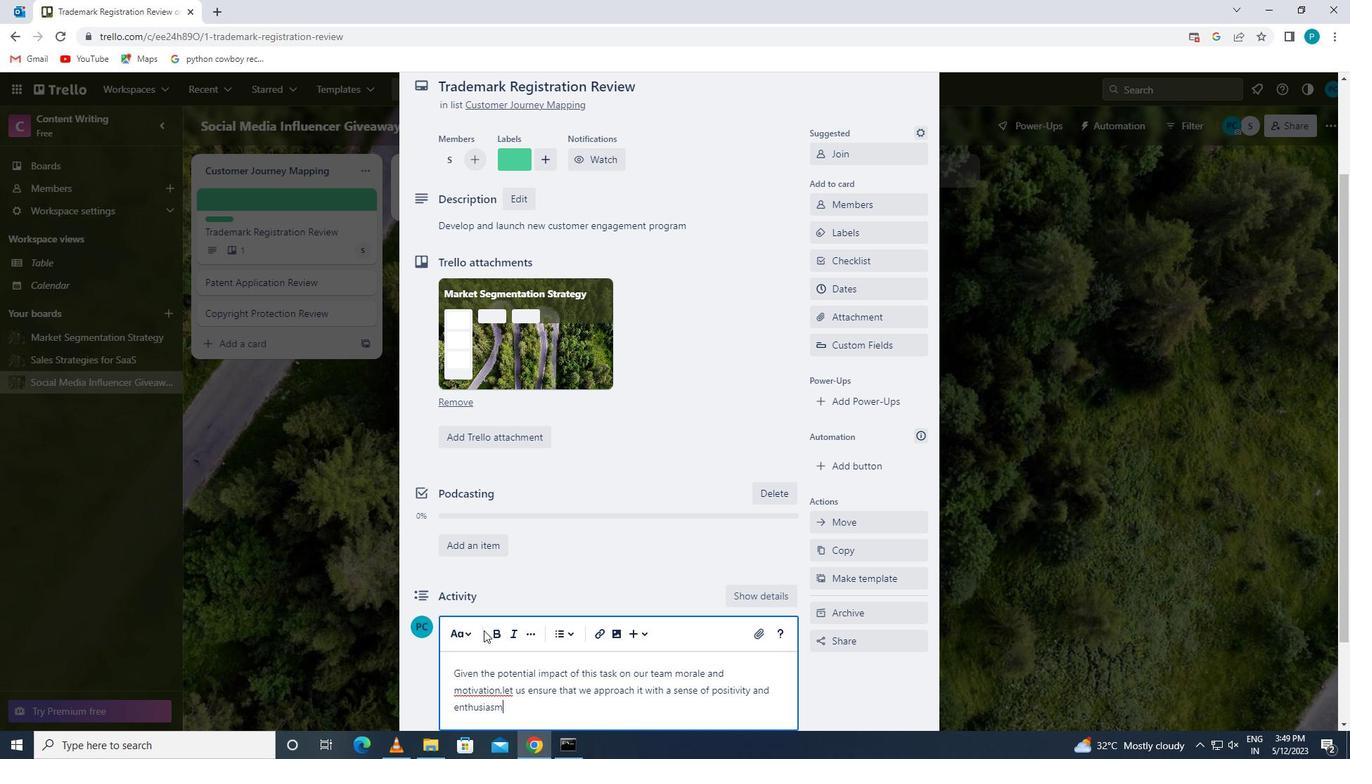 
Action: Mouse moved to (448, 638)
Screenshot: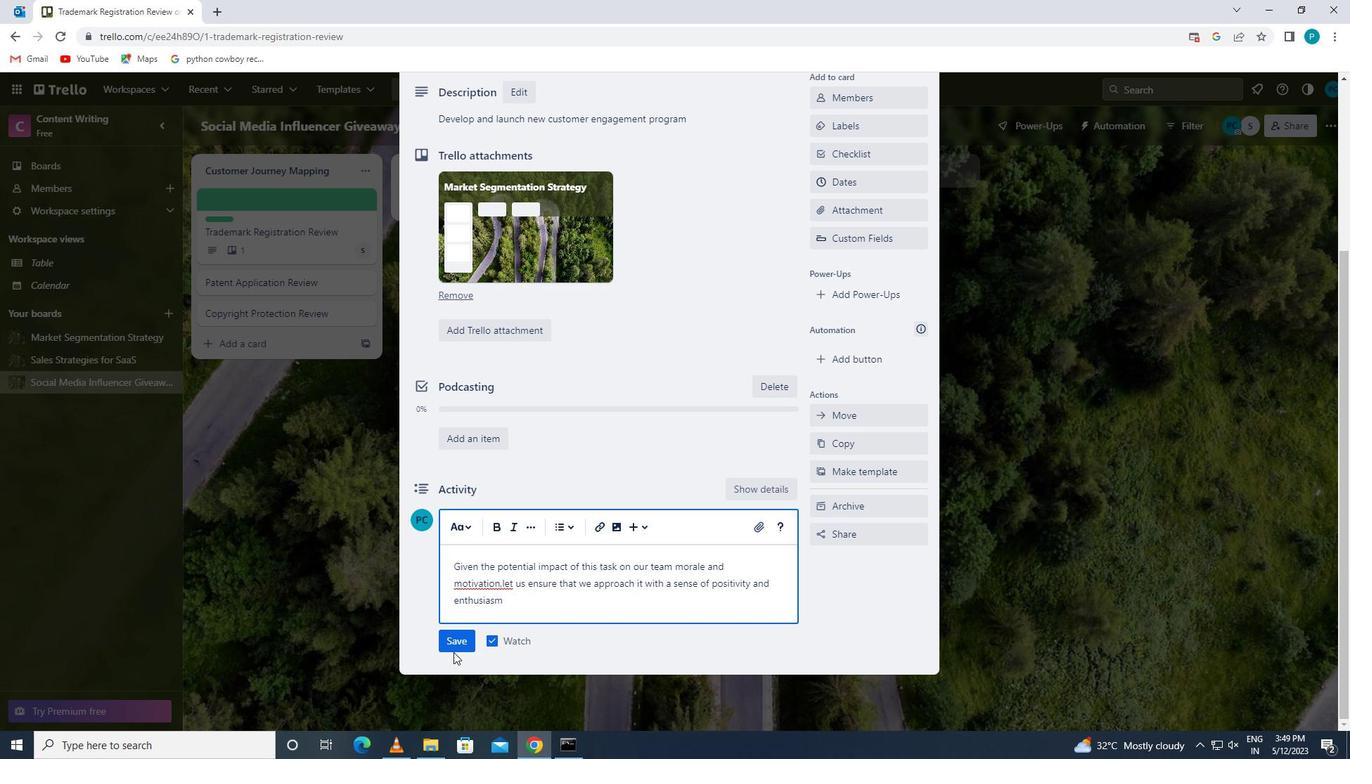 
Action: Mouse pressed left at (448, 638)
Screenshot: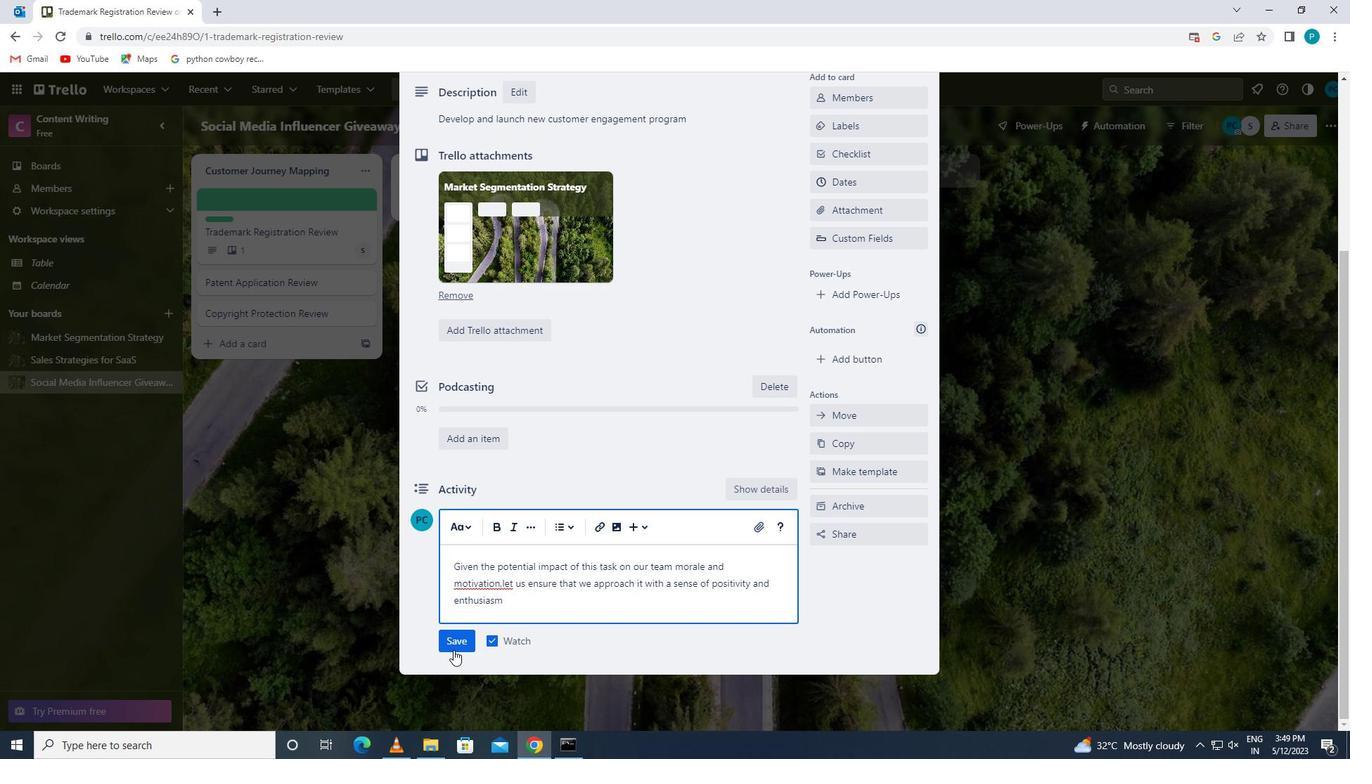 
Action: Mouse moved to (864, 210)
Screenshot: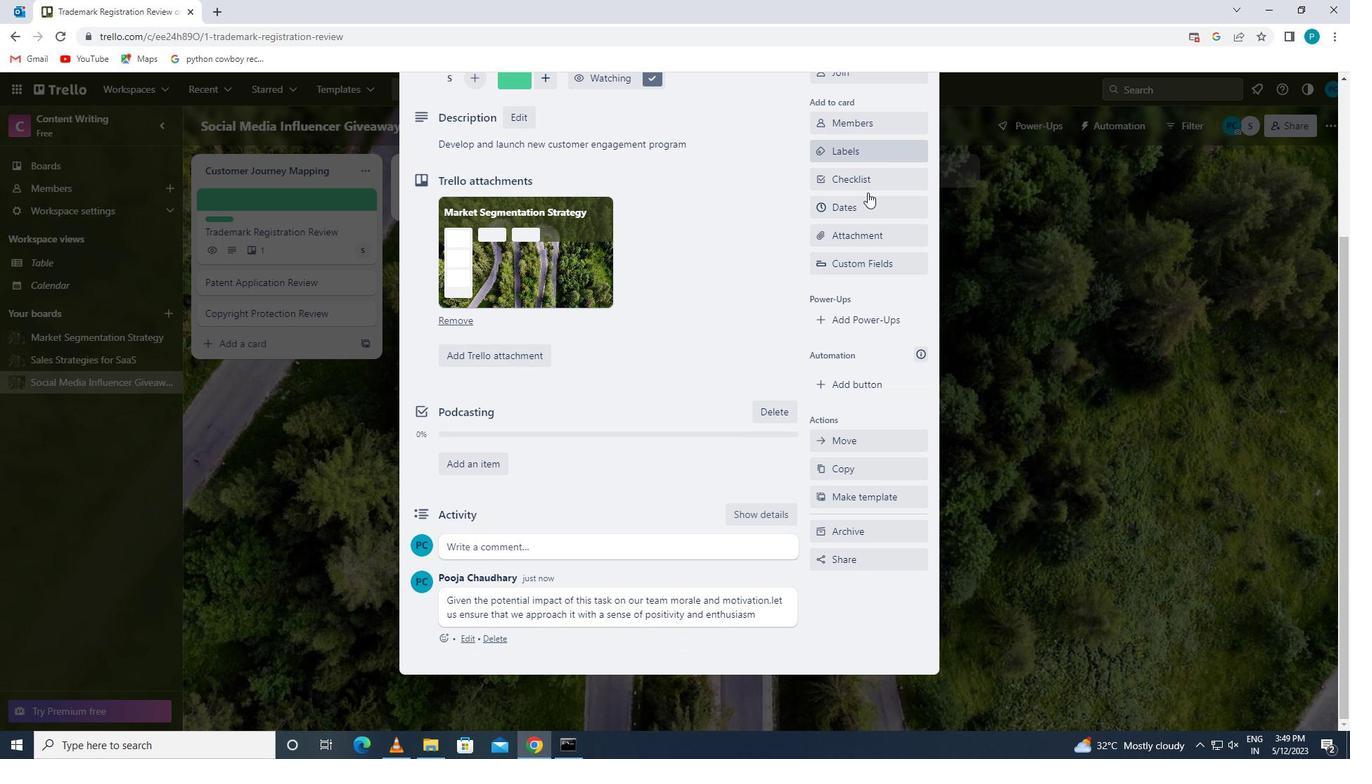 
Action: Mouse pressed left at (864, 210)
Screenshot: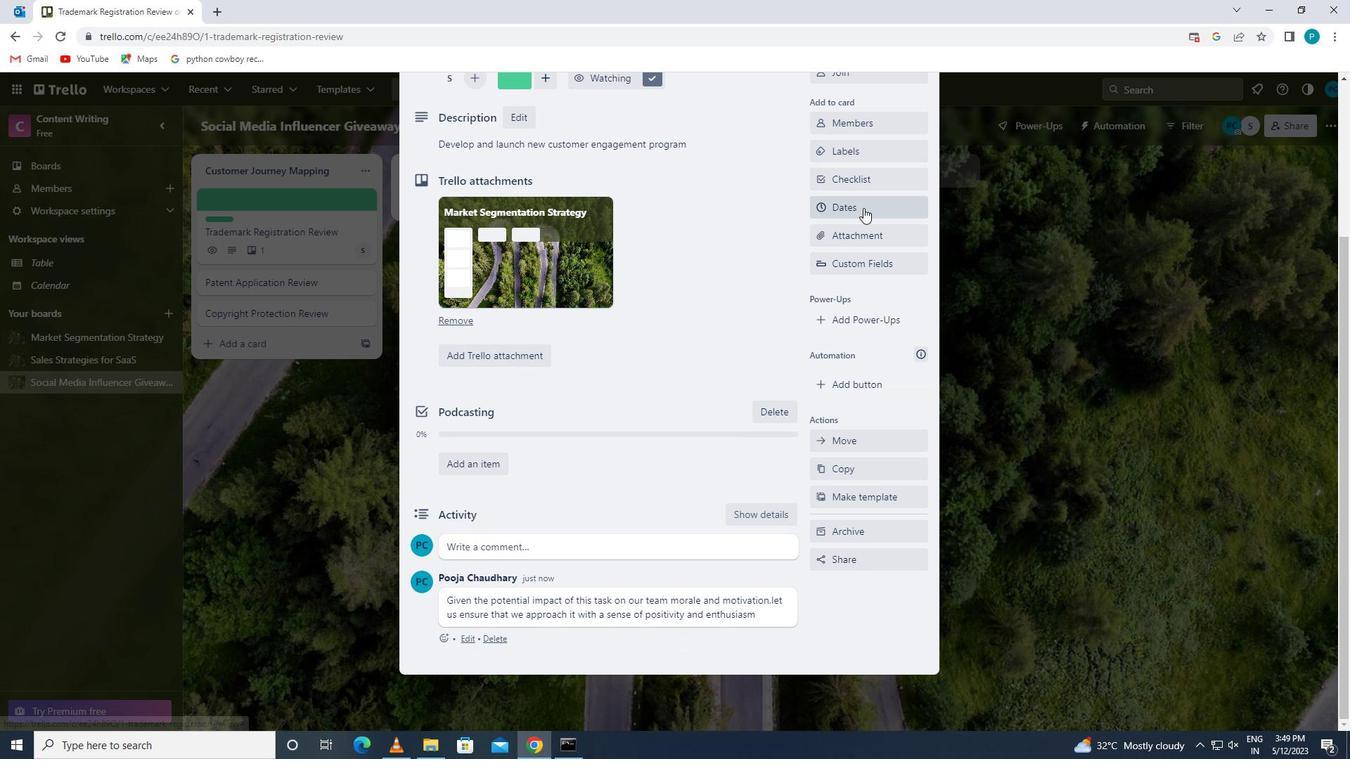 
Action: Mouse moved to (821, 500)
Screenshot: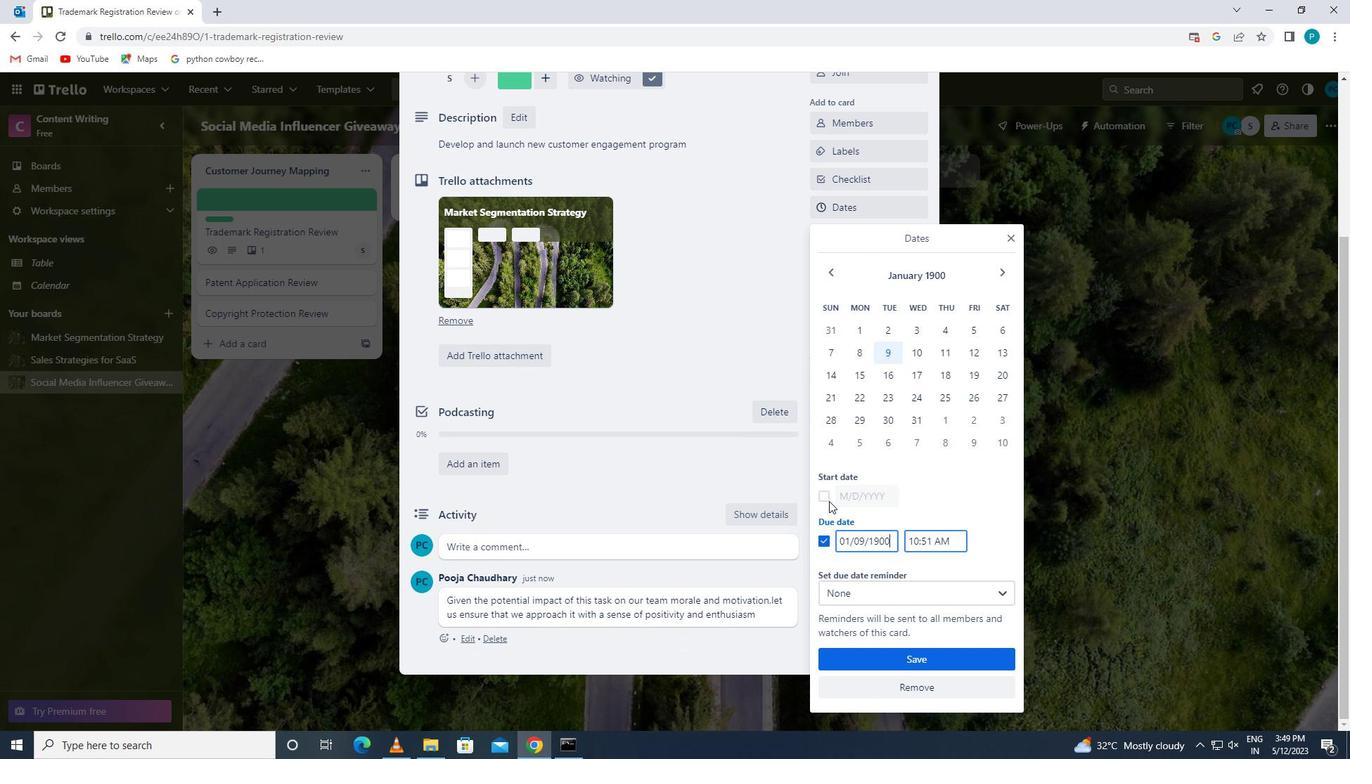 
Action: Mouse pressed left at (821, 500)
Screenshot: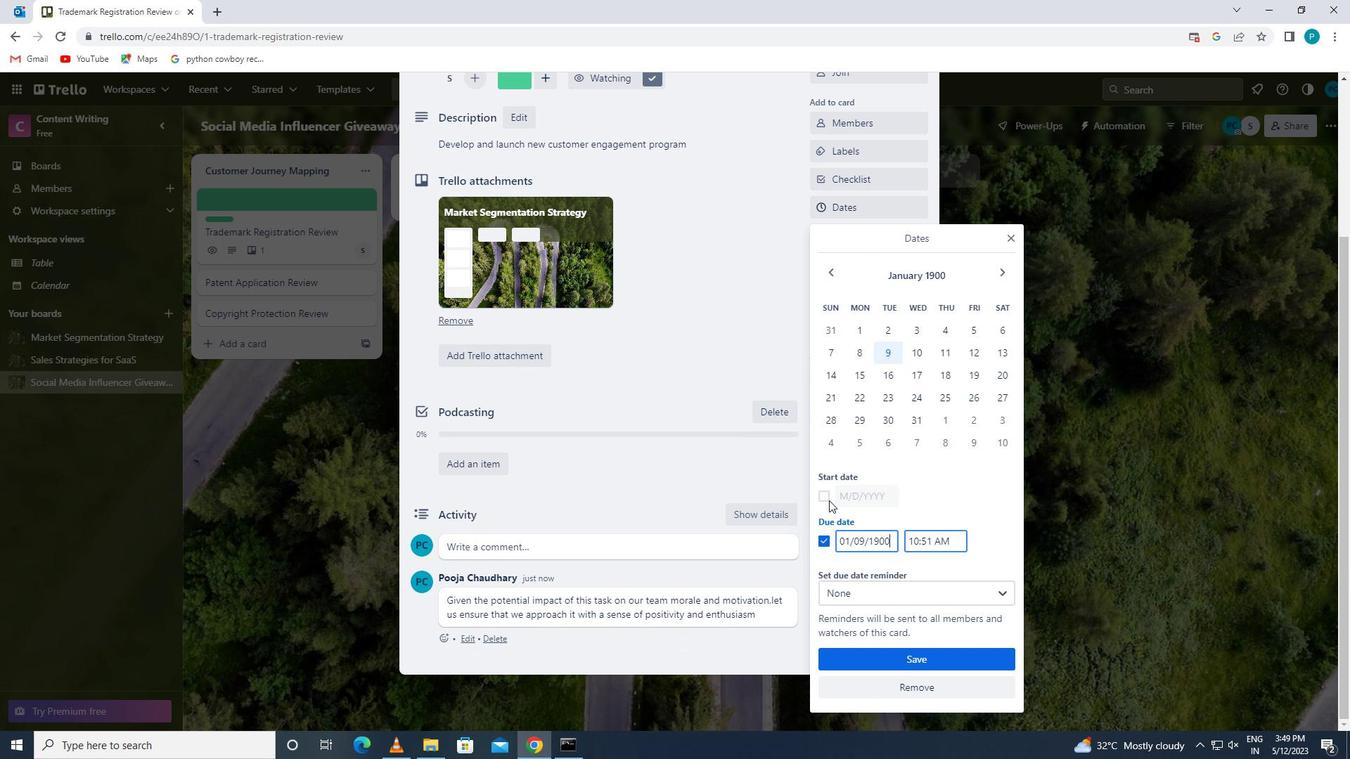 
Action: Mouse moved to (891, 499)
Screenshot: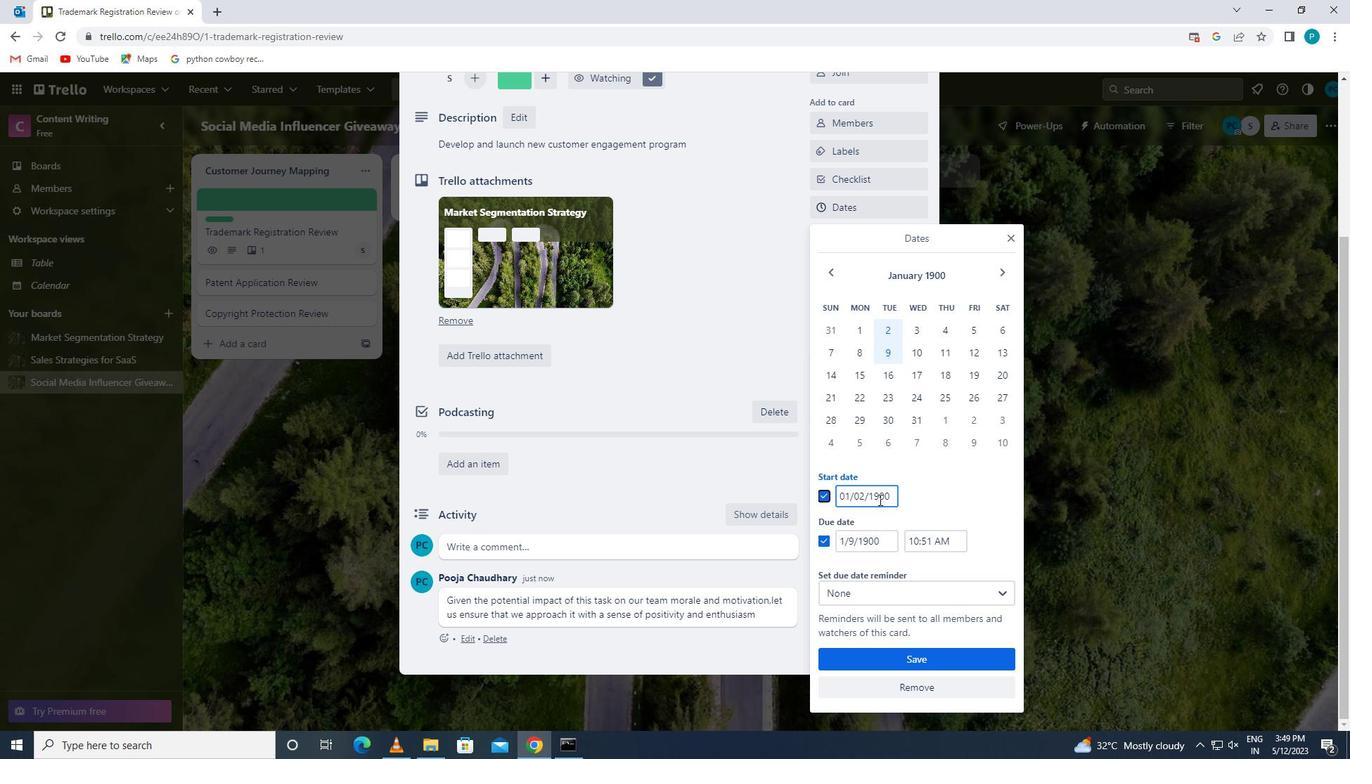 
Action: Mouse pressed left at (891, 499)
Screenshot: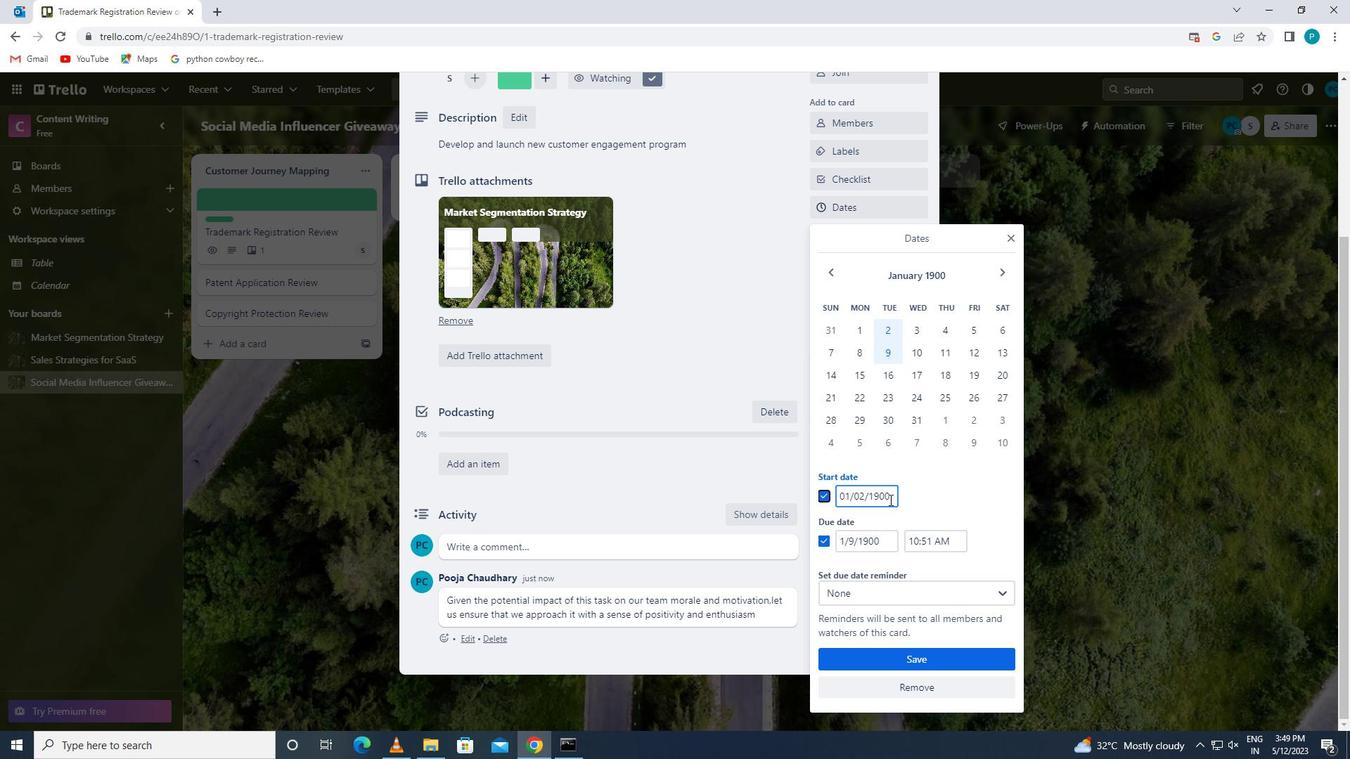 
Action: Mouse moved to (816, 498)
Screenshot: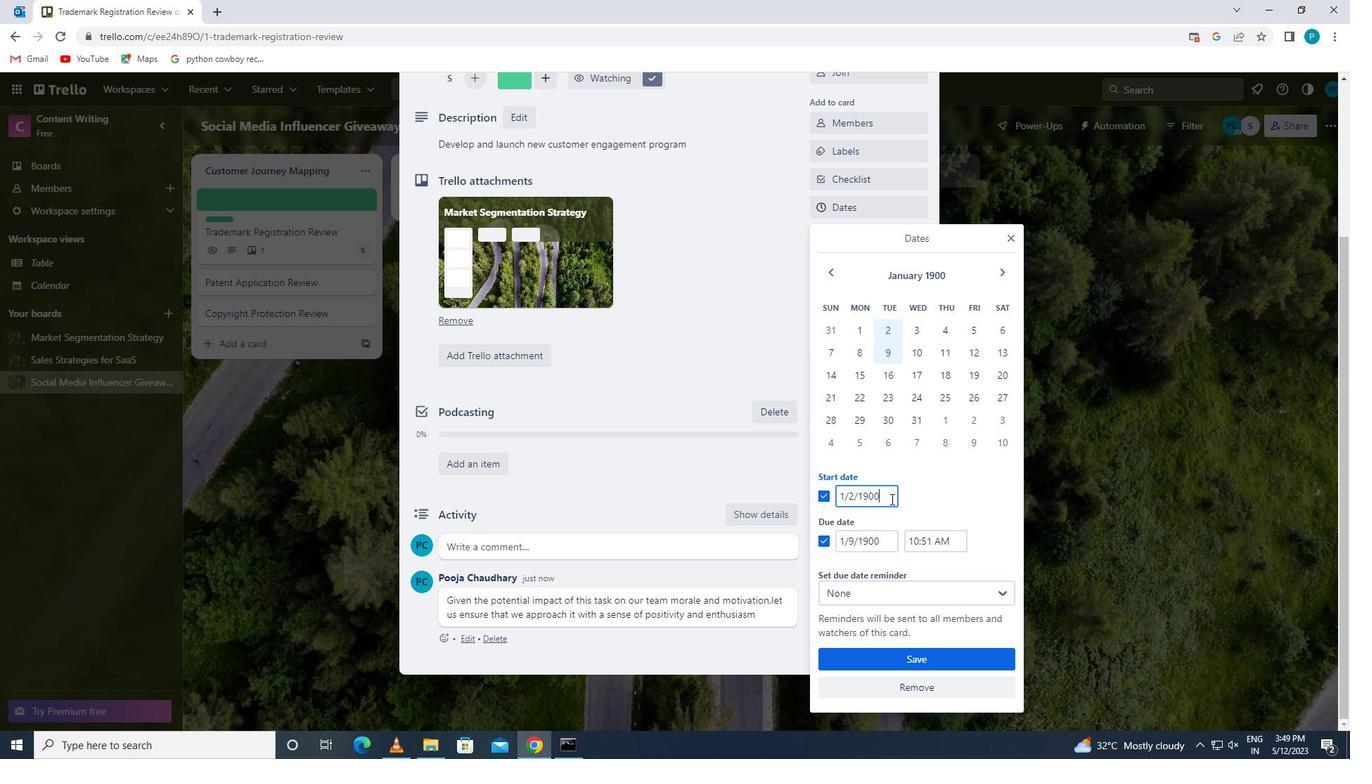 
Action: Key pressed <Key.backspace>1/3/1900
Screenshot: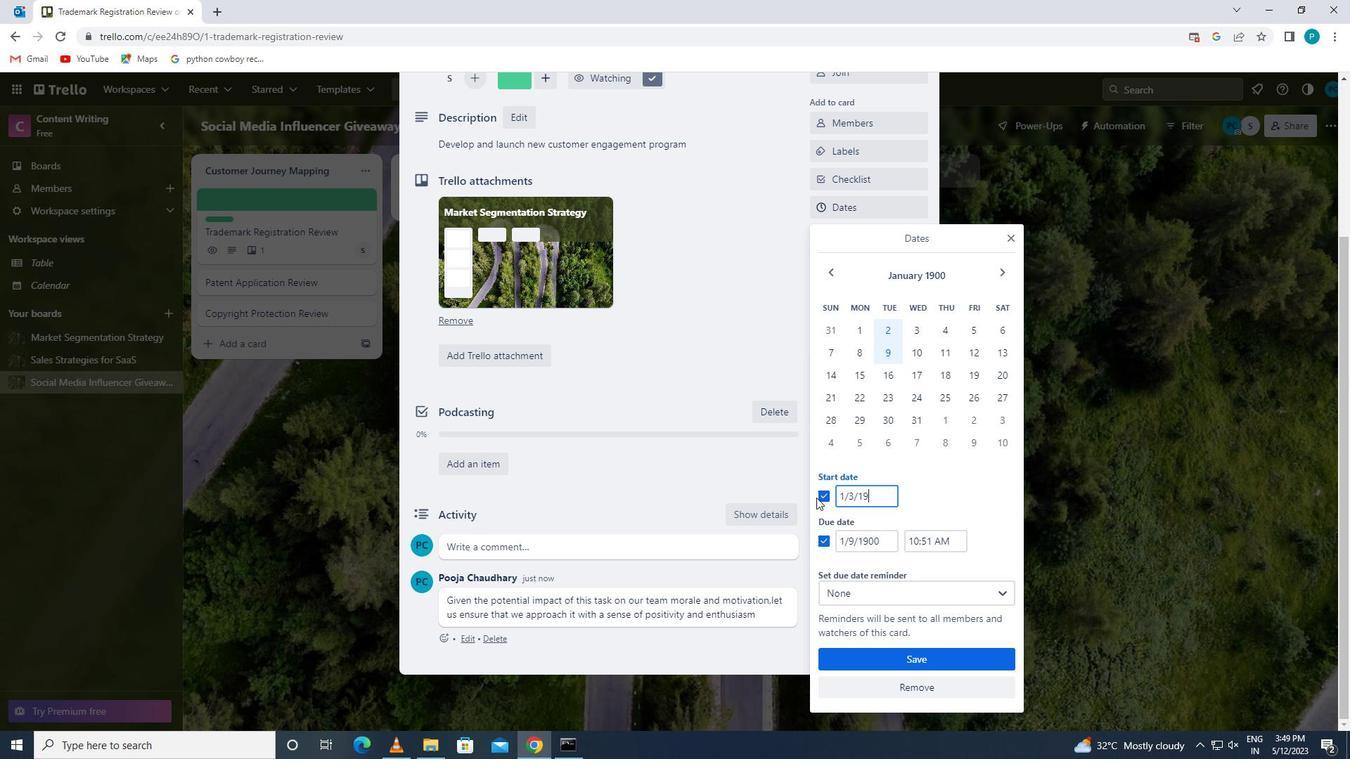 
Action: Mouse moved to (879, 541)
Screenshot: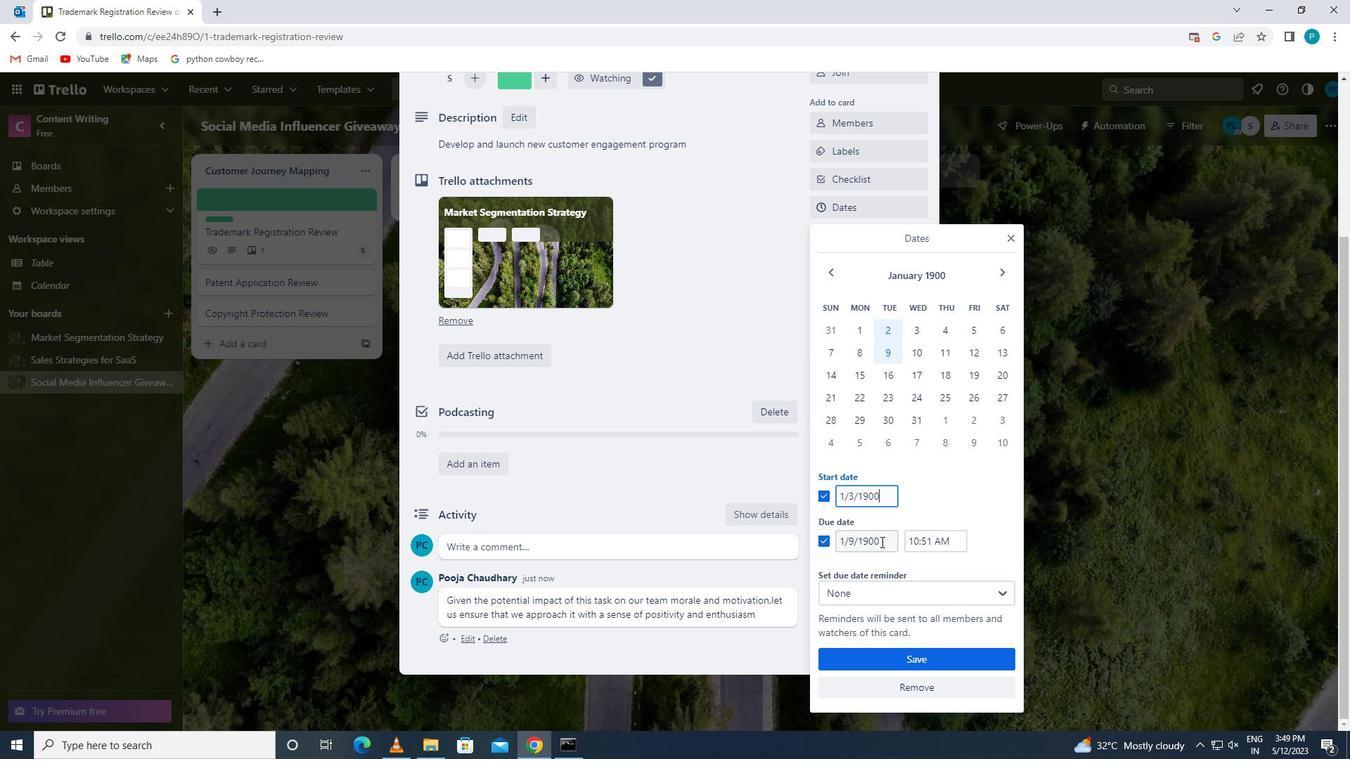 
Action: Mouse pressed left at (879, 541)
Screenshot: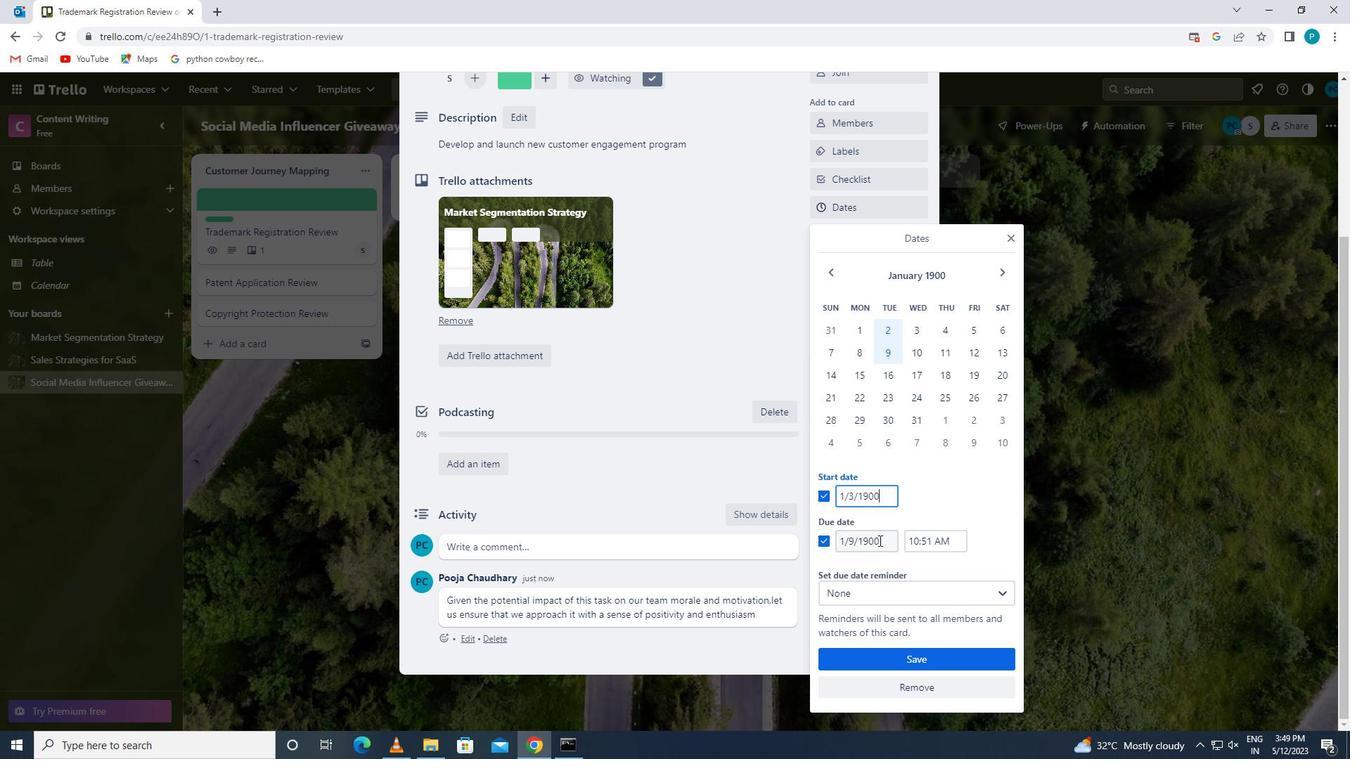
Action: Mouse moved to (843, 539)
Screenshot: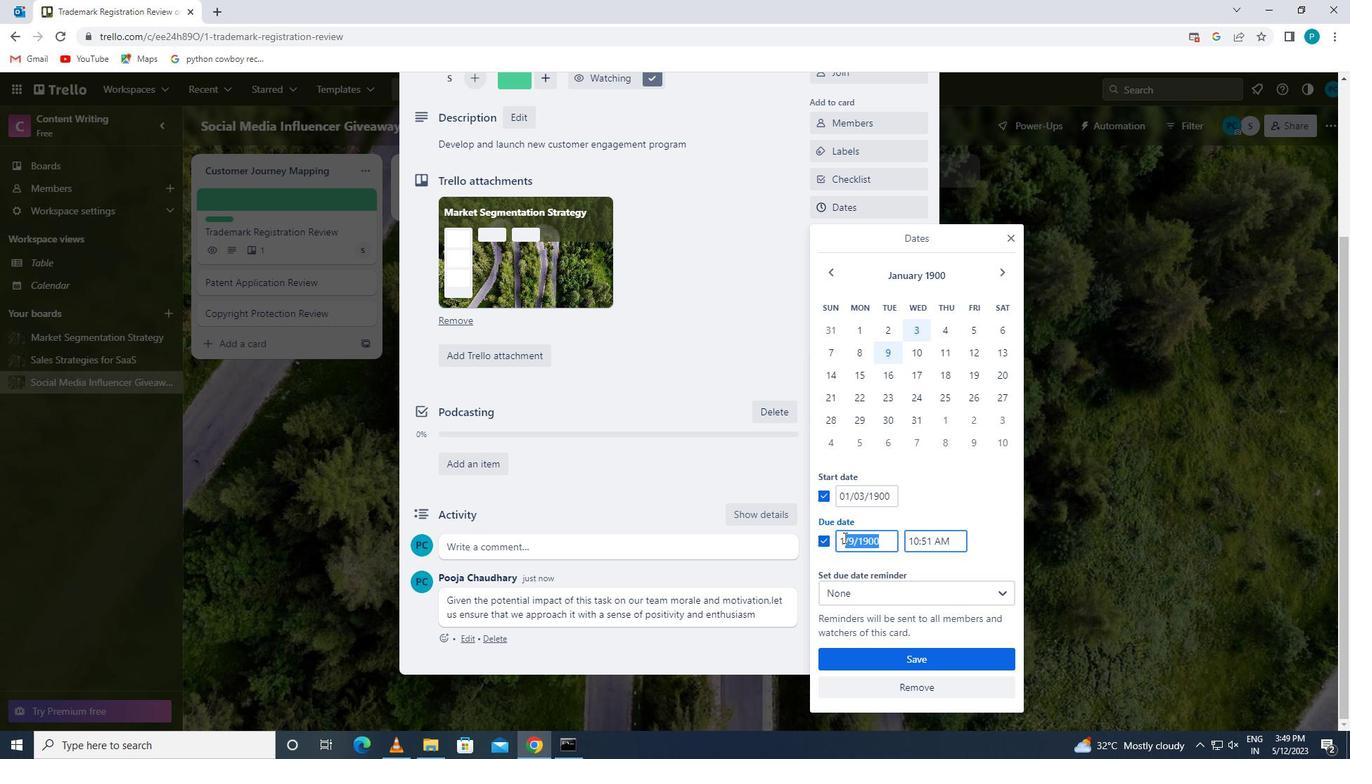 
Action: Key pressed <Key.backspace>/10/1900
Screenshot: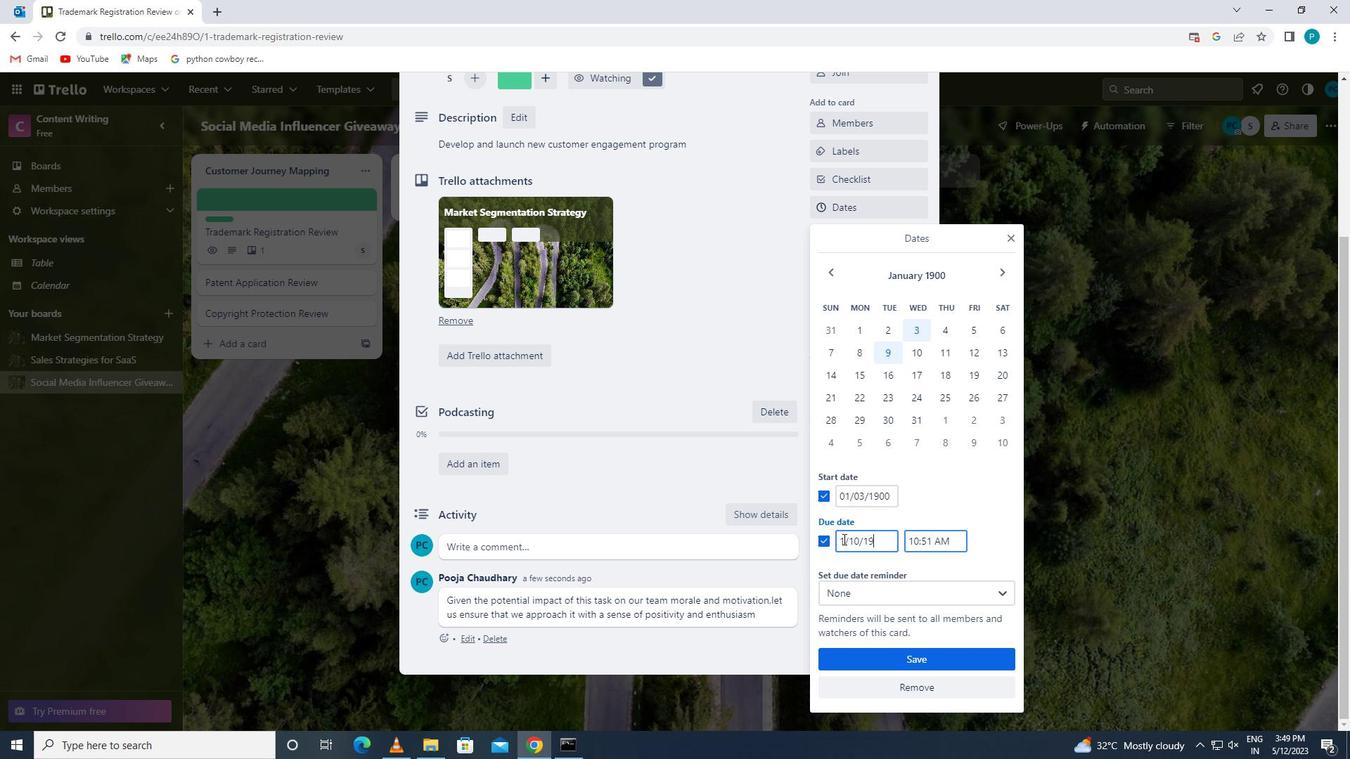 
Action: Mouse moved to (871, 660)
Screenshot: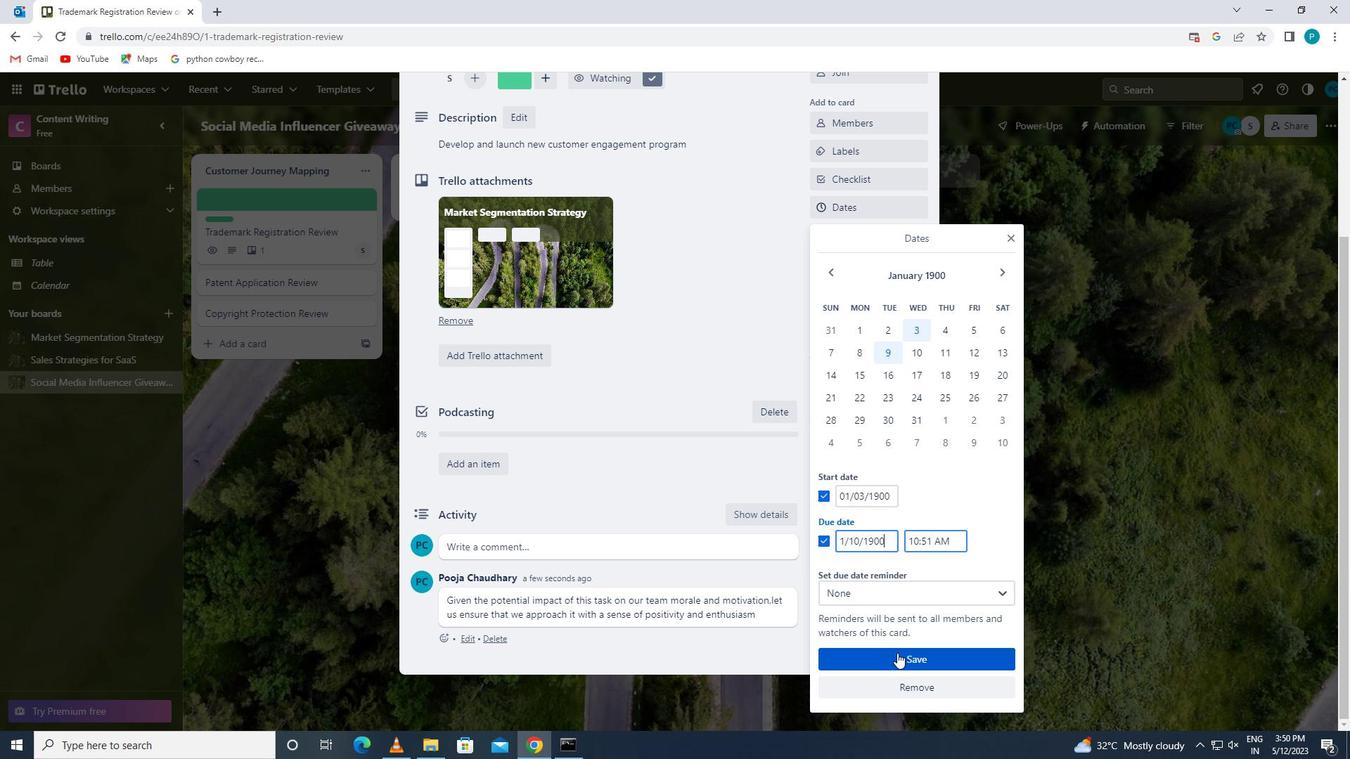 
Action: Mouse pressed left at (871, 660)
Screenshot: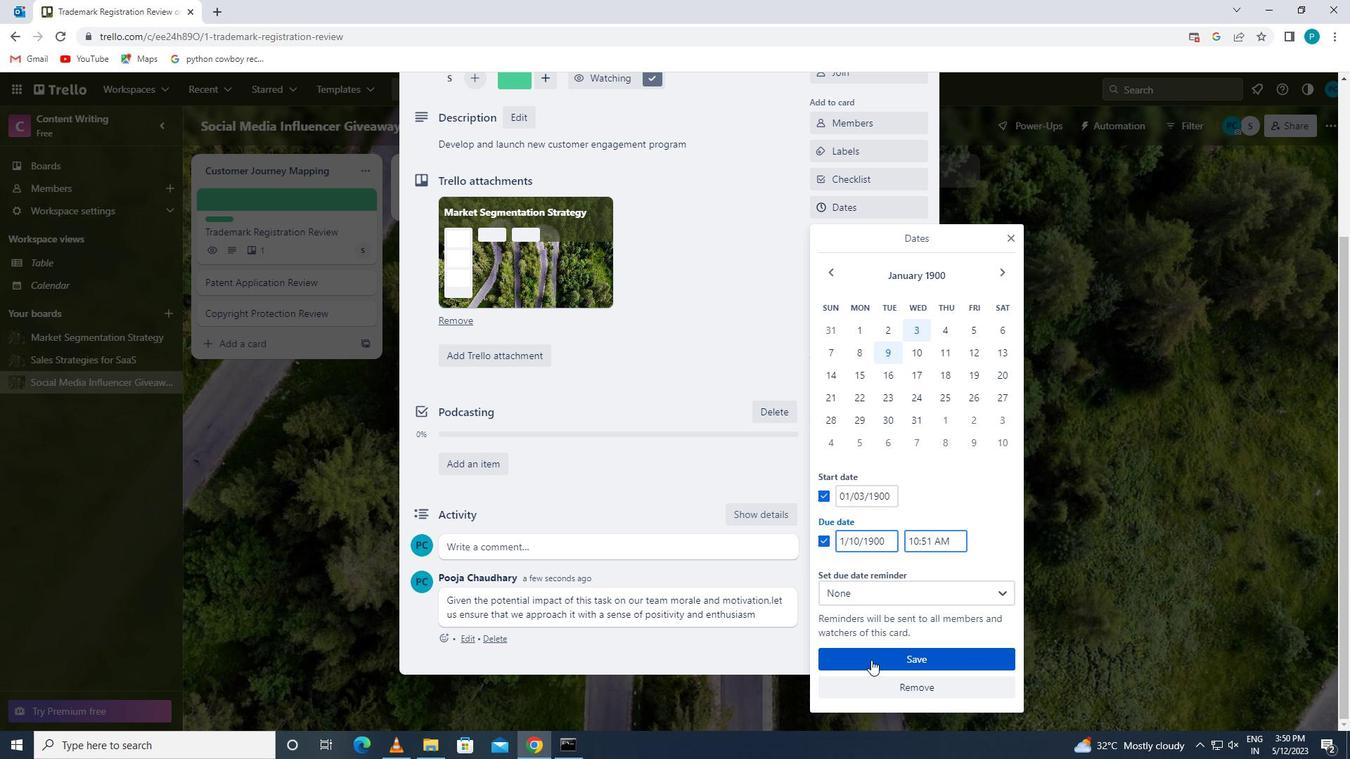 
Action: Mouse moved to (876, 638)
Screenshot: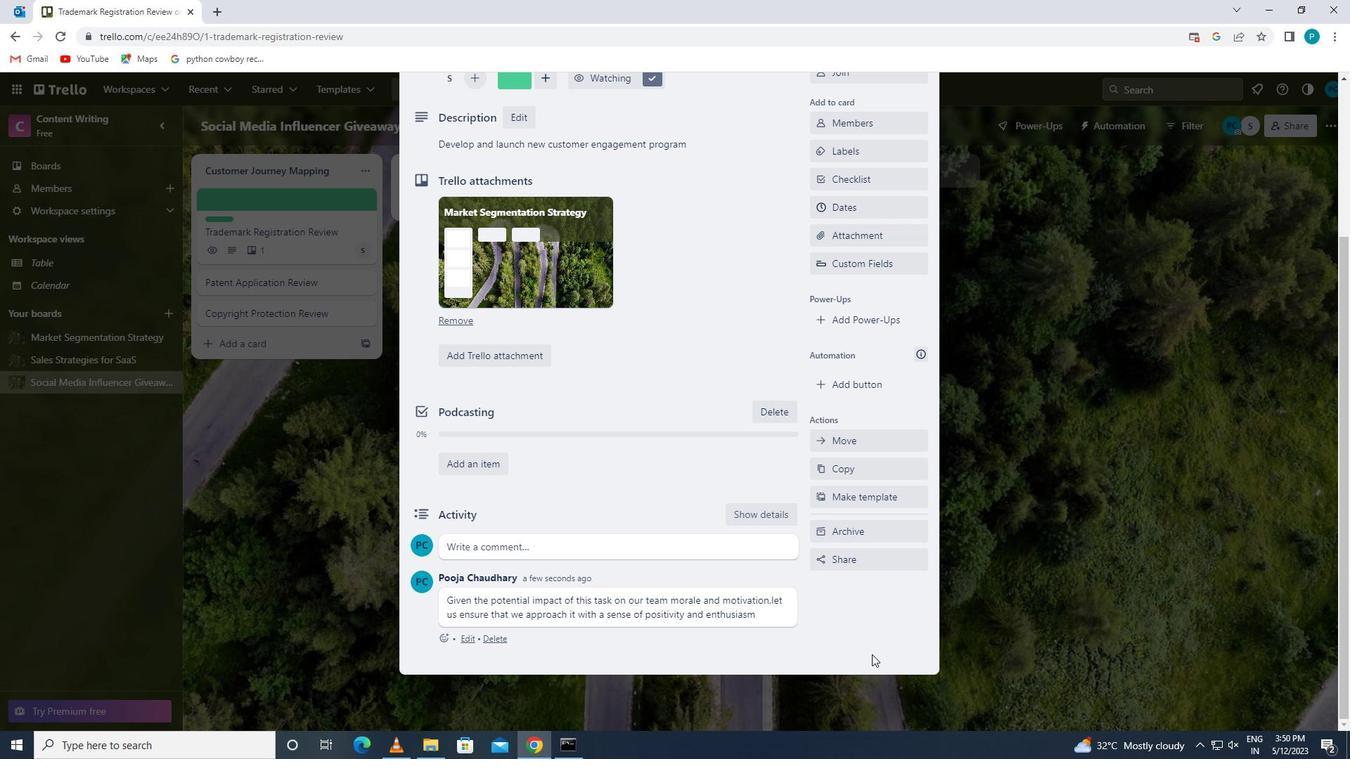 
Action: Mouse scrolled (876, 638) with delta (0, 0)
Screenshot: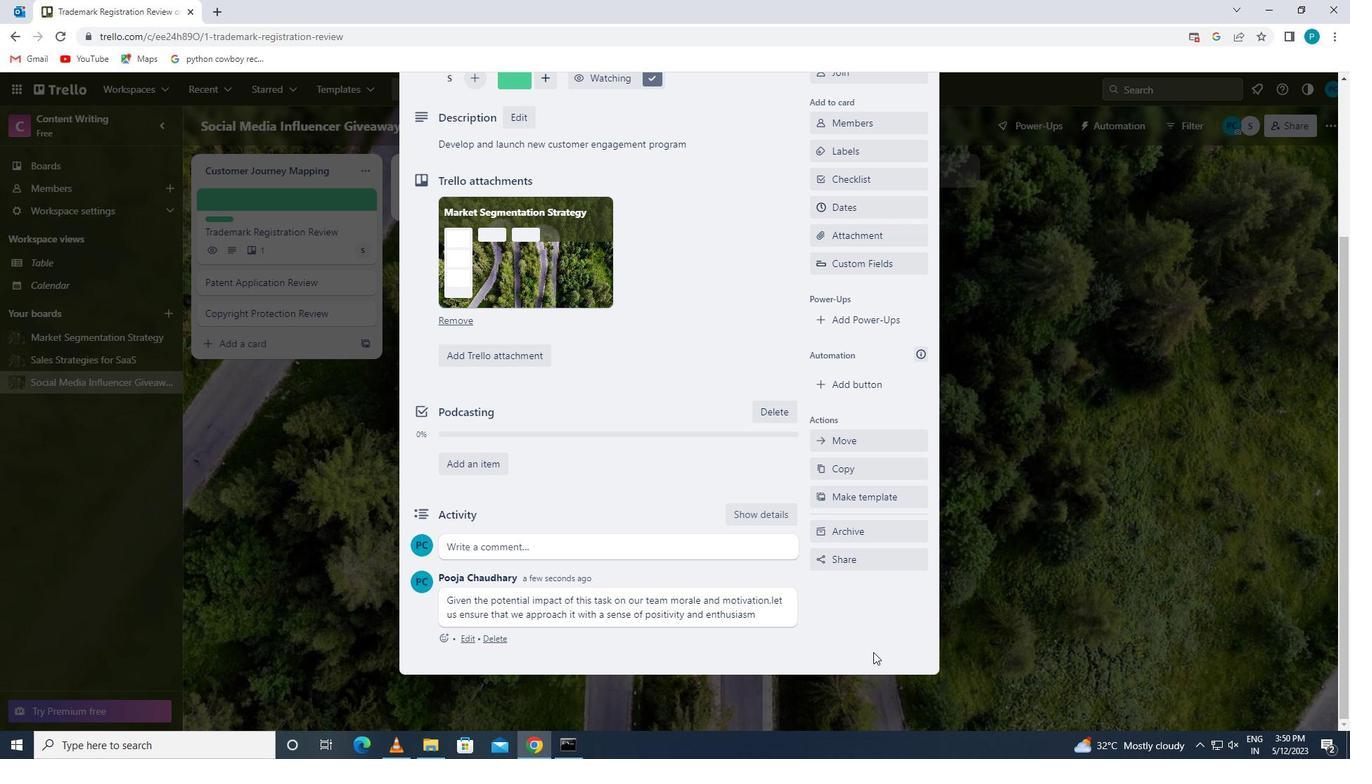 
Action: Mouse scrolled (876, 638) with delta (0, 0)
Screenshot: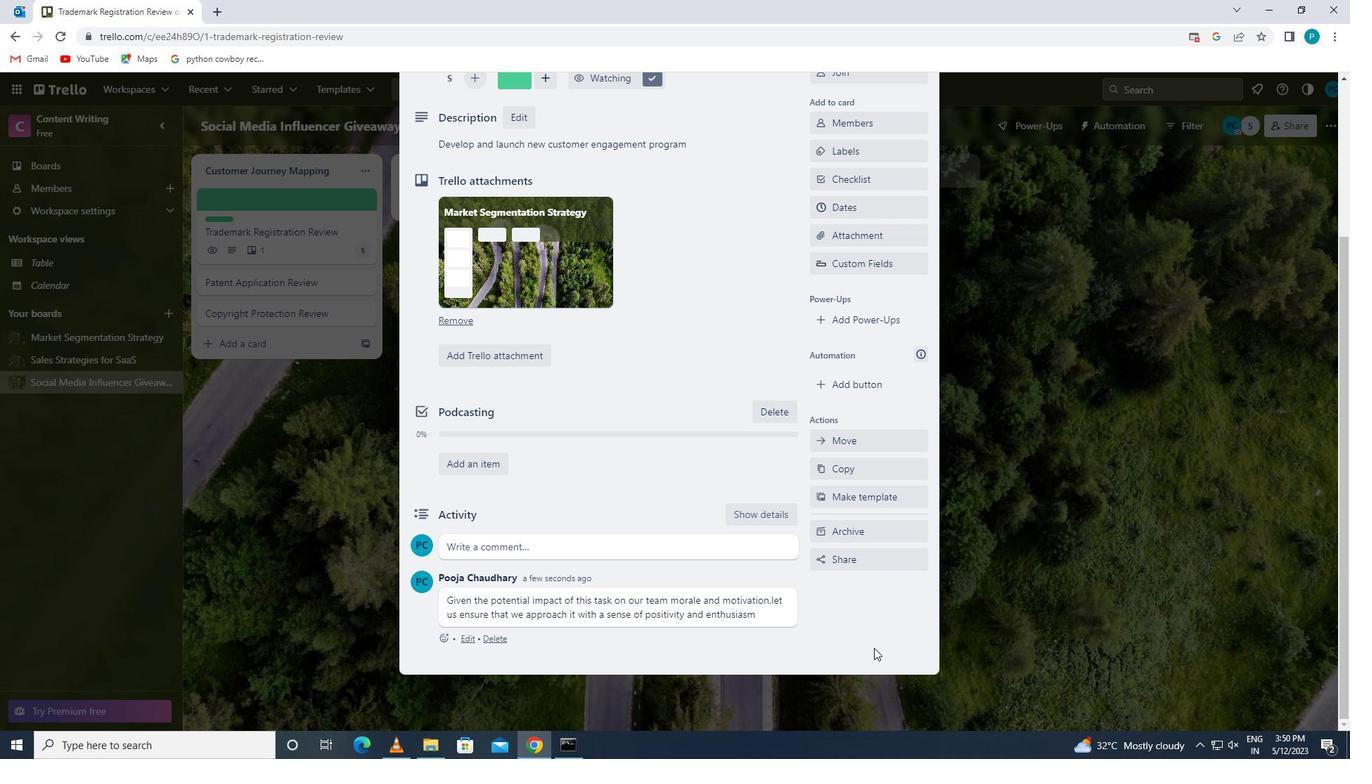 
Action: Mouse scrolled (876, 638) with delta (0, 0)
Screenshot: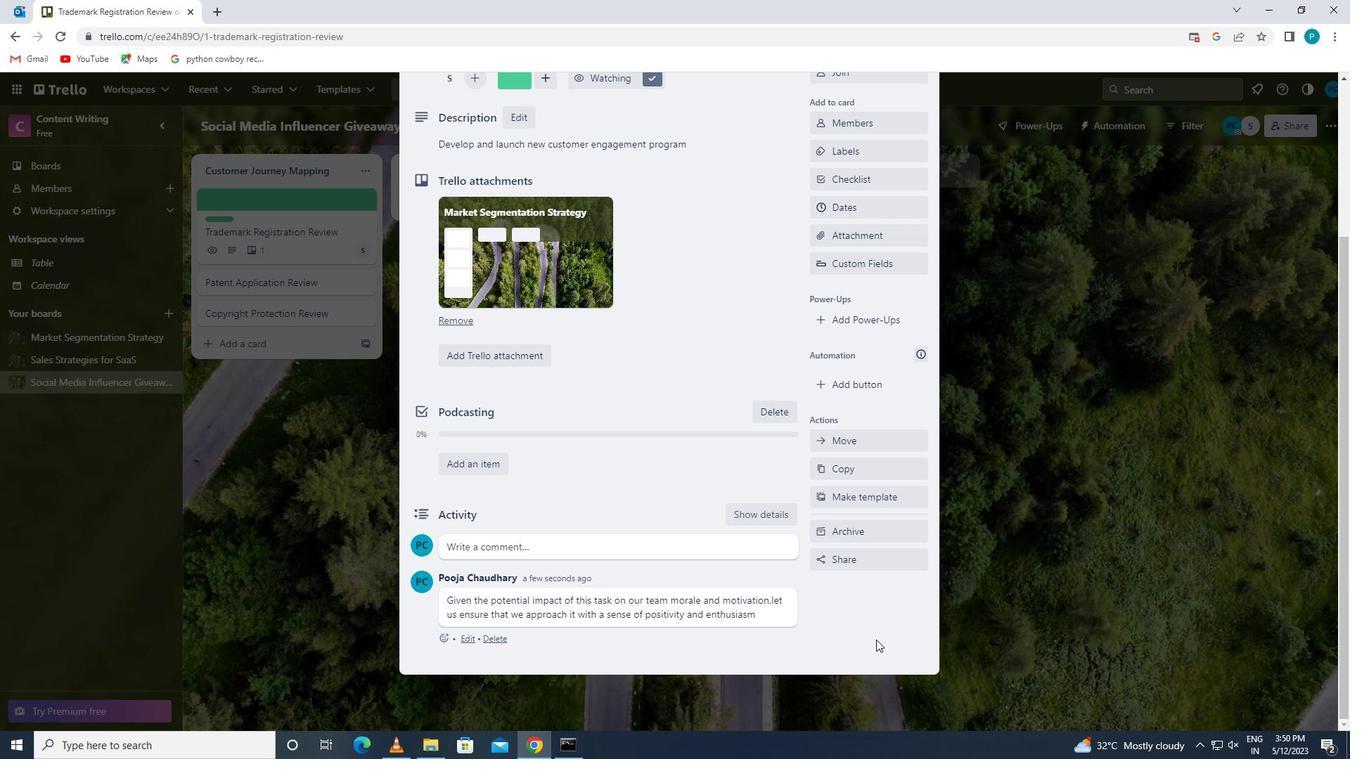 
Action: Mouse moved to (877, 627)
Screenshot: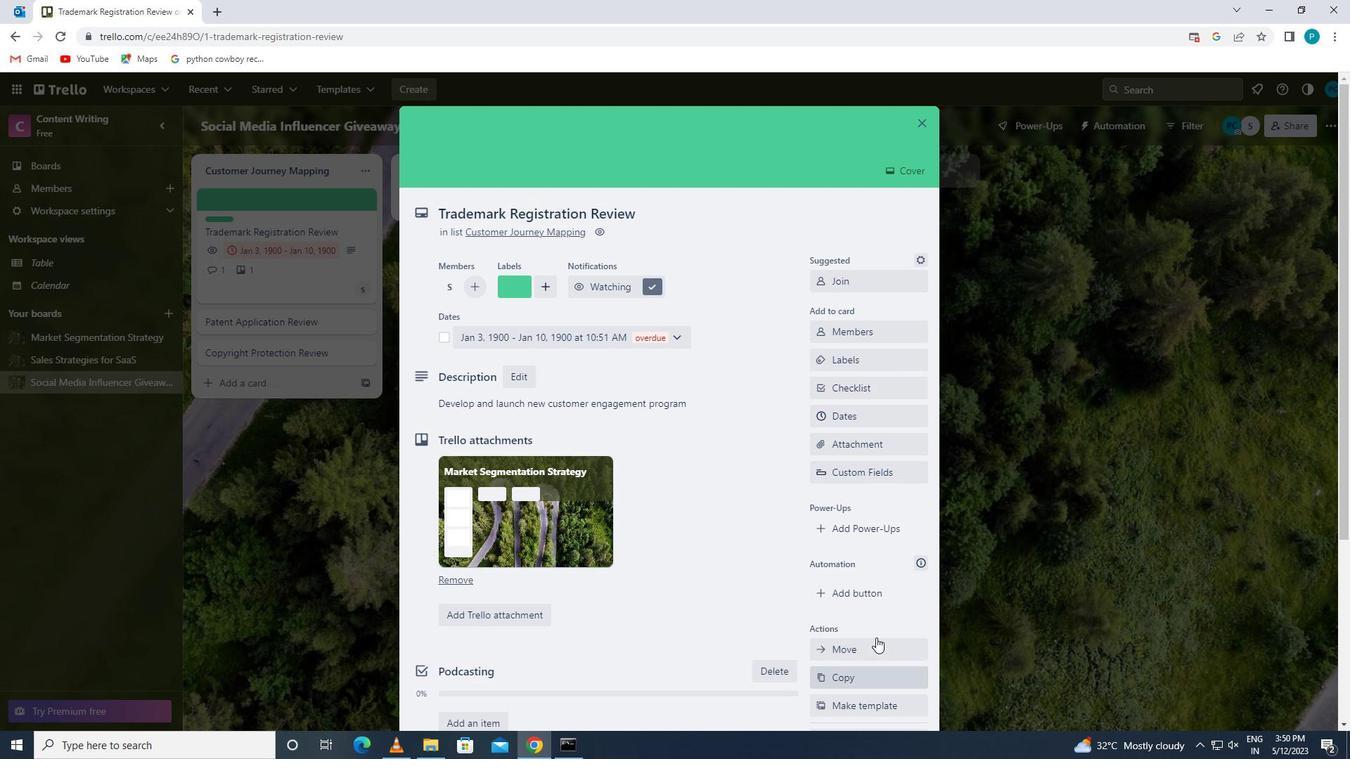 
